 Task: Find a guest house in Ducheng, China for 3 guests from July 10 to July 18, with a price range of ₹10,000 to ₹15,000, 4 bedrooms, 6 beds, 4 bathrooms, and amenities like WiFi, free parking, TV, gym, and breakfast.
Action: Mouse moved to (515, 114)
Screenshot: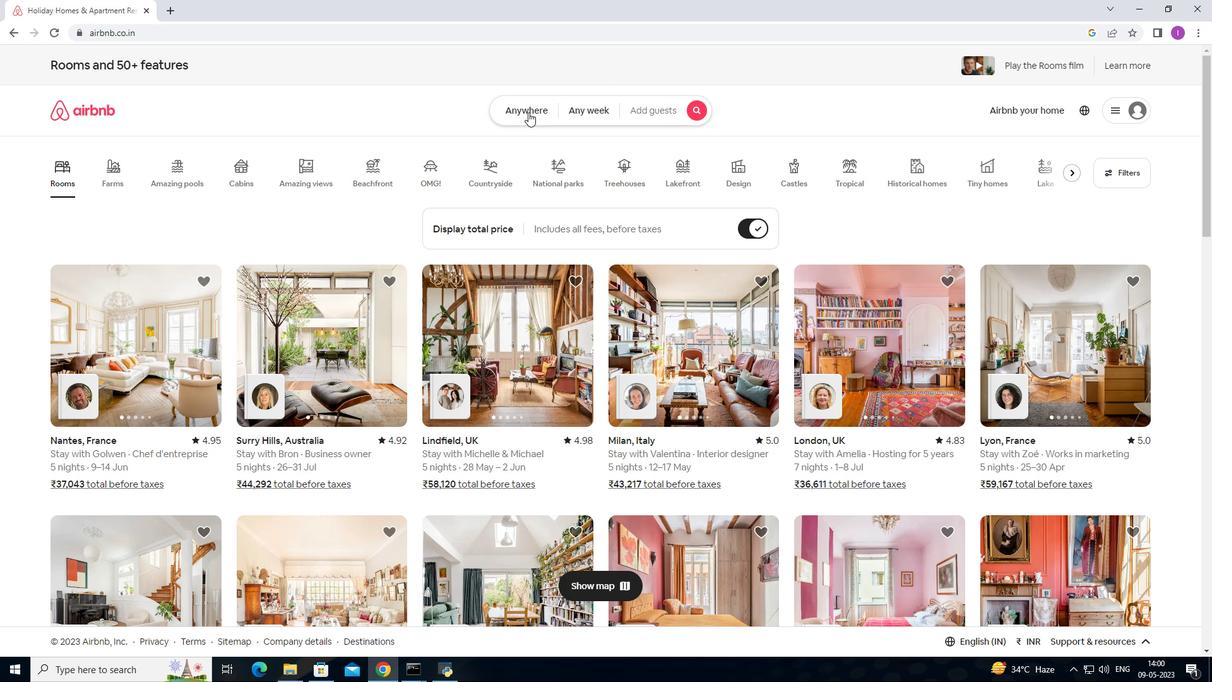 
Action: Mouse pressed left at (515, 114)
Screenshot: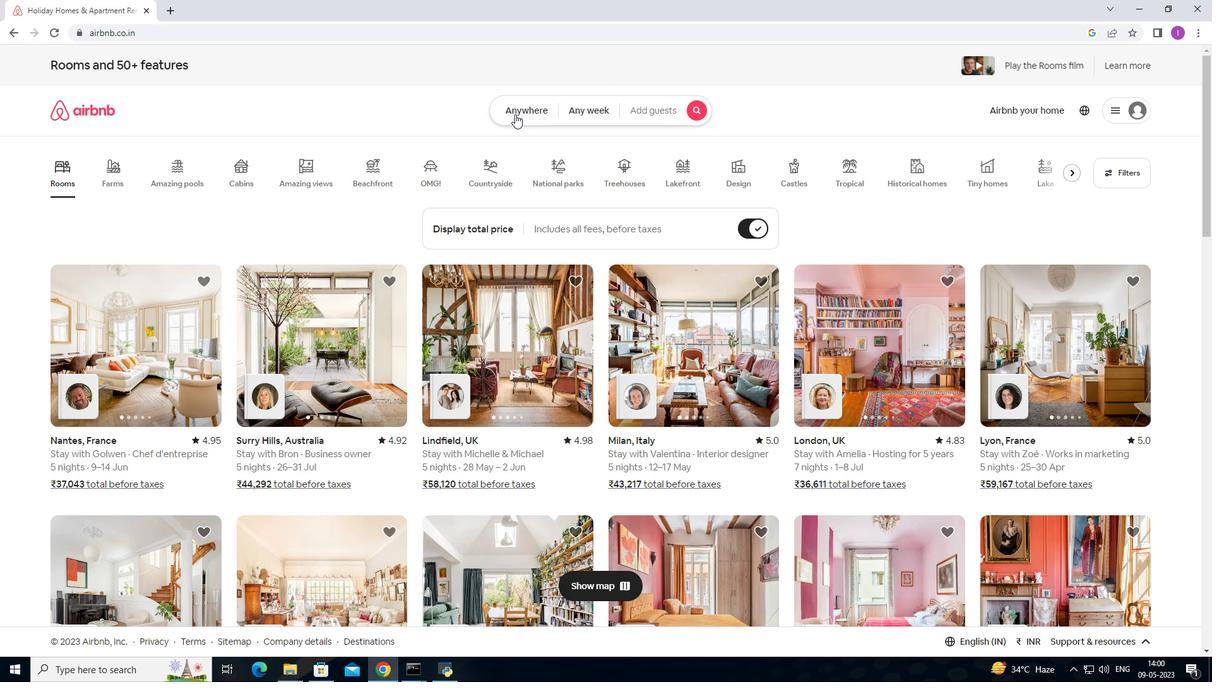
Action: Mouse moved to (420, 157)
Screenshot: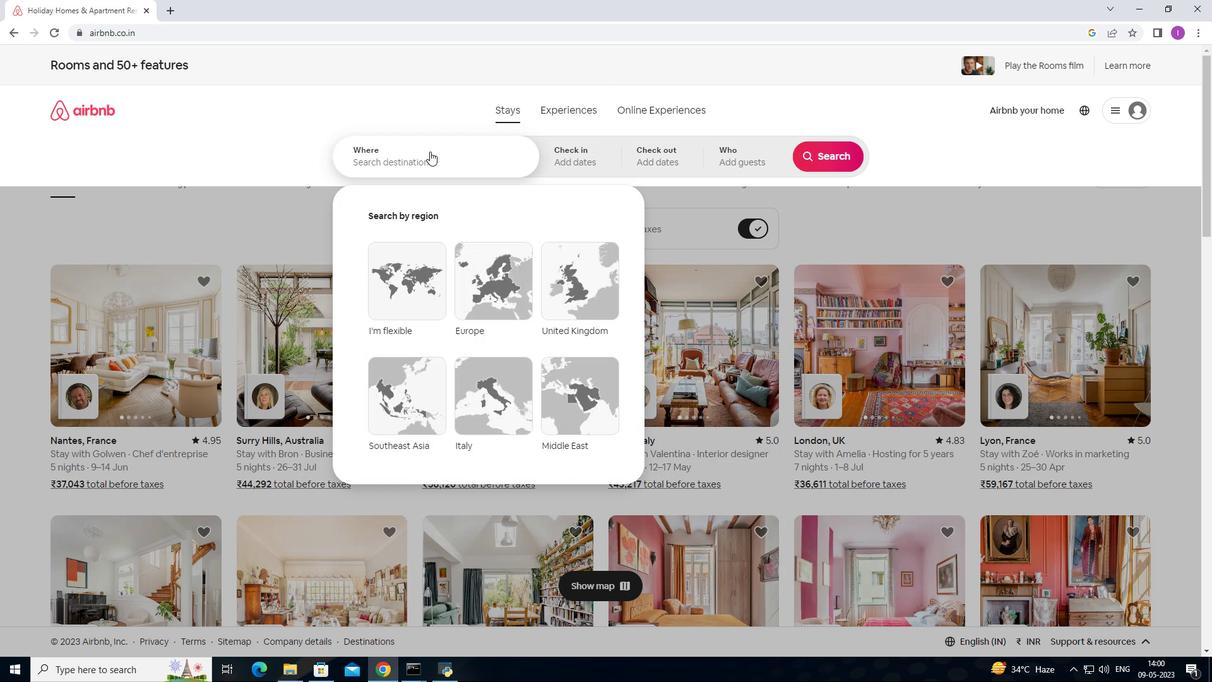 
Action: Mouse pressed left at (420, 157)
Screenshot: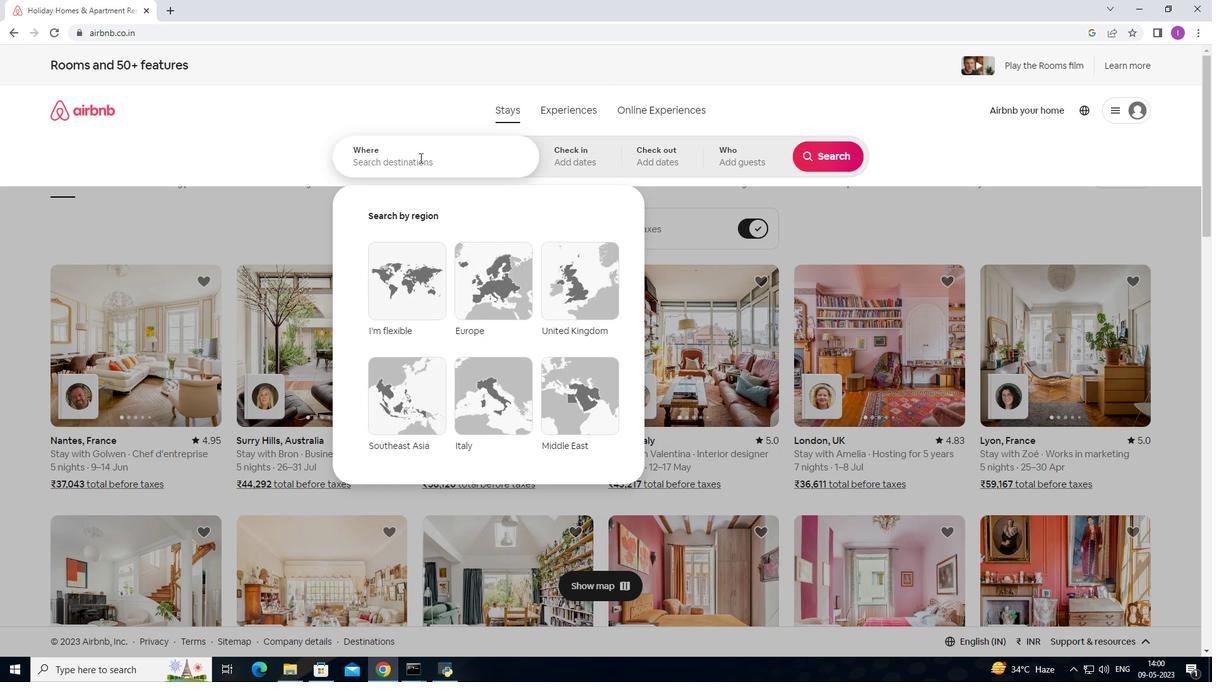 
Action: Mouse moved to (480, 181)
Screenshot: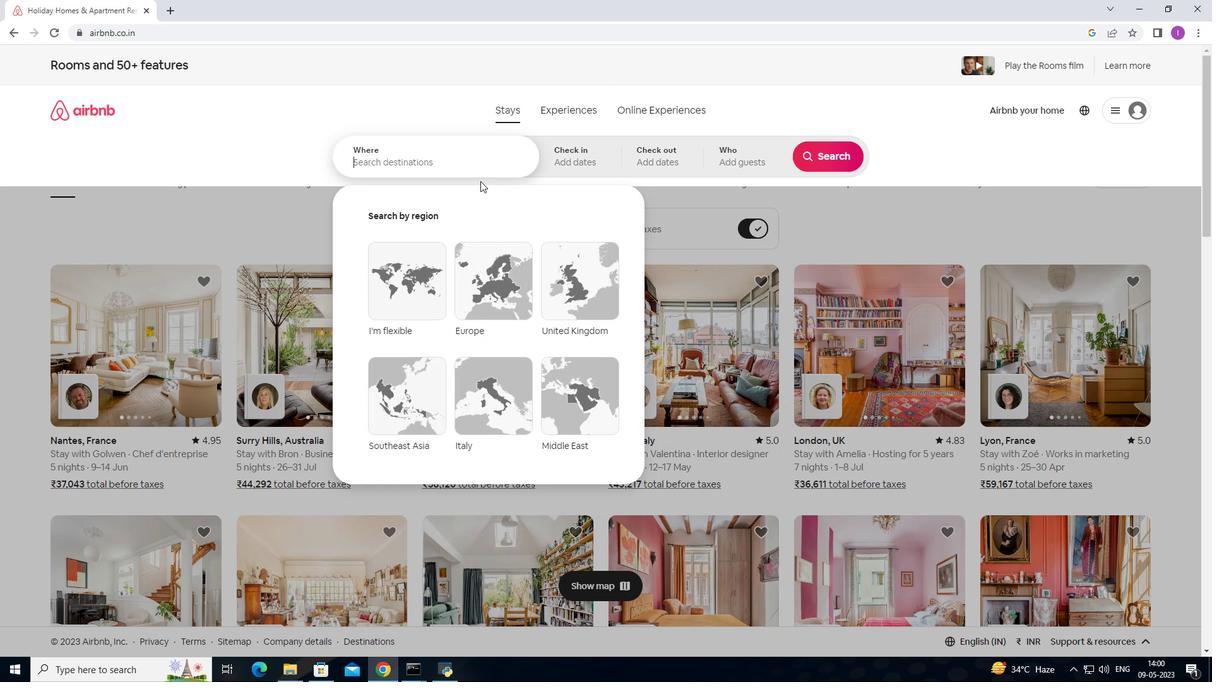 
Action: Key pressed <Key.shift><Key.shift><Key.shift><Key.shift><Key.shift><Key.shift><Key.shift><Key.shift><Key.shift><Key.shift><Key.shift><Key.shift><Key.shift><Key.shift><Key.shift><Key.shift><Key.shift><Key.shift><Key.shift><Key.shift><Key.shift><Key.shift><Key.shift><Key.shift><Key.shift><Key.shift><Key.shift><Key.shift><Key.shift><Key.shift><Key.shift><Key.shift><Key.shift><Key.shift>Ducheng,cccccccccchina<Key.backspace><Key.backspace><Key.backspace><Key.backspace><Key.backspace><Key.backspace><Key.backspace><Key.backspace><Key.backspace><Key.backspace><Key.backspace><Key.backspace><Key.backspace>haina
Screenshot: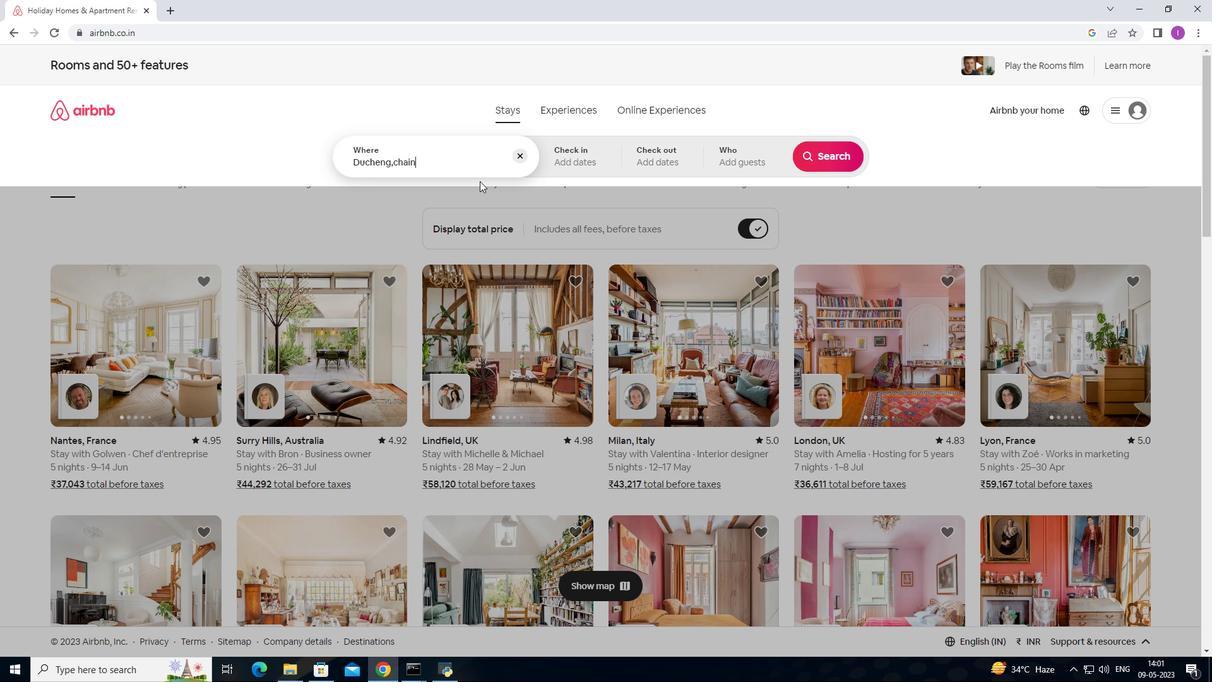 
Action: Mouse moved to (566, 166)
Screenshot: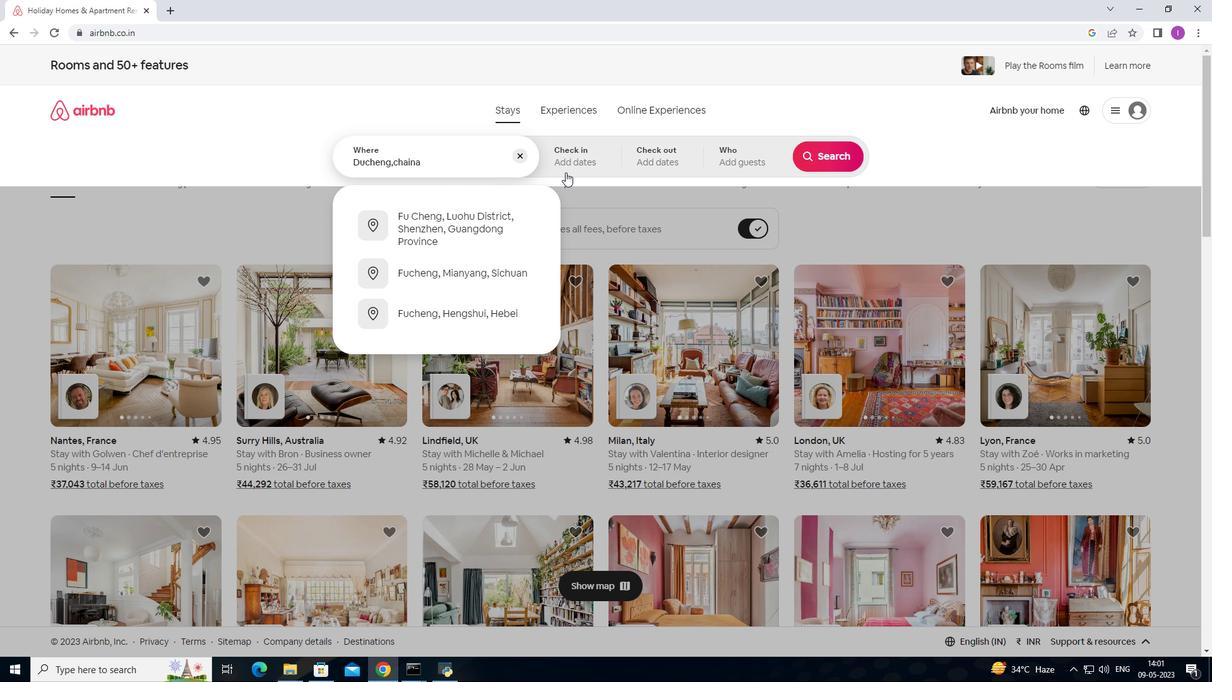 
Action: Mouse pressed left at (566, 166)
Screenshot: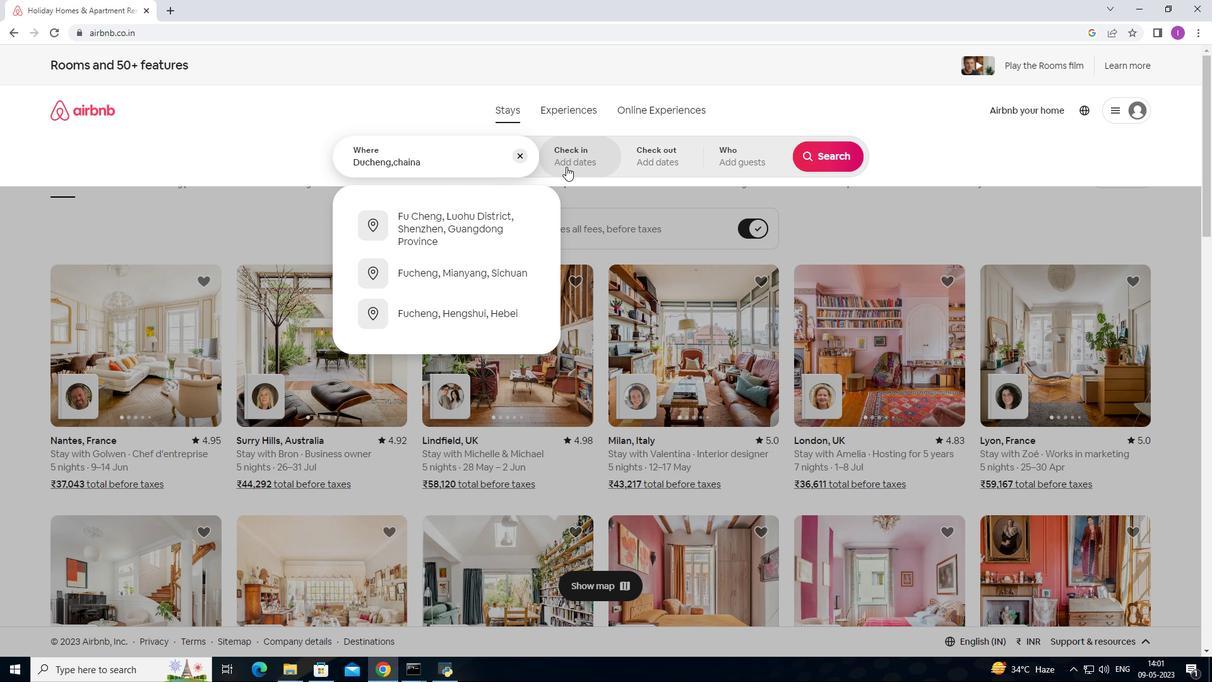 
Action: Mouse moved to (830, 257)
Screenshot: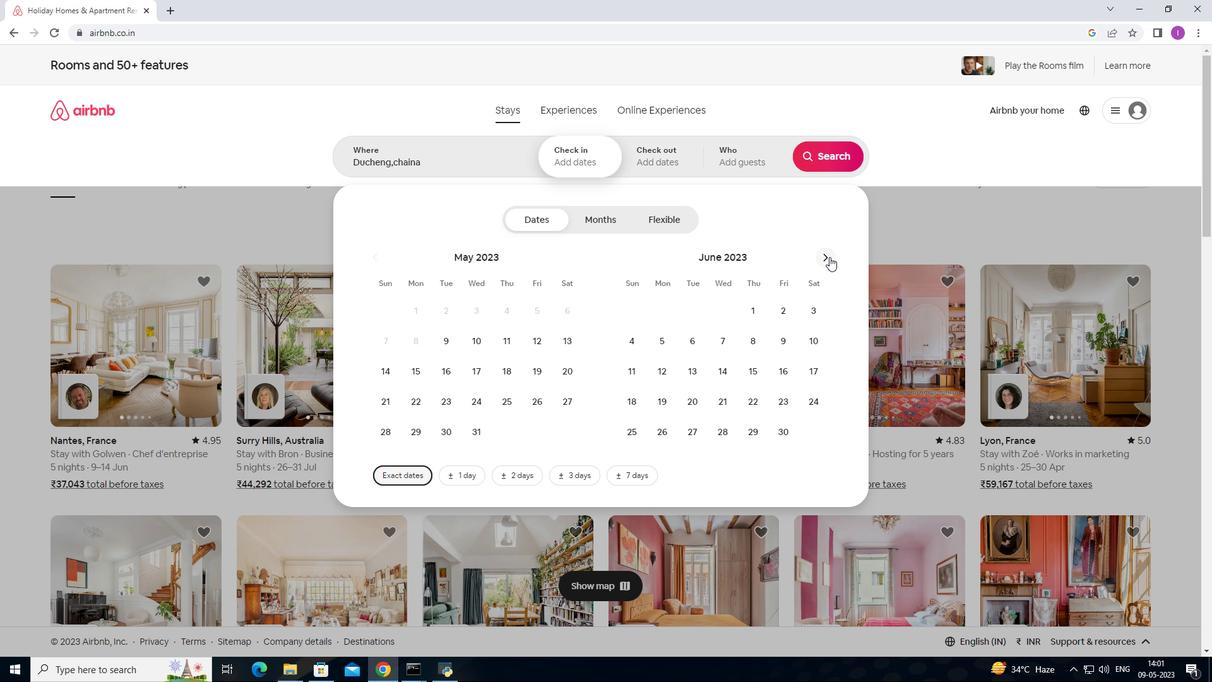
Action: Mouse pressed left at (830, 257)
Screenshot: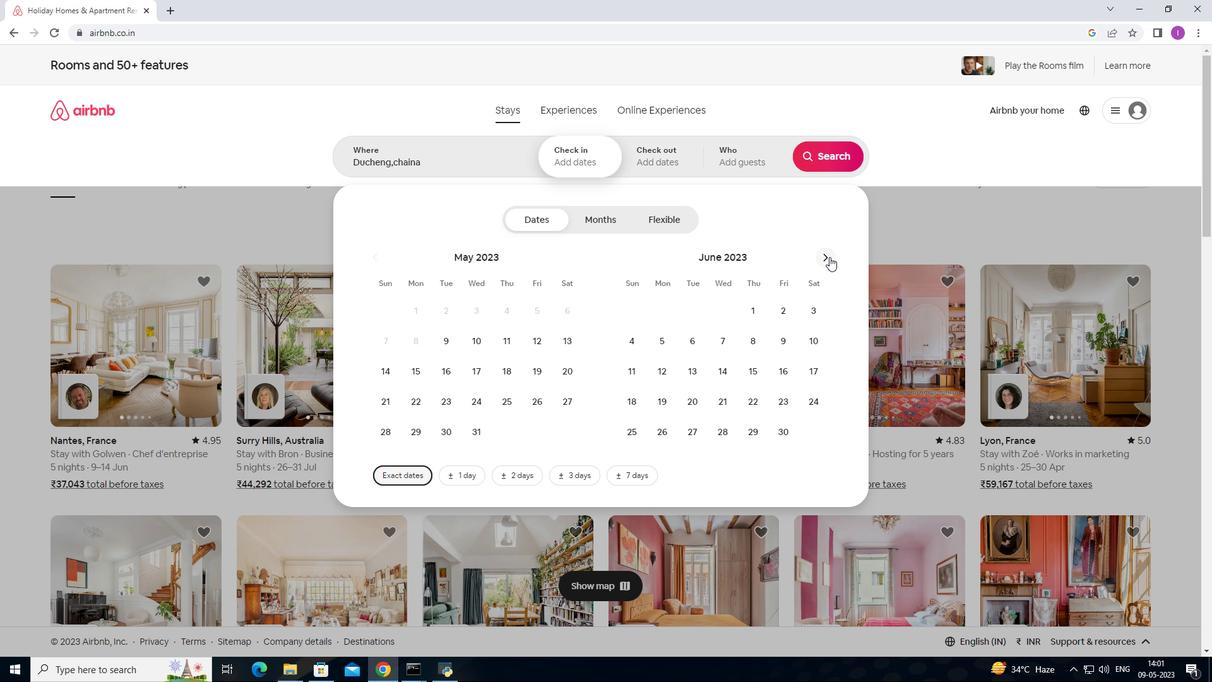 
Action: Mouse moved to (668, 377)
Screenshot: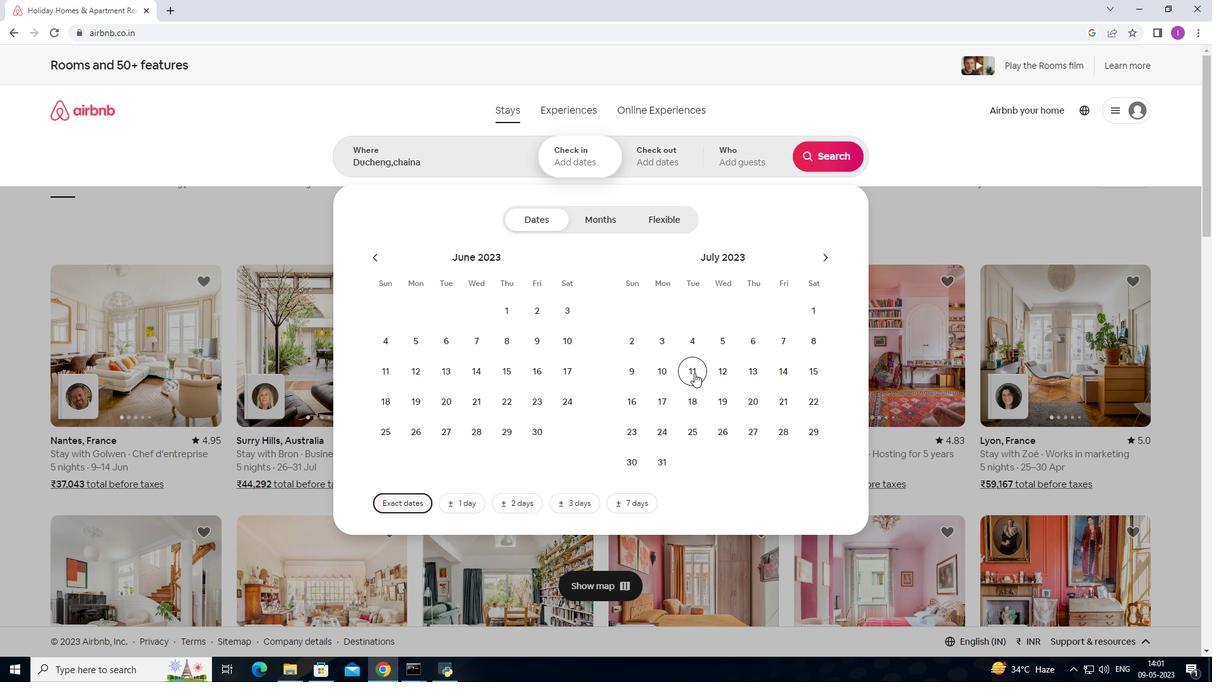 
Action: Mouse pressed left at (668, 377)
Screenshot: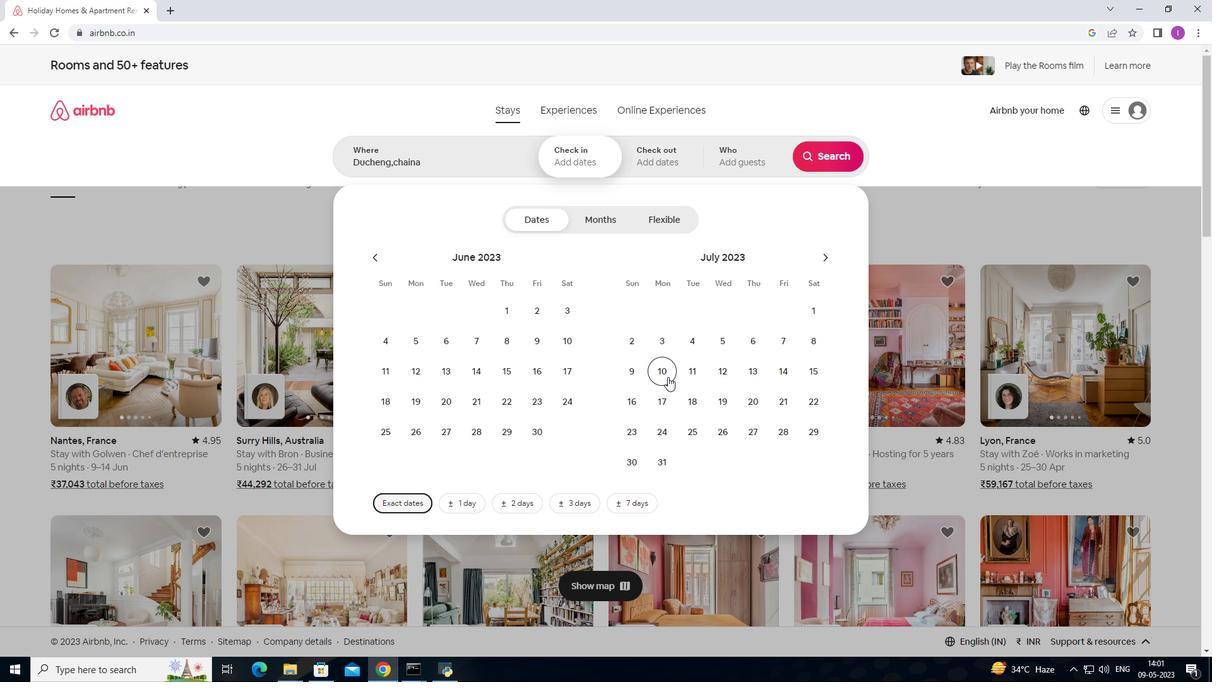 
Action: Mouse moved to (819, 374)
Screenshot: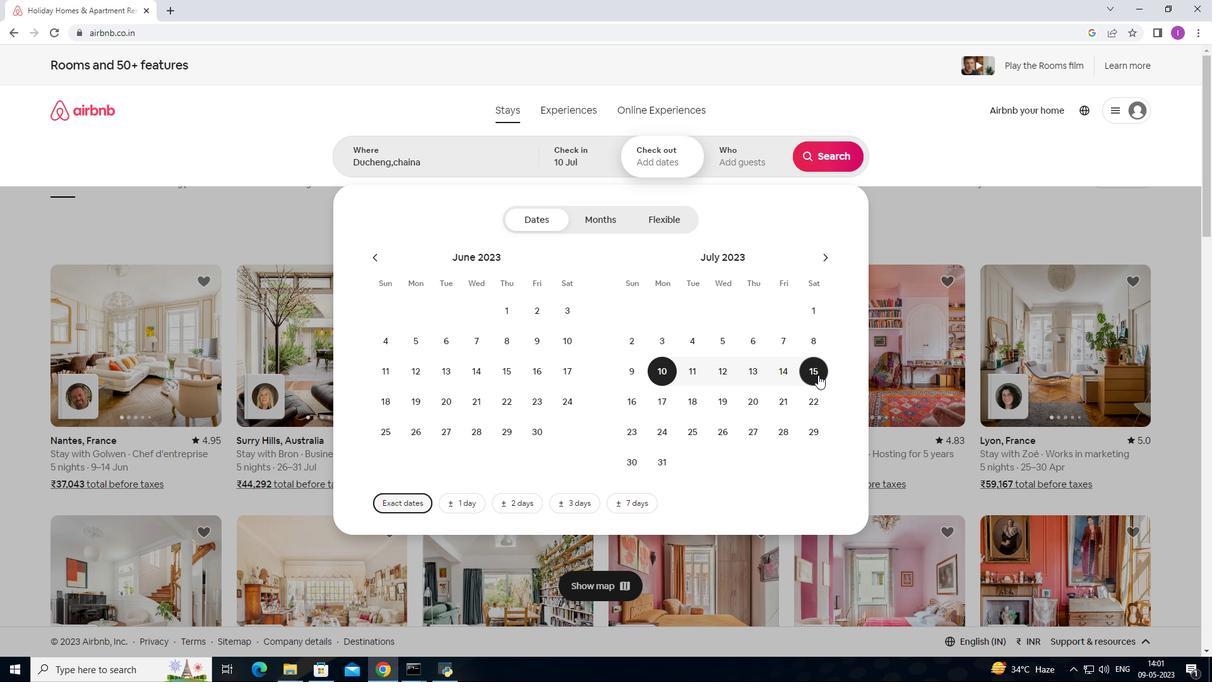 
Action: Mouse pressed left at (819, 374)
Screenshot: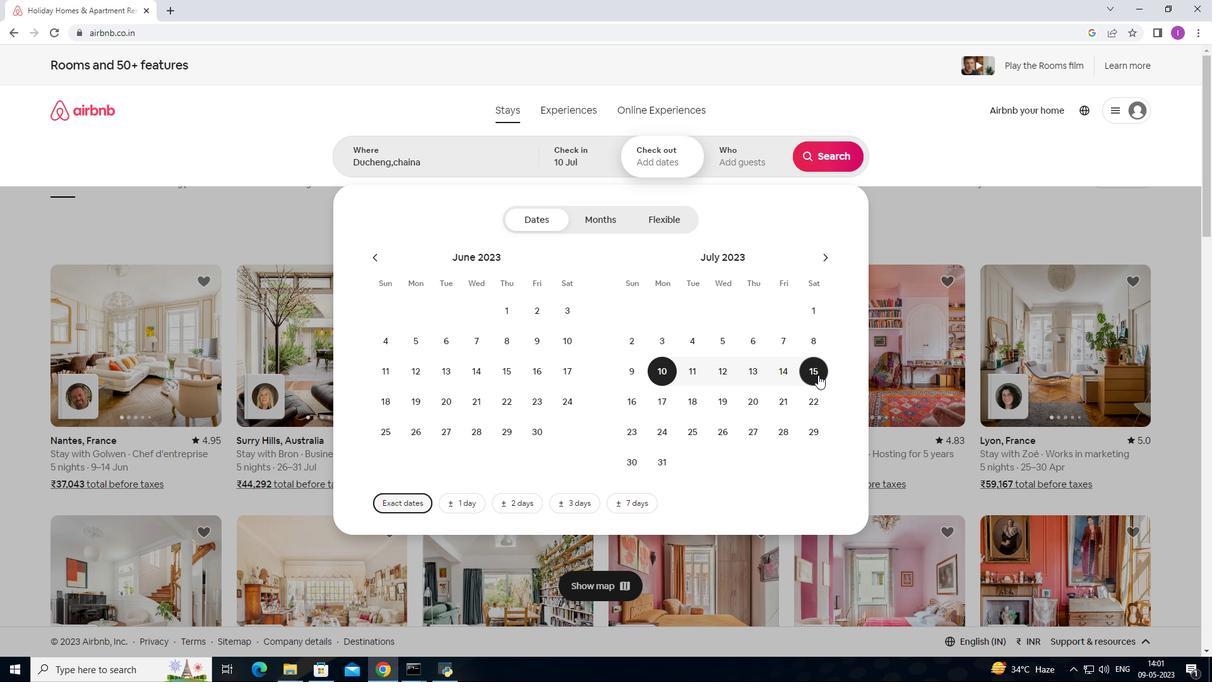 
Action: Mouse moved to (764, 161)
Screenshot: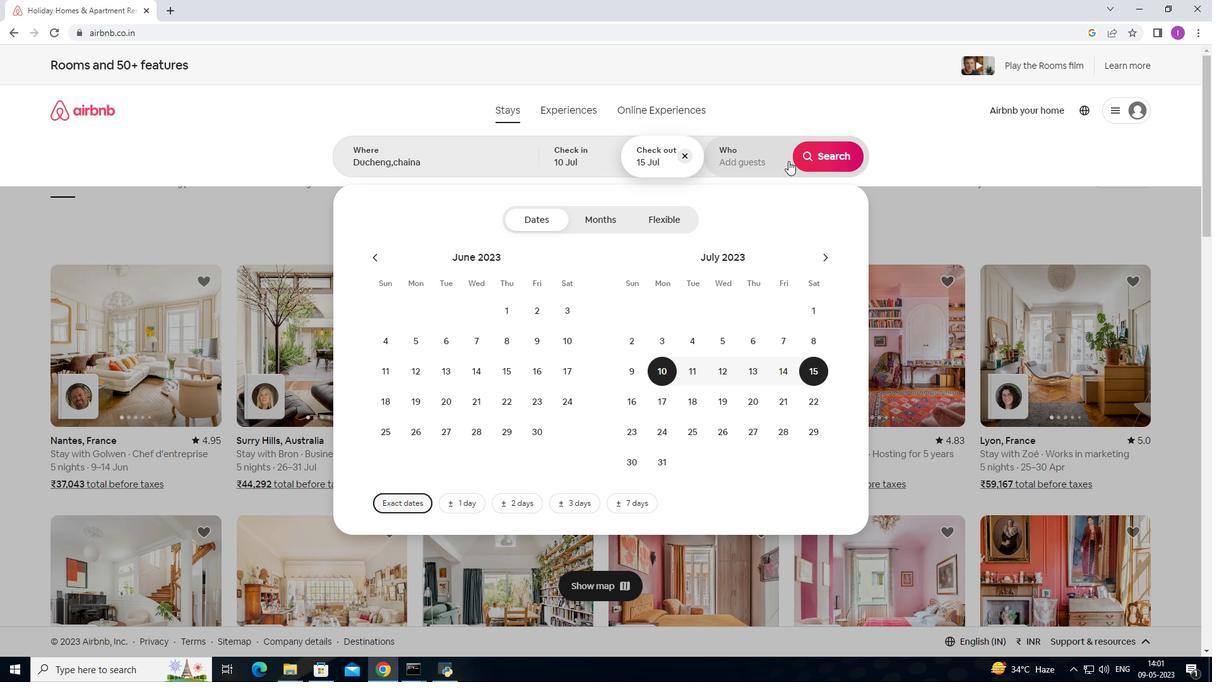 
Action: Mouse pressed left at (764, 161)
Screenshot: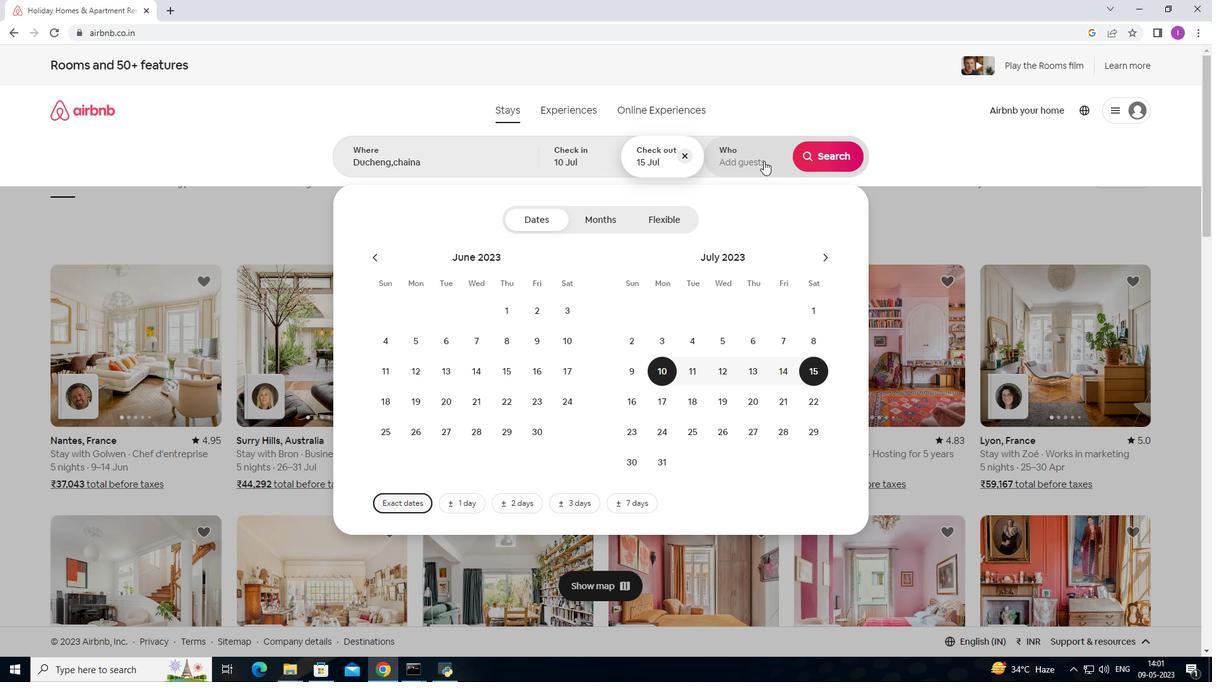 
Action: Mouse moved to (829, 219)
Screenshot: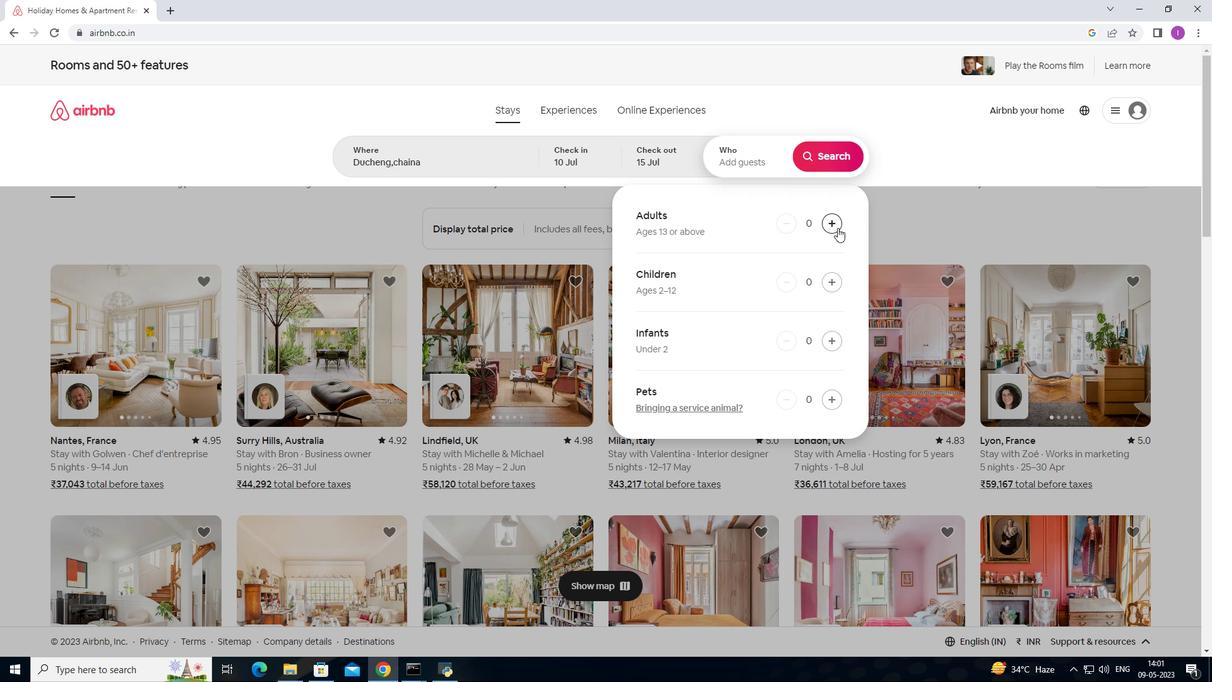 
Action: Mouse pressed left at (829, 219)
Screenshot: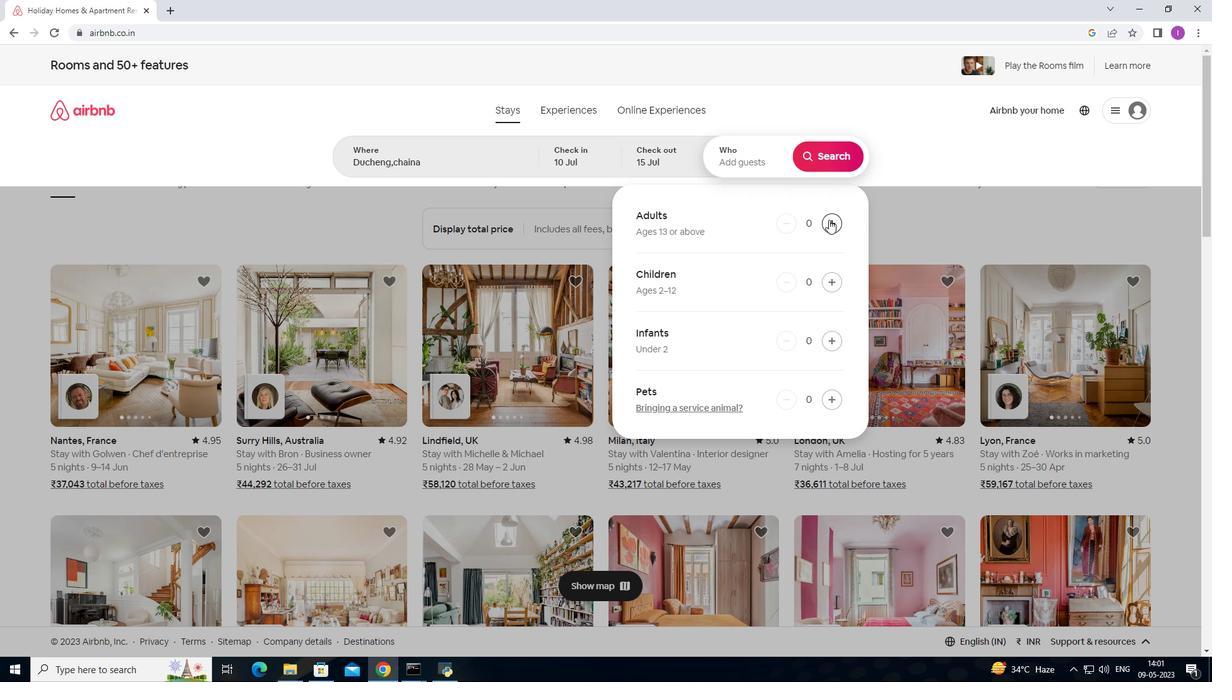 
Action: Mouse pressed left at (829, 219)
Screenshot: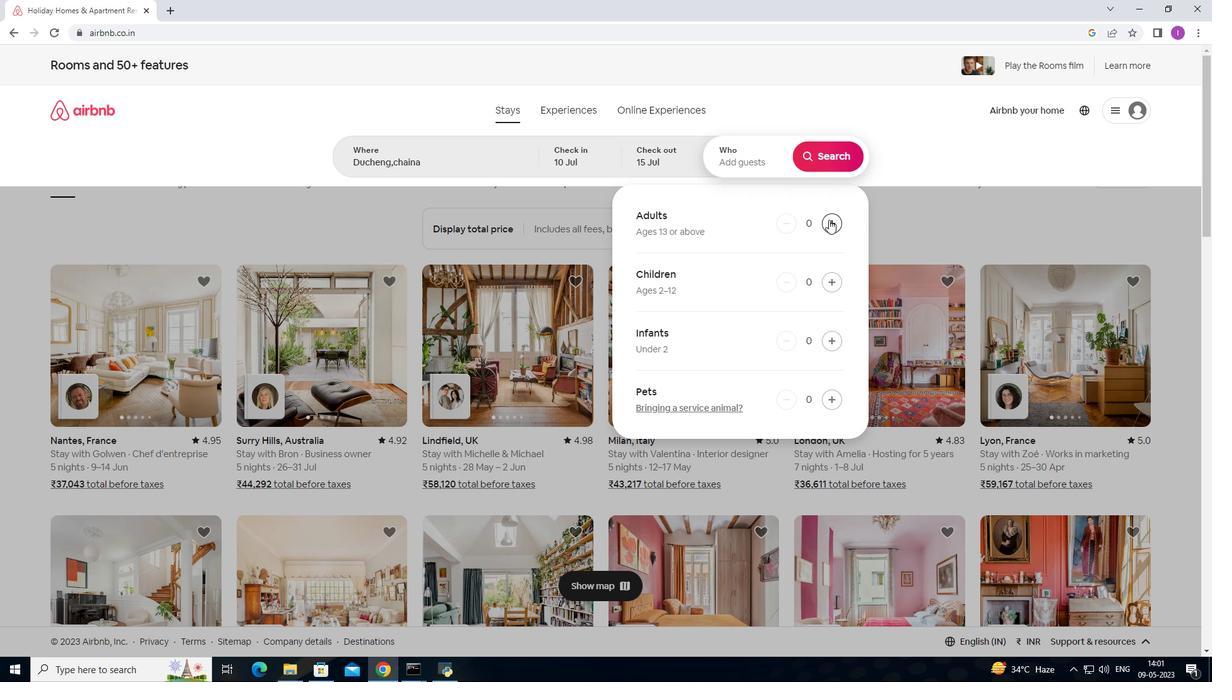 
Action: Mouse pressed left at (829, 219)
Screenshot: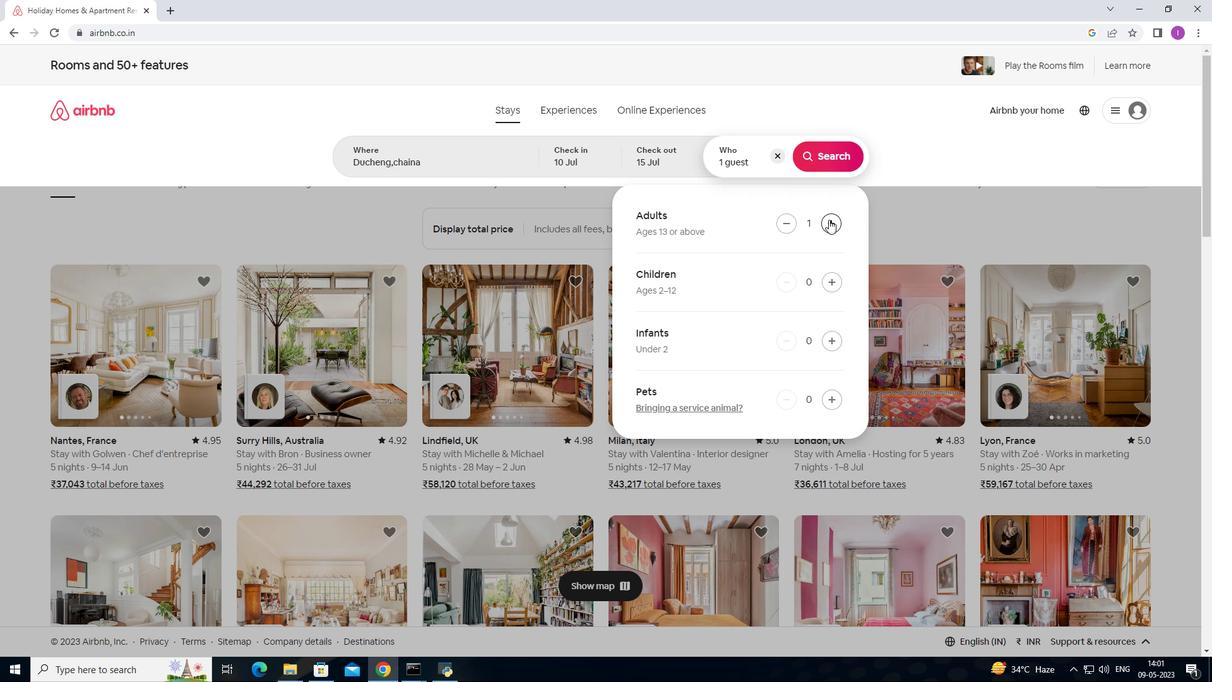 
Action: Mouse pressed left at (829, 219)
Screenshot: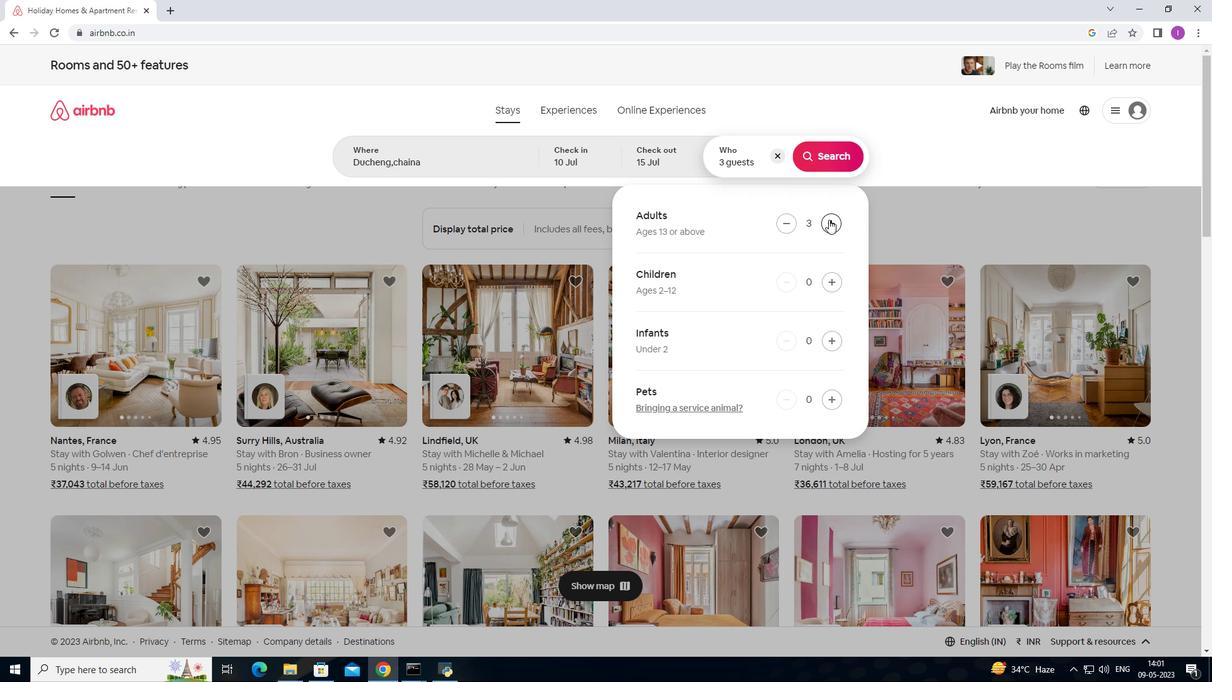 
Action: Mouse pressed left at (829, 219)
Screenshot: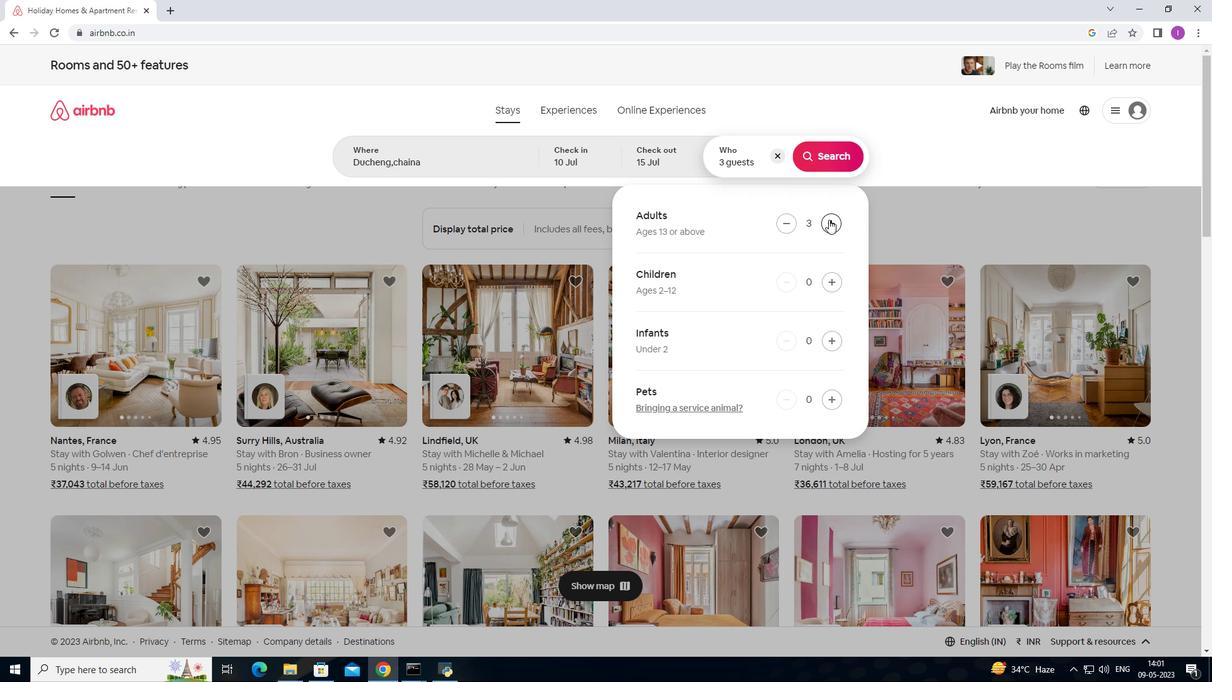 
Action: Mouse pressed left at (829, 219)
Screenshot: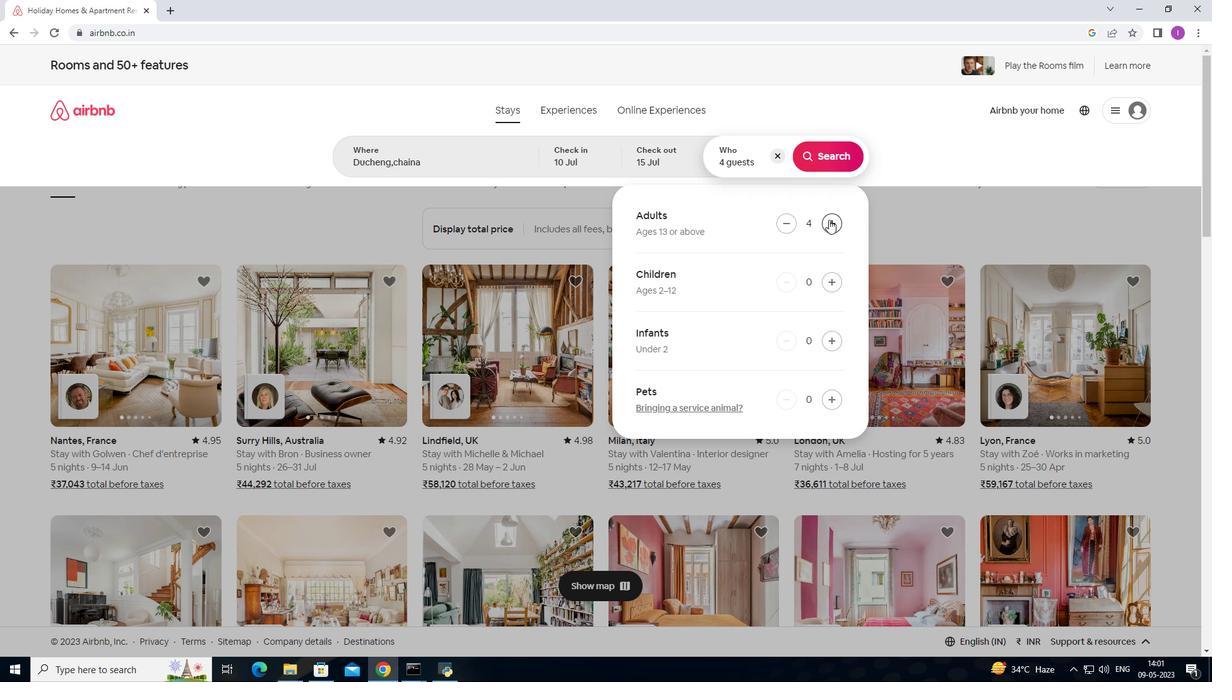
Action: Mouse pressed left at (829, 219)
Screenshot: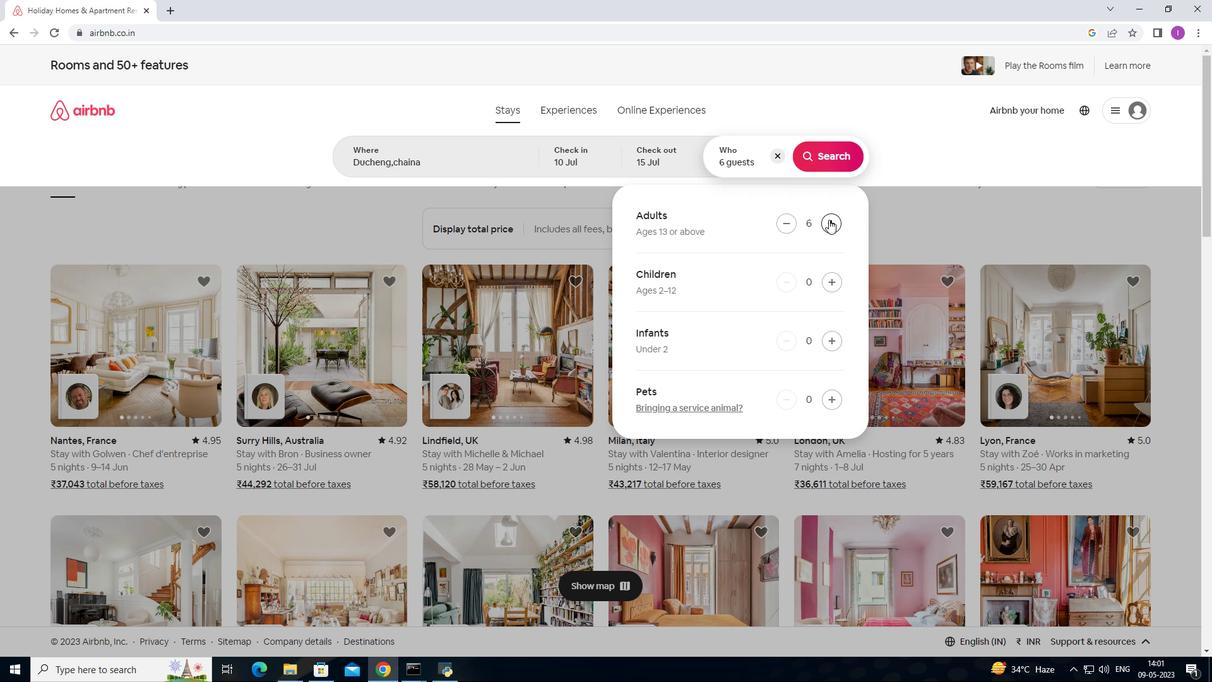 
Action: Mouse moved to (823, 158)
Screenshot: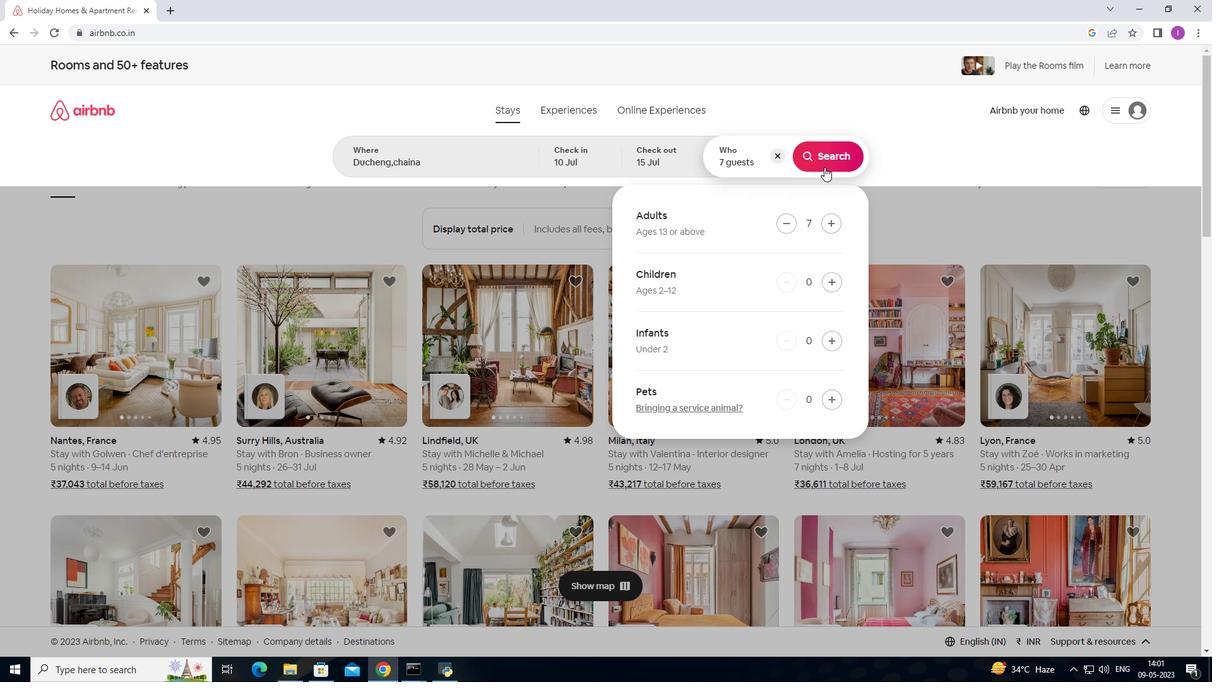 
Action: Mouse pressed left at (823, 158)
Screenshot: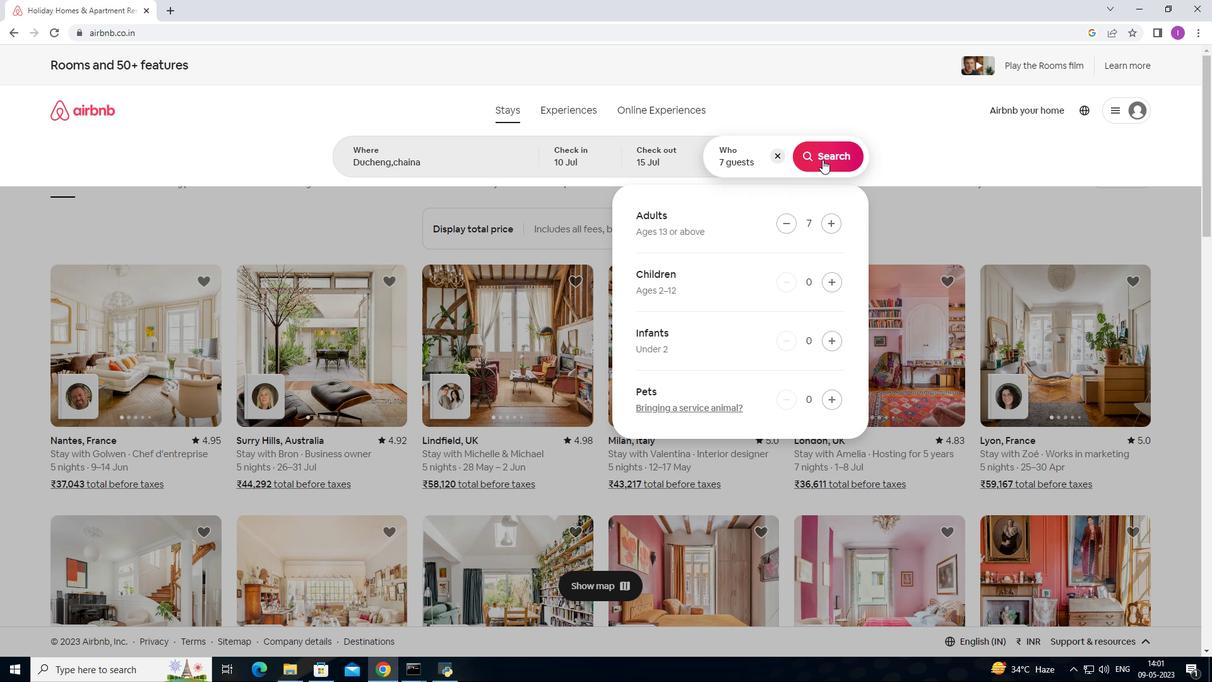 
Action: Mouse moved to (1160, 123)
Screenshot: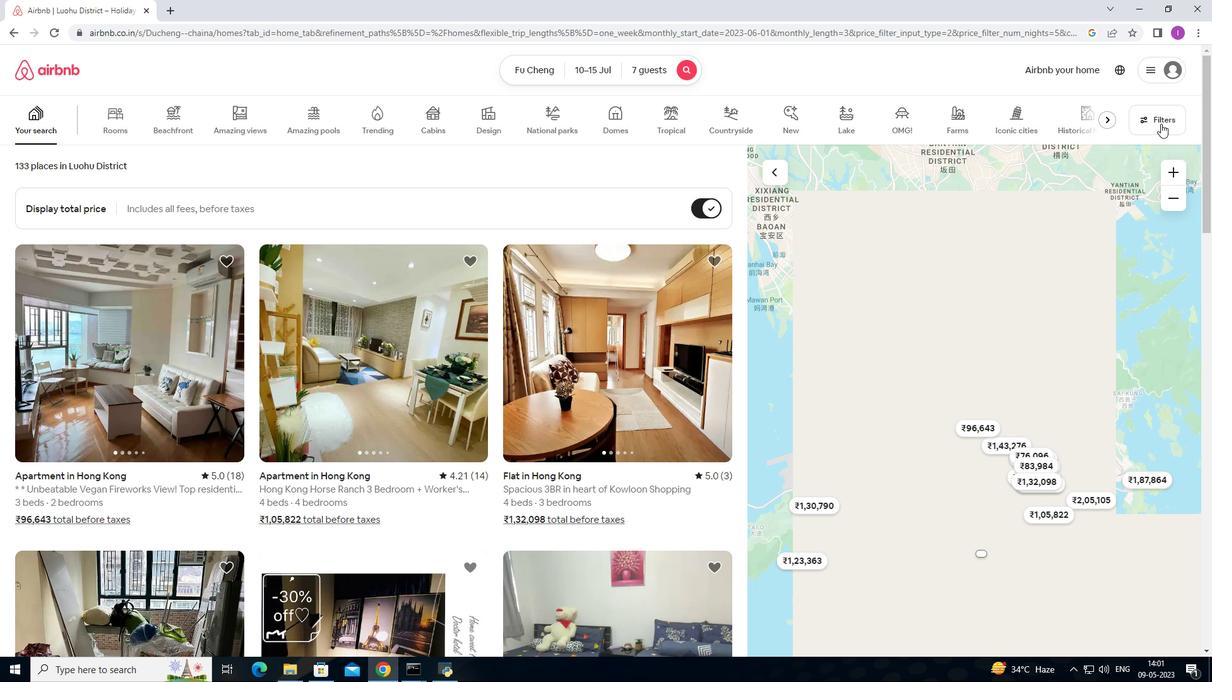 
Action: Mouse pressed left at (1160, 123)
Screenshot: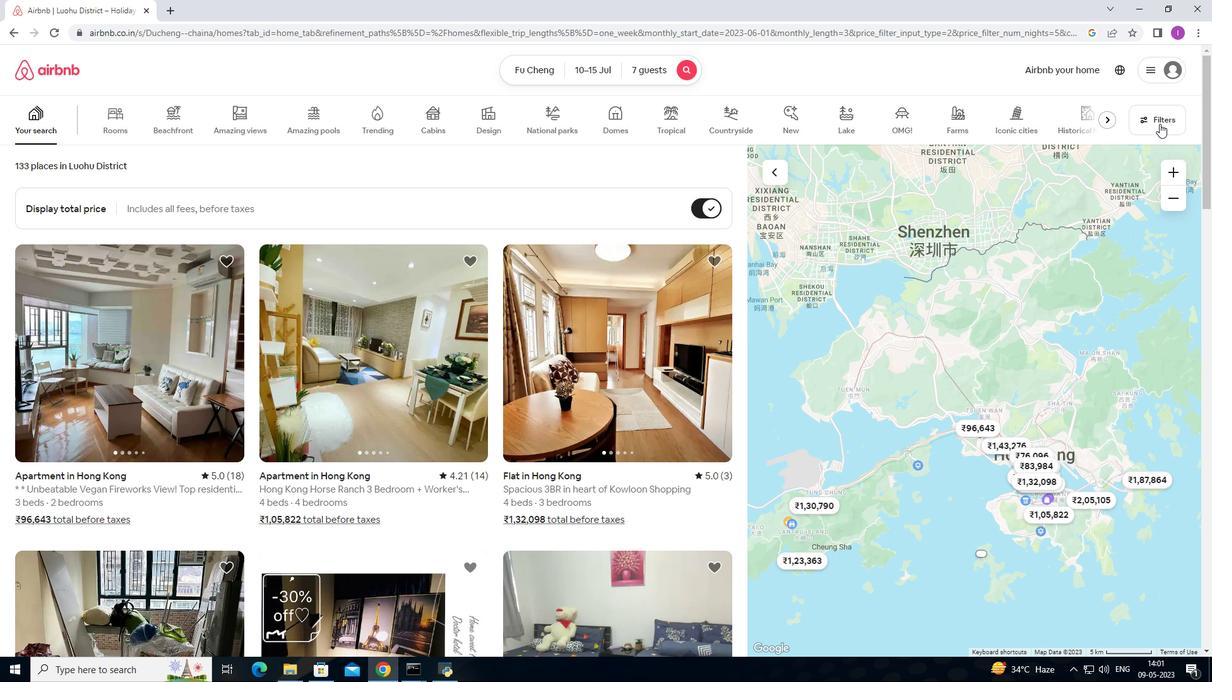 
Action: Mouse moved to (442, 429)
Screenshot: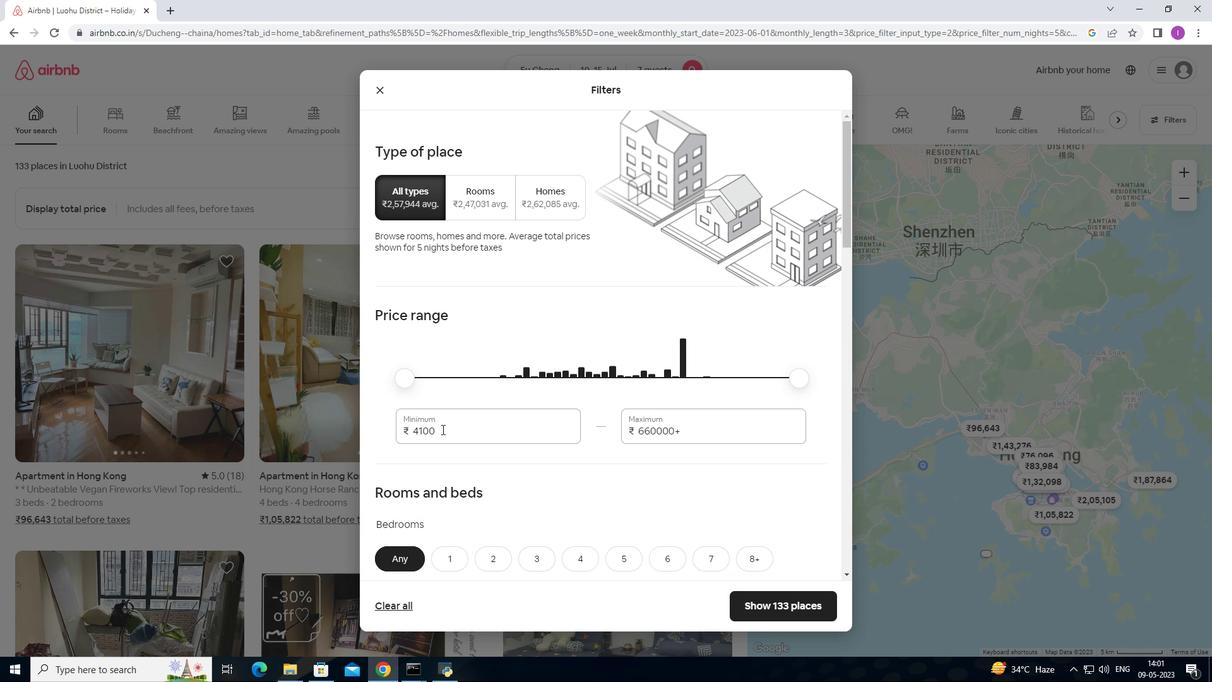 
Action: Mouse pressed left at (442, 429)
Screenshot: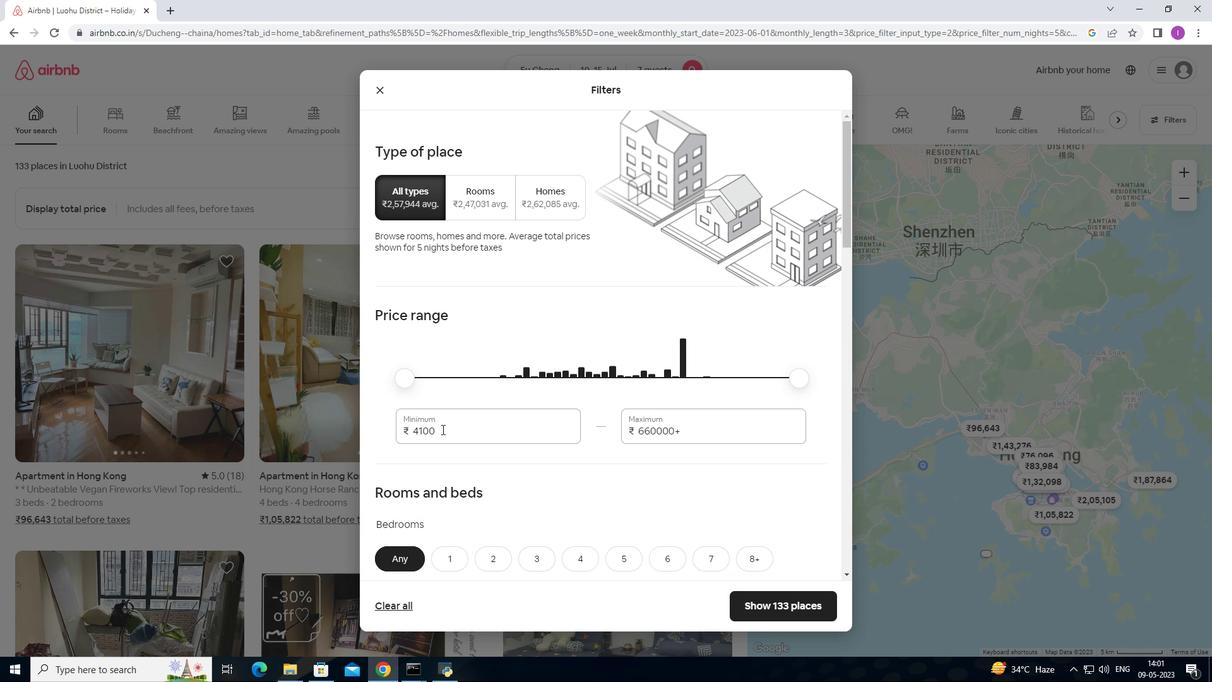 
Action: Mouse moved to (434, 427)
Screenshot: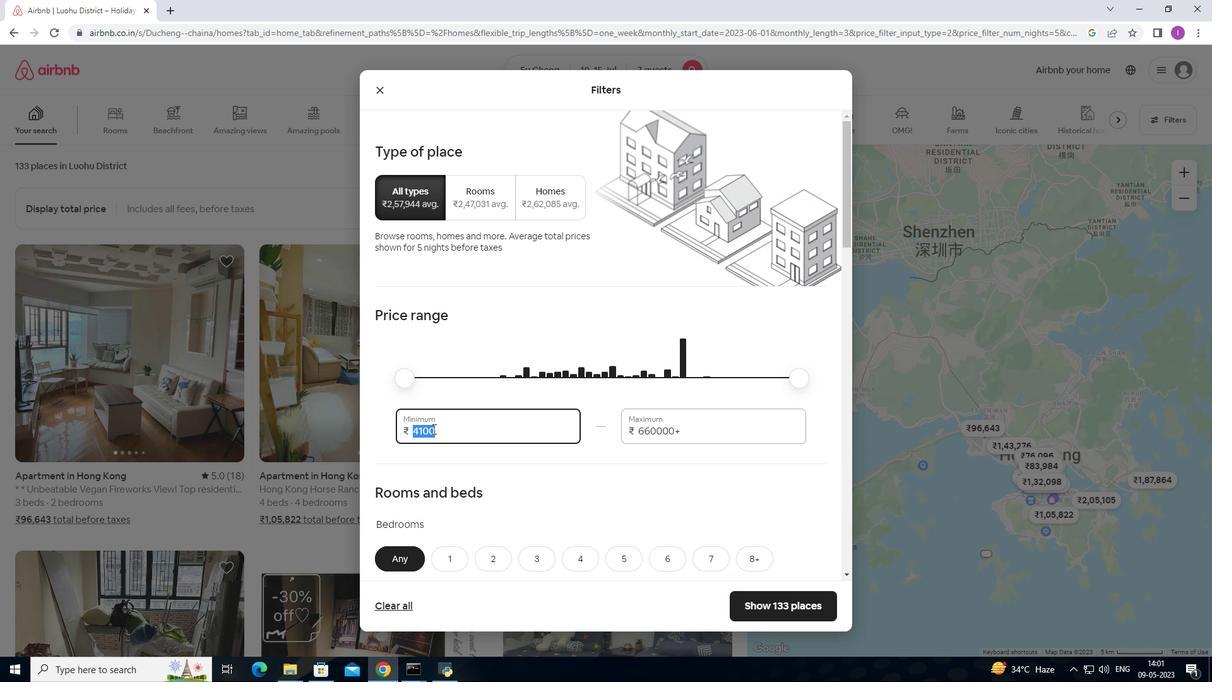 
Action: Key pressed 1
Screenshot: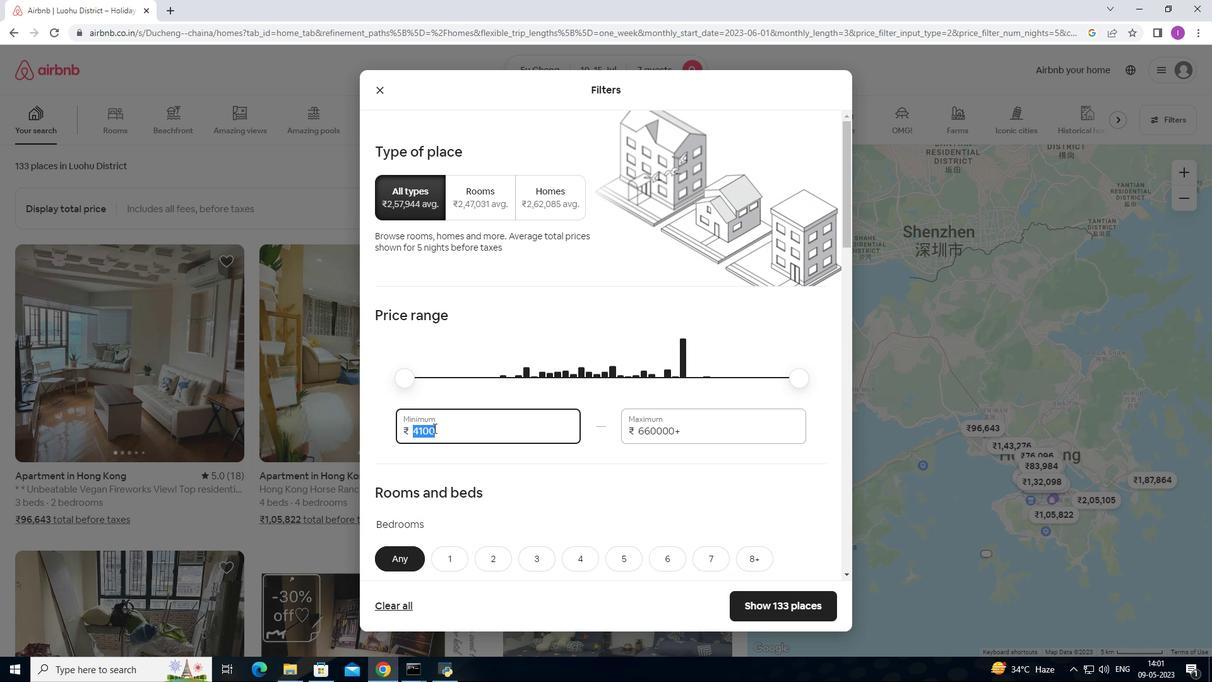 
Action: Mouse moved to (436, 425)
Screenshot: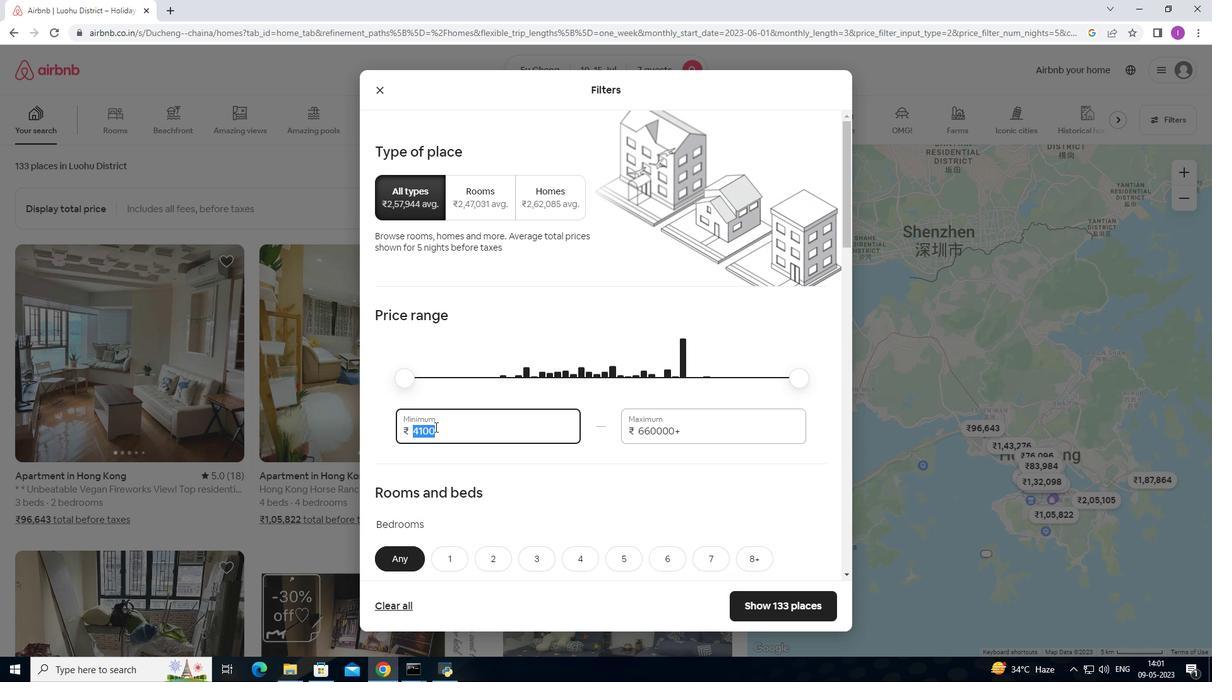 
Action: Key pressed 0000
Screenshot: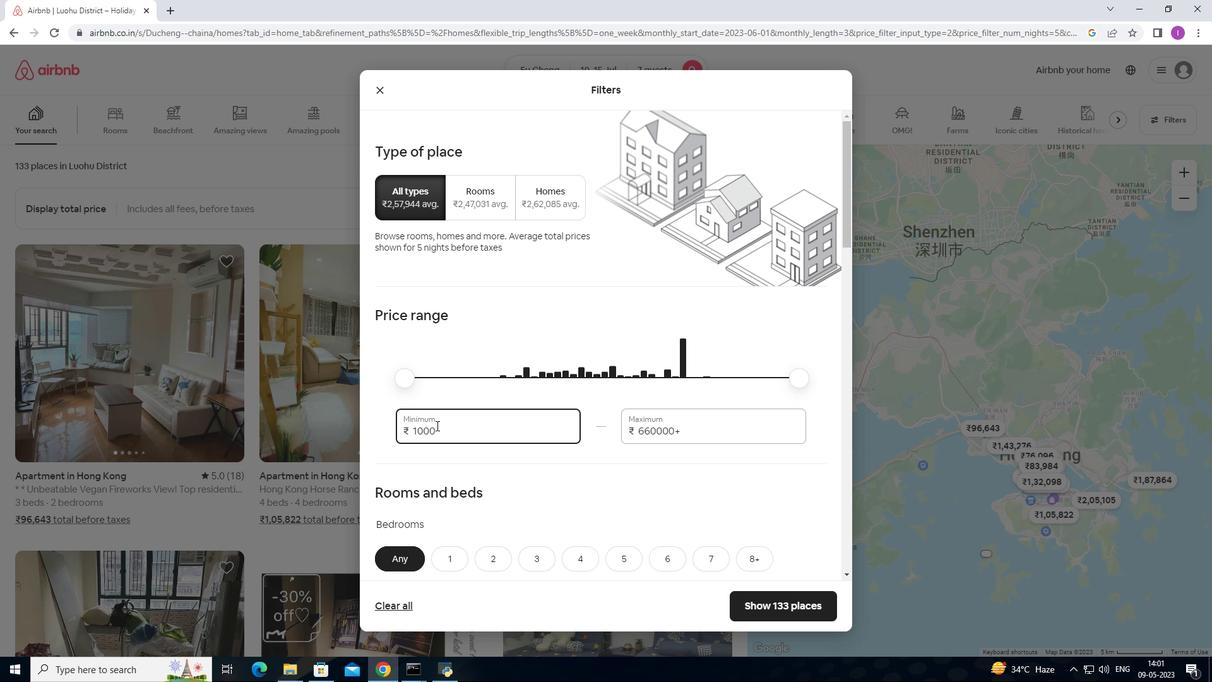 
Action: Mouse moved to (689, 423)
Screenshot: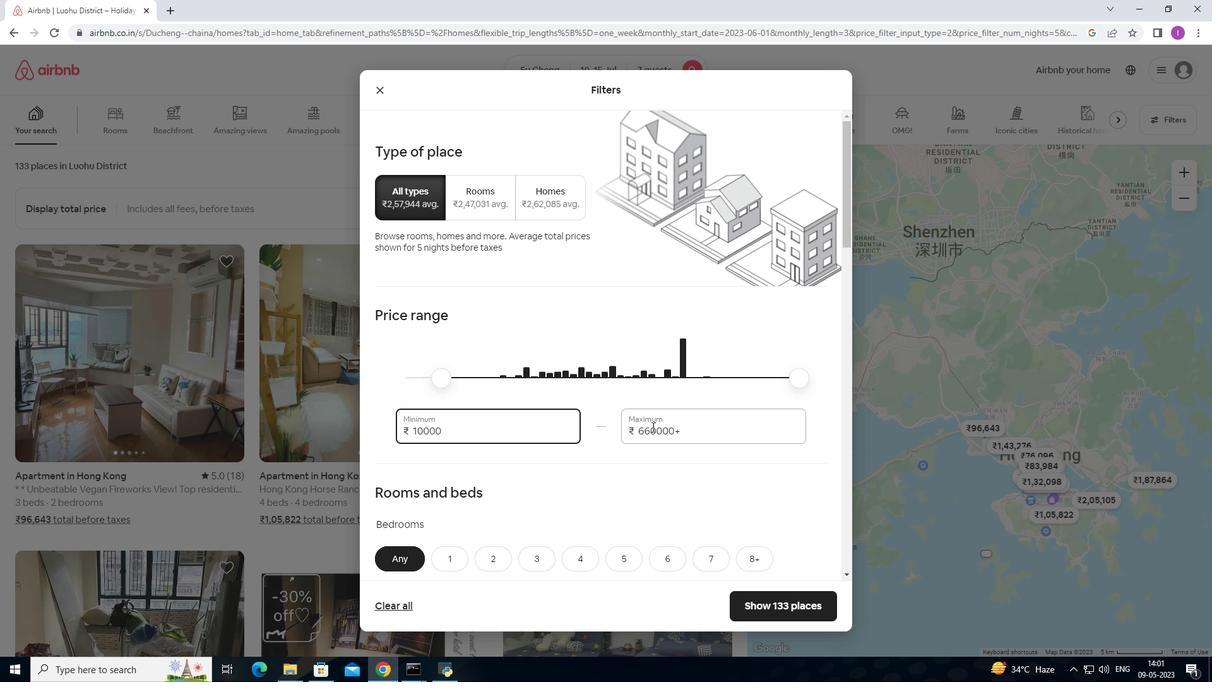 
Action: Mouse pressed left at (689, 423)
Screenshot: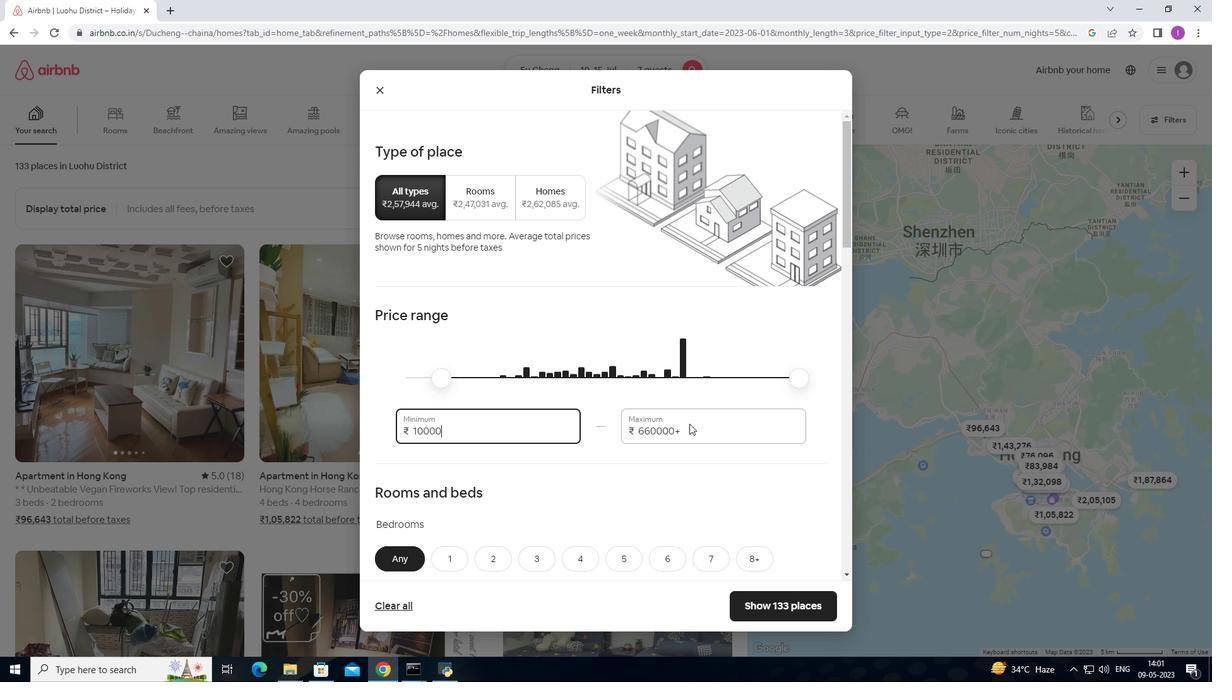 
Action: Mouse moved to (683, 427)
Screenshot: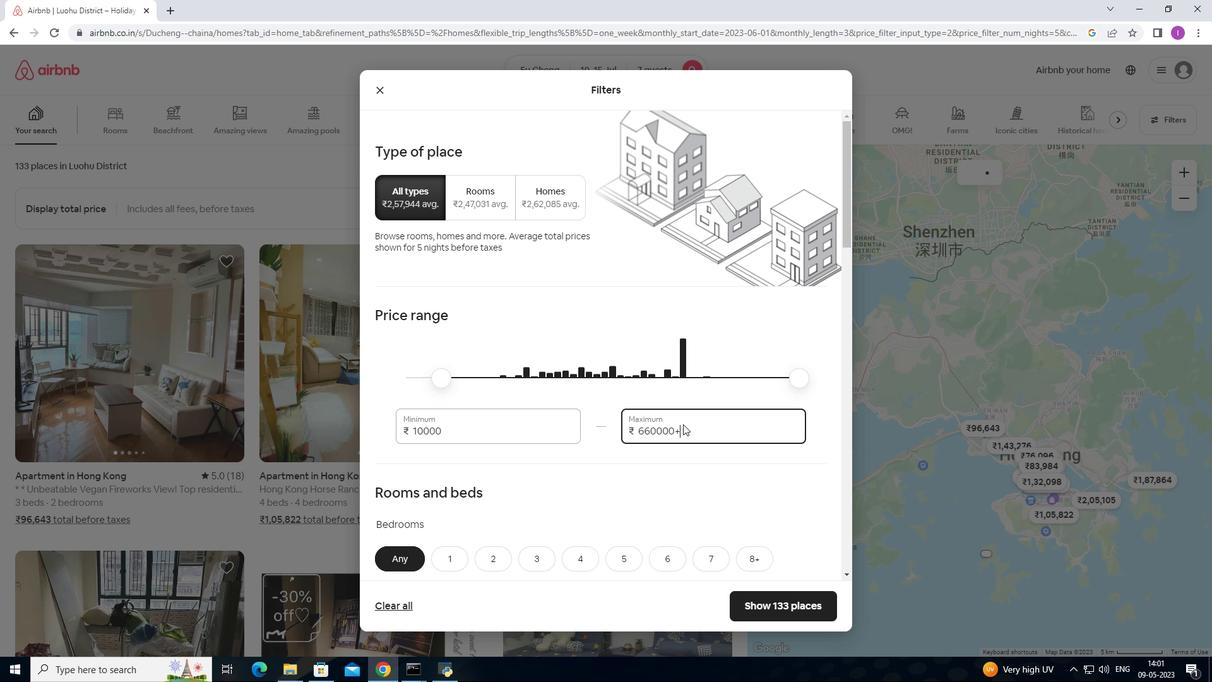 
Action: Mouse pressed left at (683, 427)
Screenshot: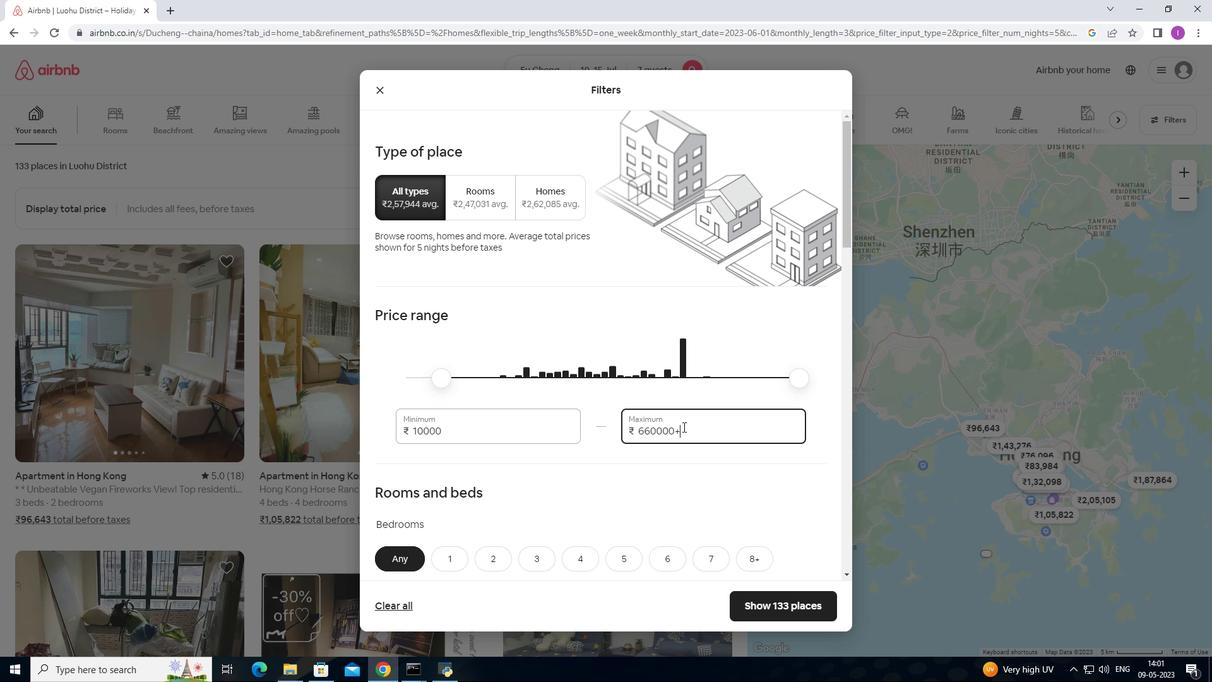 
Action: Mouse moved to (650, 425)
Screenshot: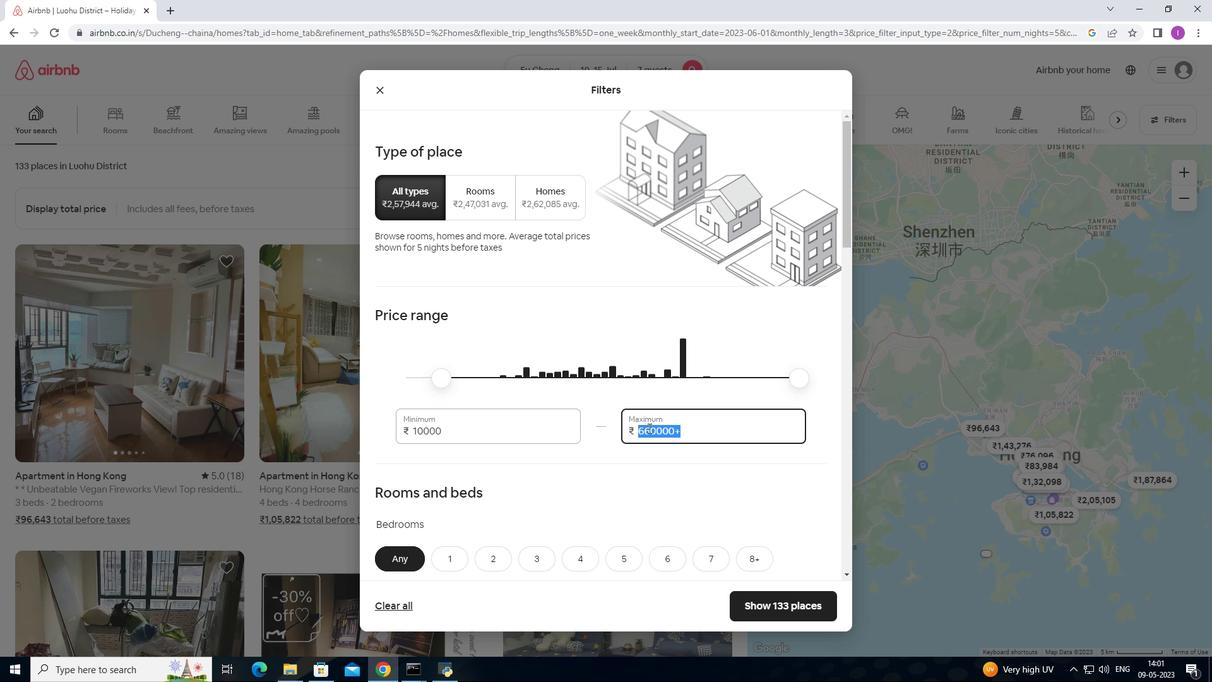 
Action: Key pressed 15
Screenshot: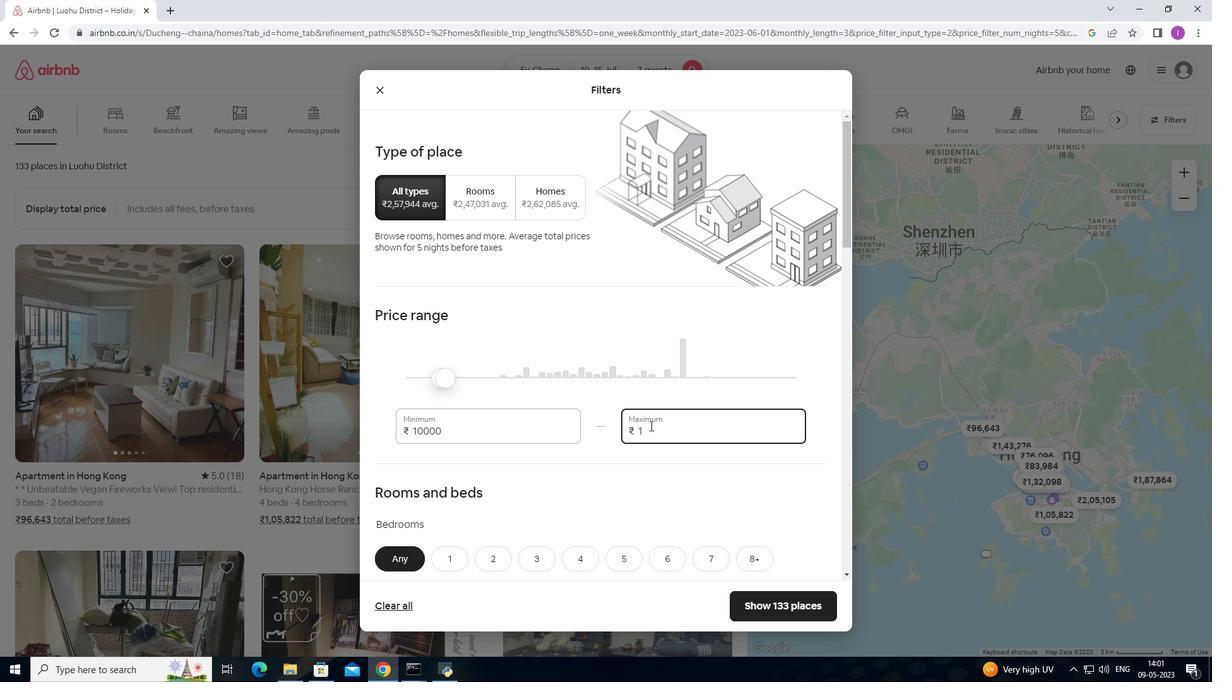 
Action: Mouse moved to (646, 427)
Screenshot: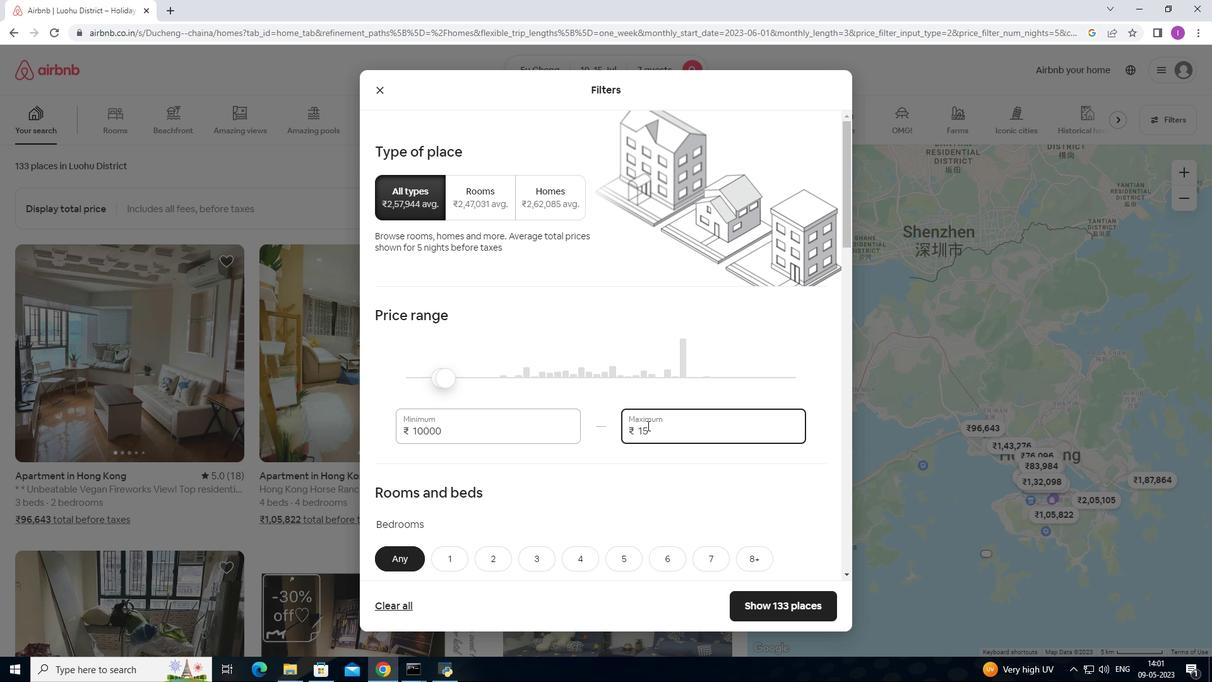 
Action: Key pressed 000
Screenshot: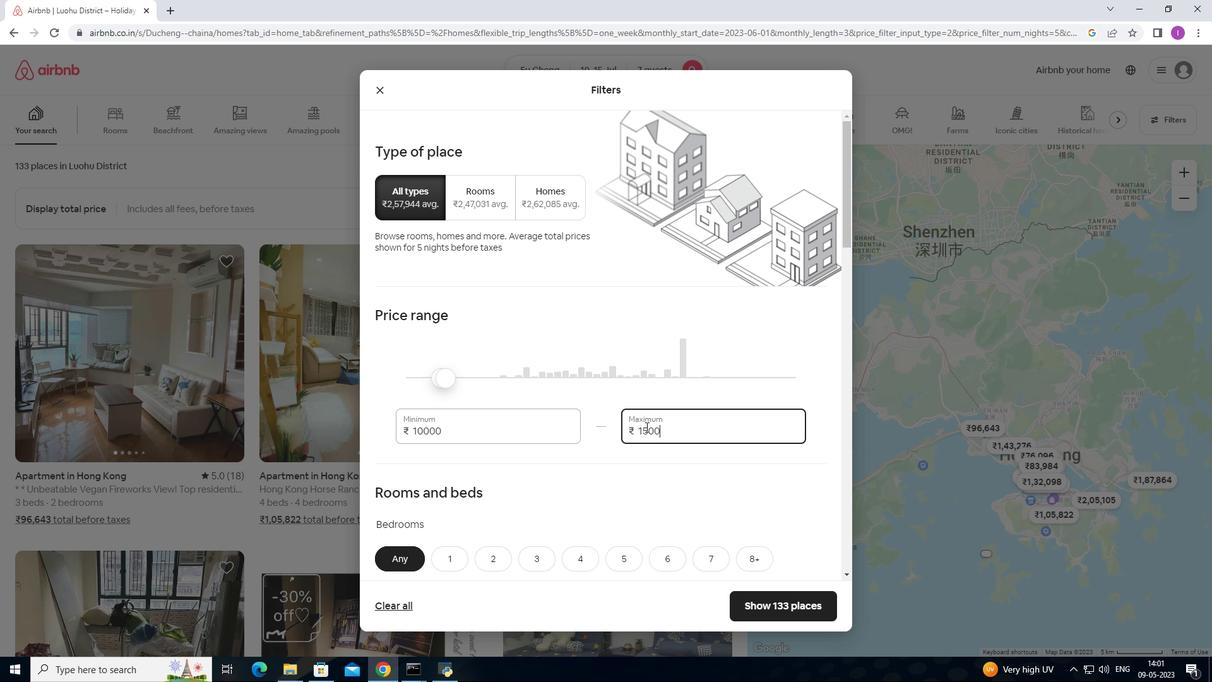 
Action: Mouse moved to (675, 419)
Screenshot: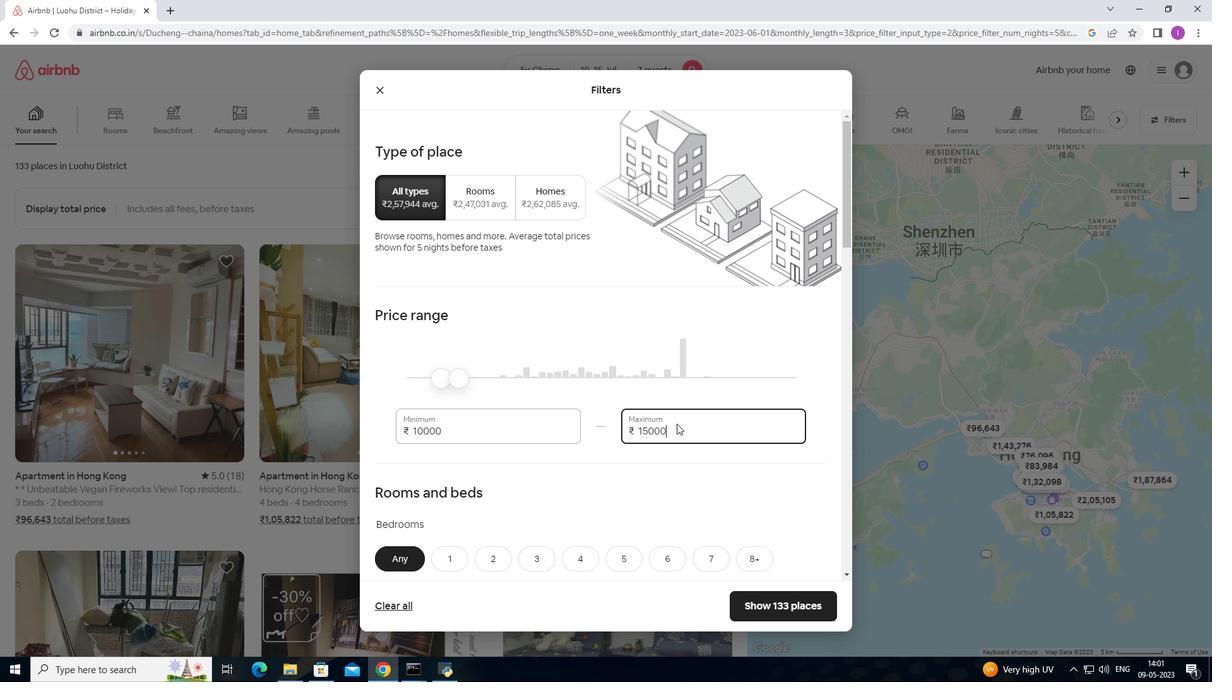 
Action: Mouse scrolled (675, 418) with delta (0, 0)
Screenshot: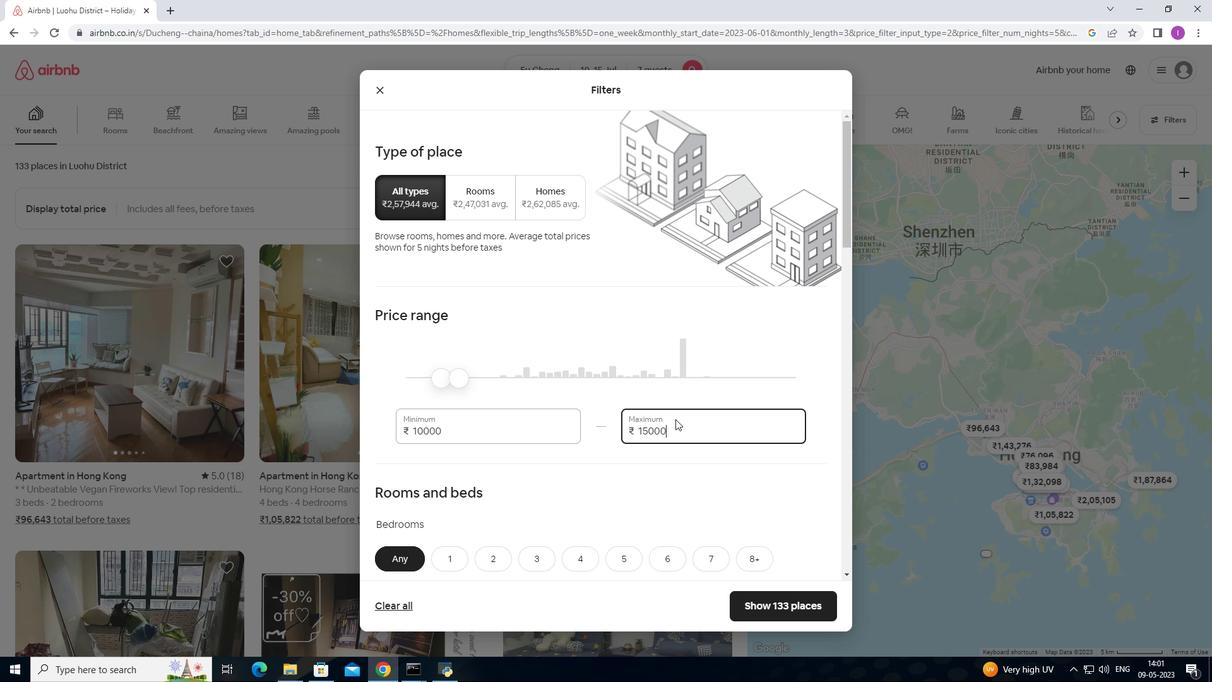 
Action: Mouse moved to (675, 418)
Screenshot: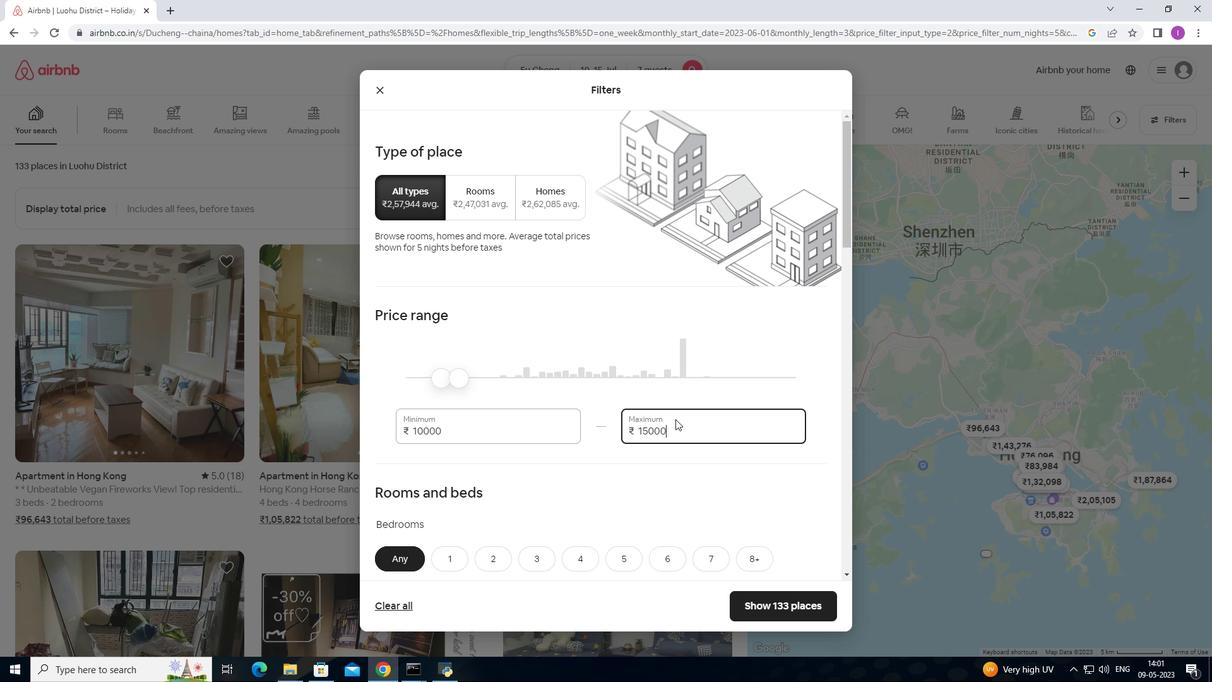 
Action: Mouse scrolled (675, 418) with delta (0, 0)
Screenshot: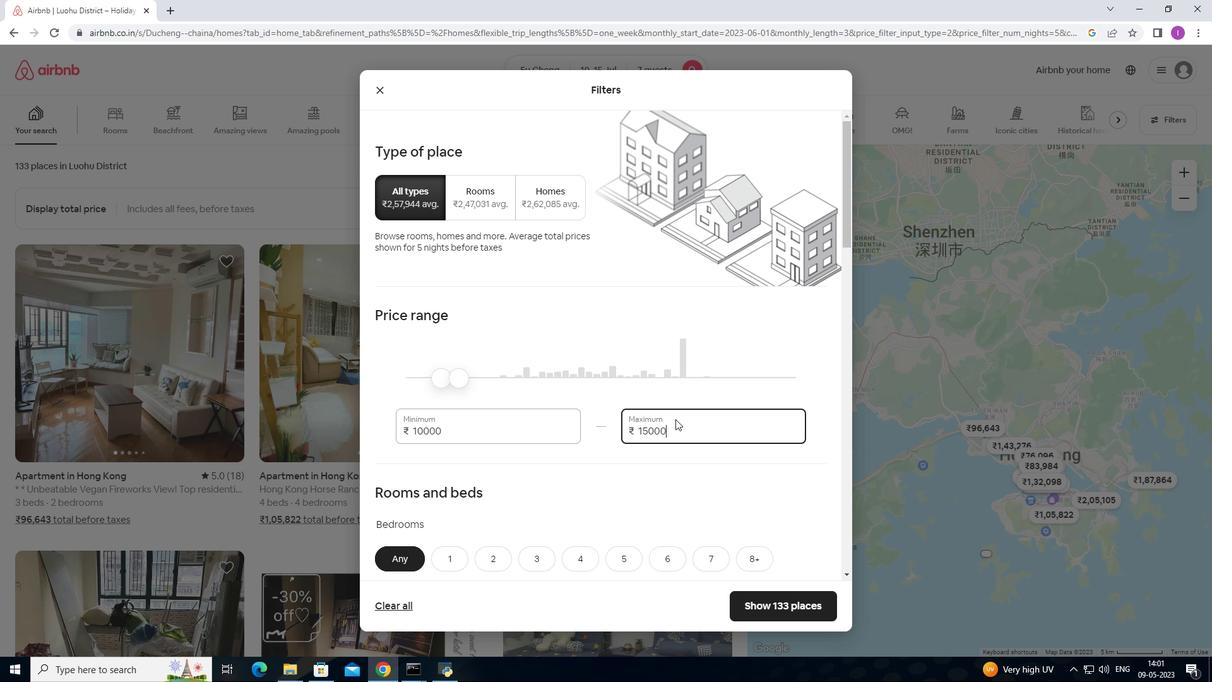 
Action: Mouse scrolled (675, 418) with delta (0, 0)
Screenshot: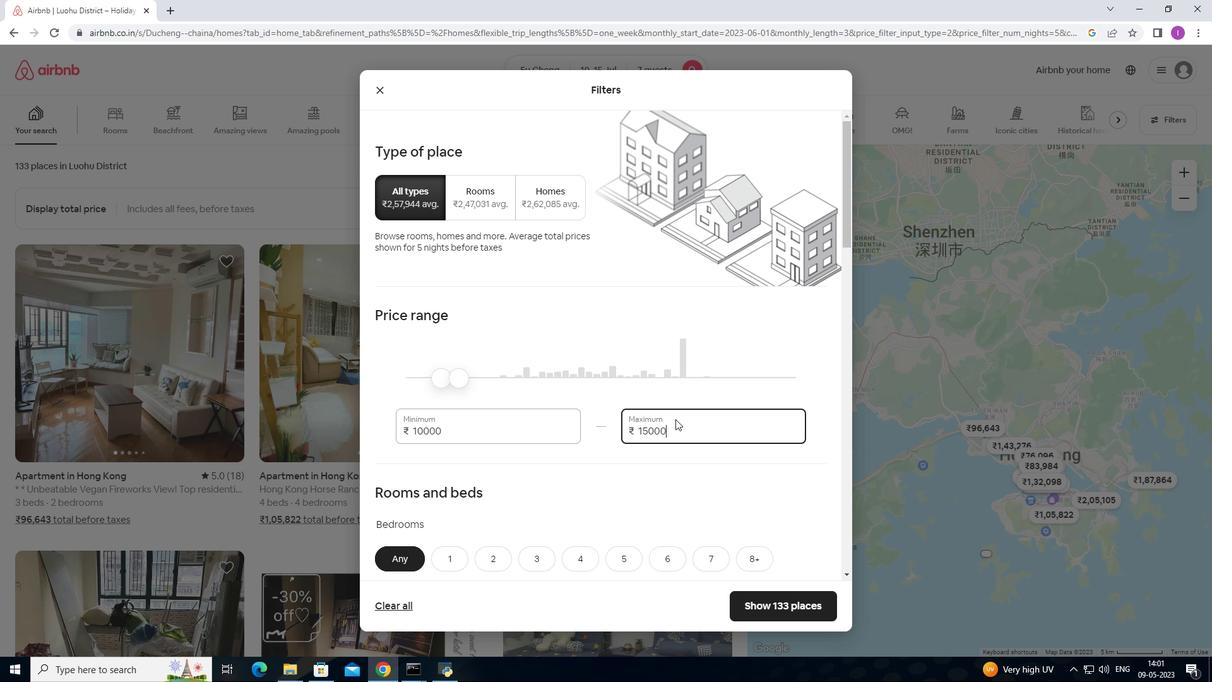 
Action: Mouse moved to (673, 416)
Screenshot: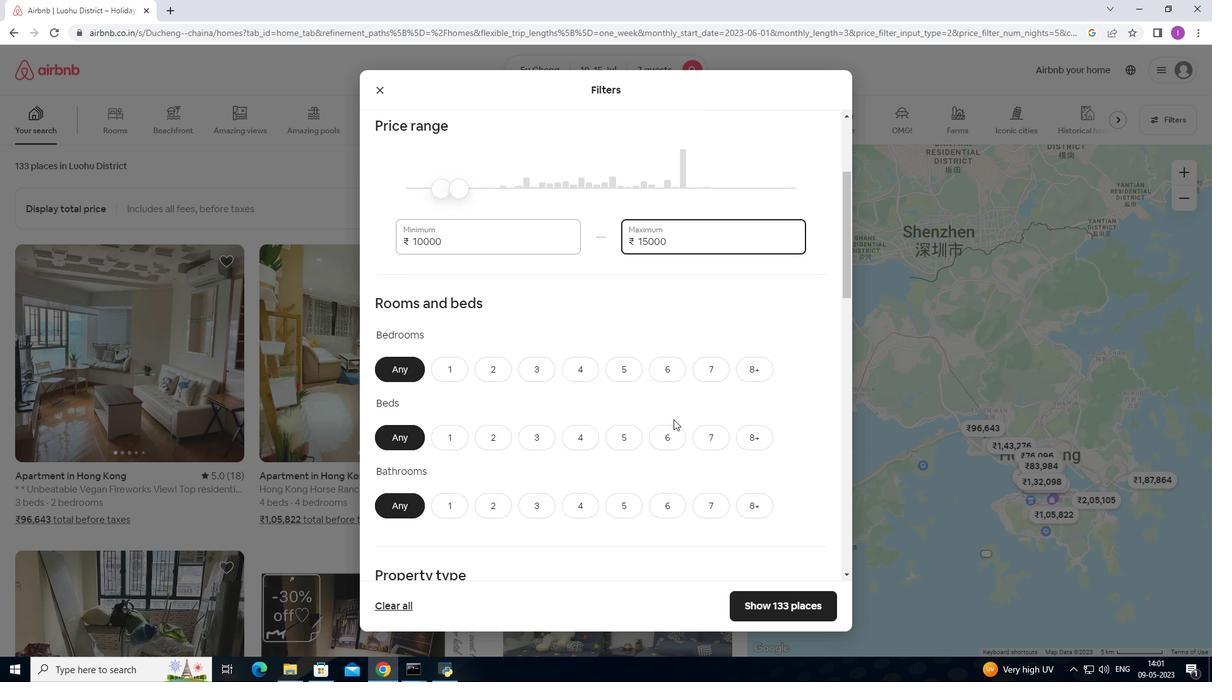 
Action: Mouse scrolled (673, 415) with delta (0, 0)
Screenshot: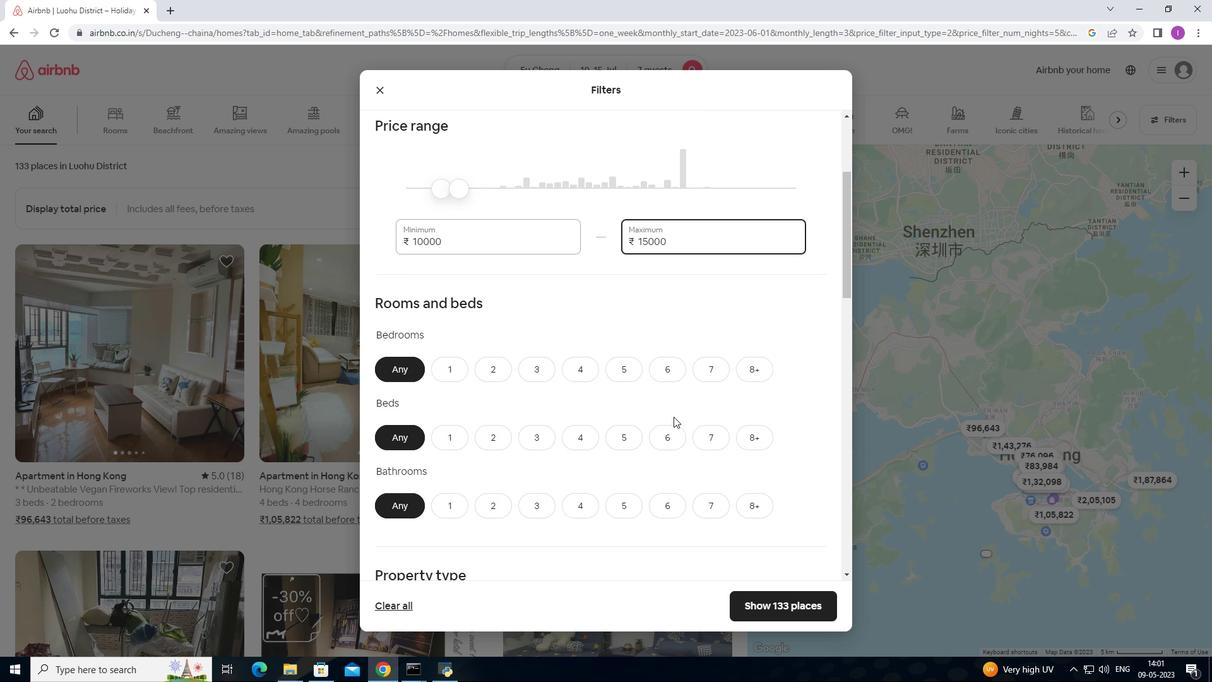 
Action: Mouse moved to (577, 313)
Screenshot: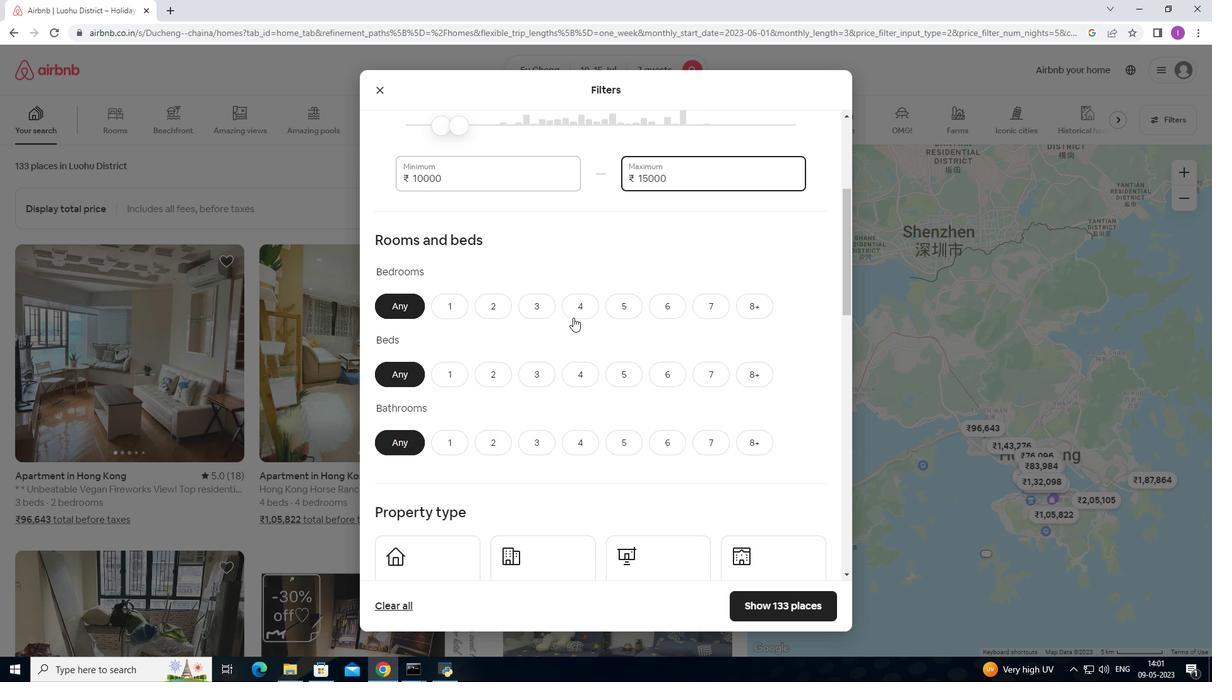 
Action: Mouse pressed left at (577, 313)
Screenshot: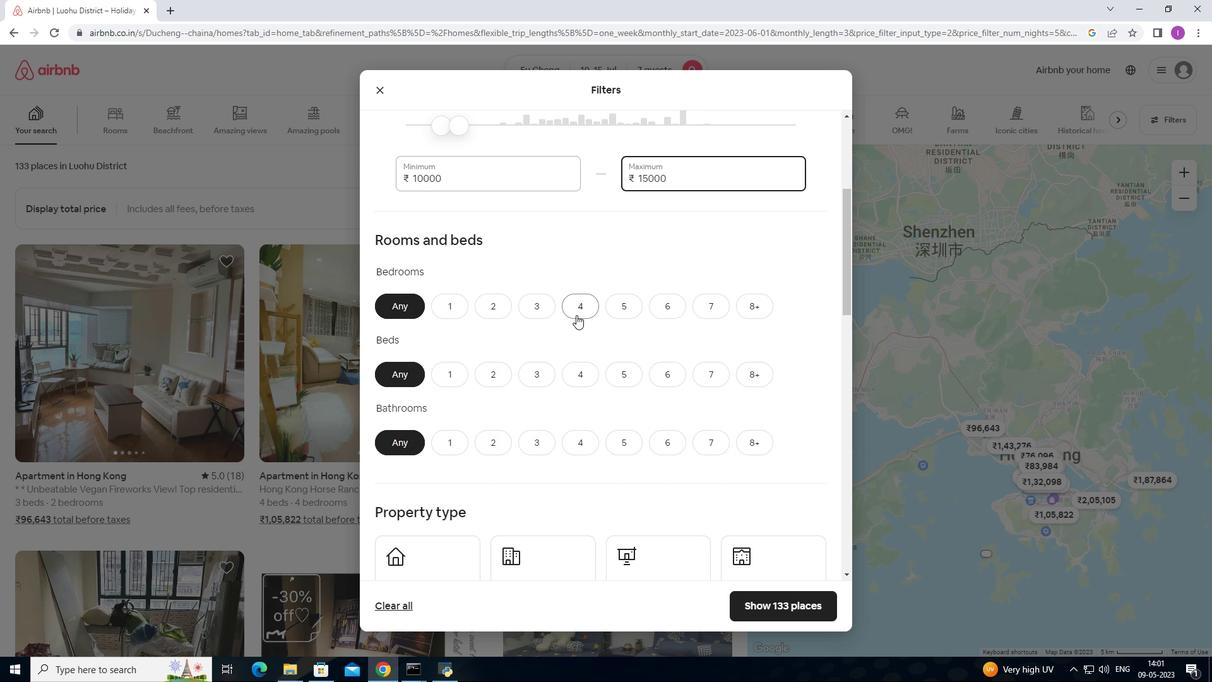 
Action: Mouse moved to (718, 377)
Screenshot: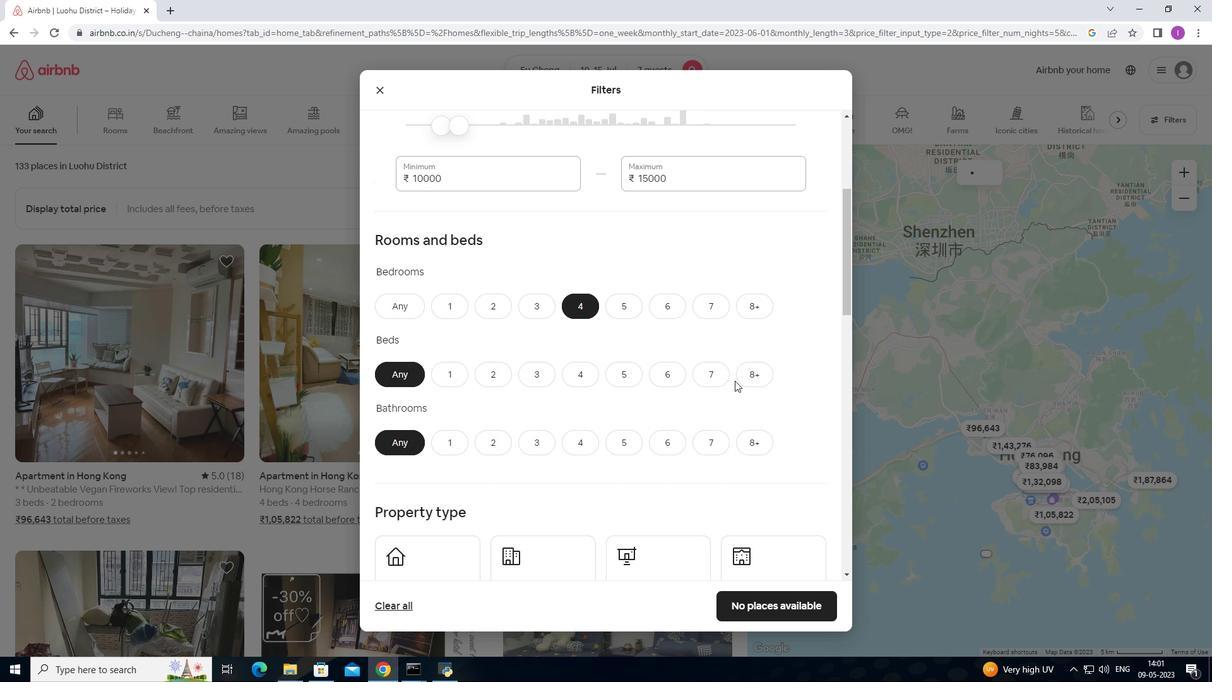 
Action: Mouse pressed left at (718, 377)
Screenshot: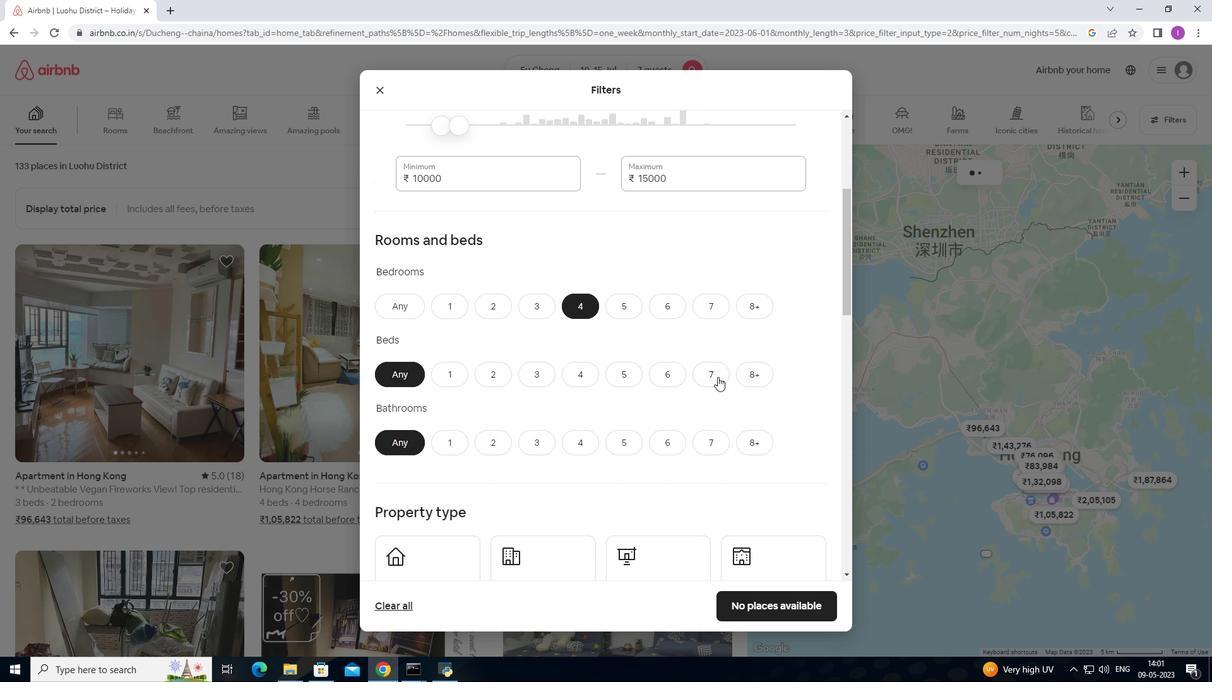 
Action: Mouse moved to (590, 444)
Screenshot: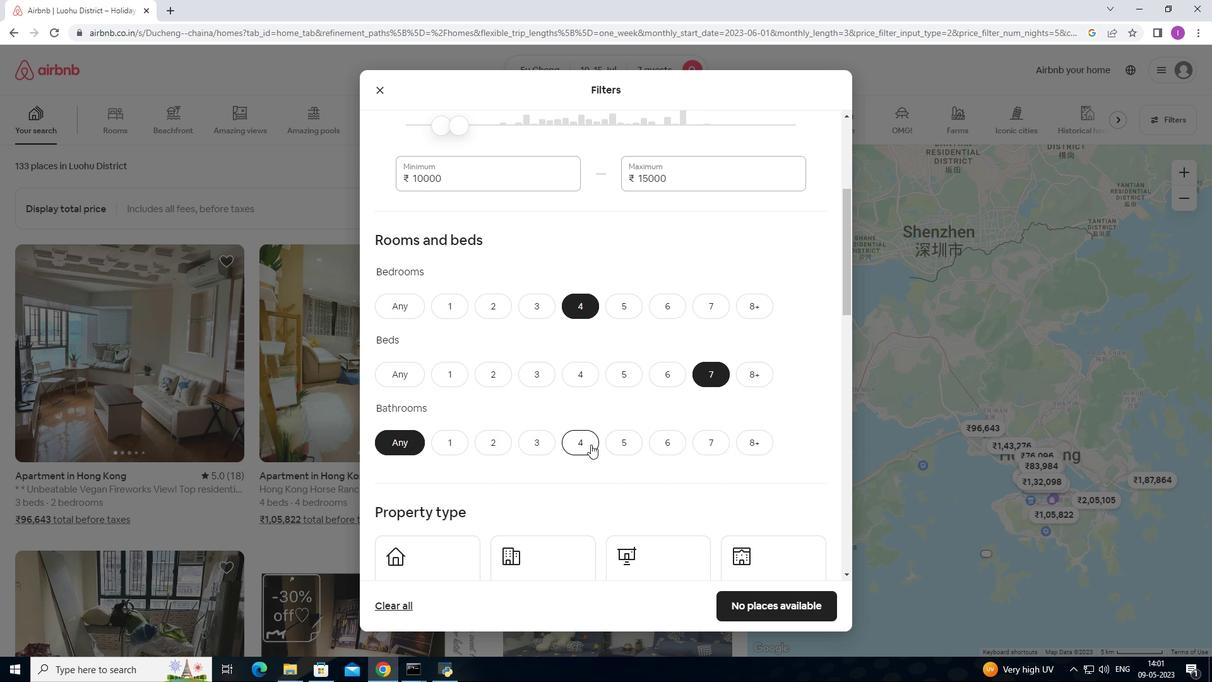 
Action: Mouse pressed left at (590, 444)
Screenshot: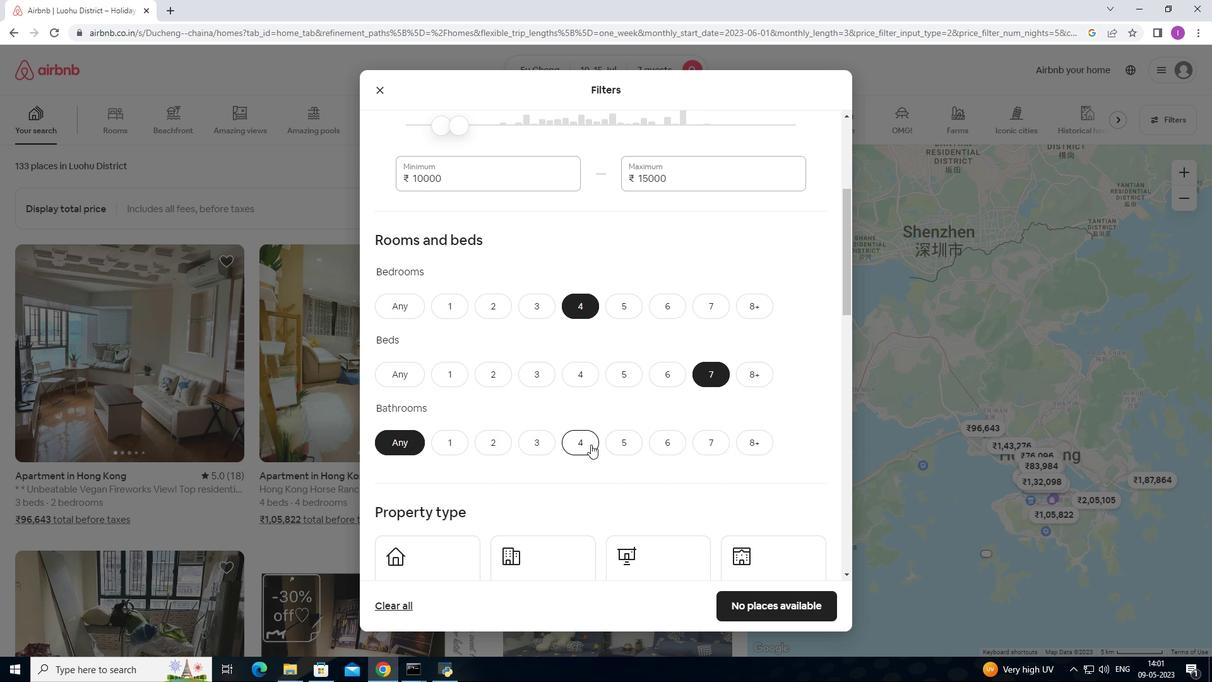 
Action: Mouse moved to (673, 418)
Screenshot: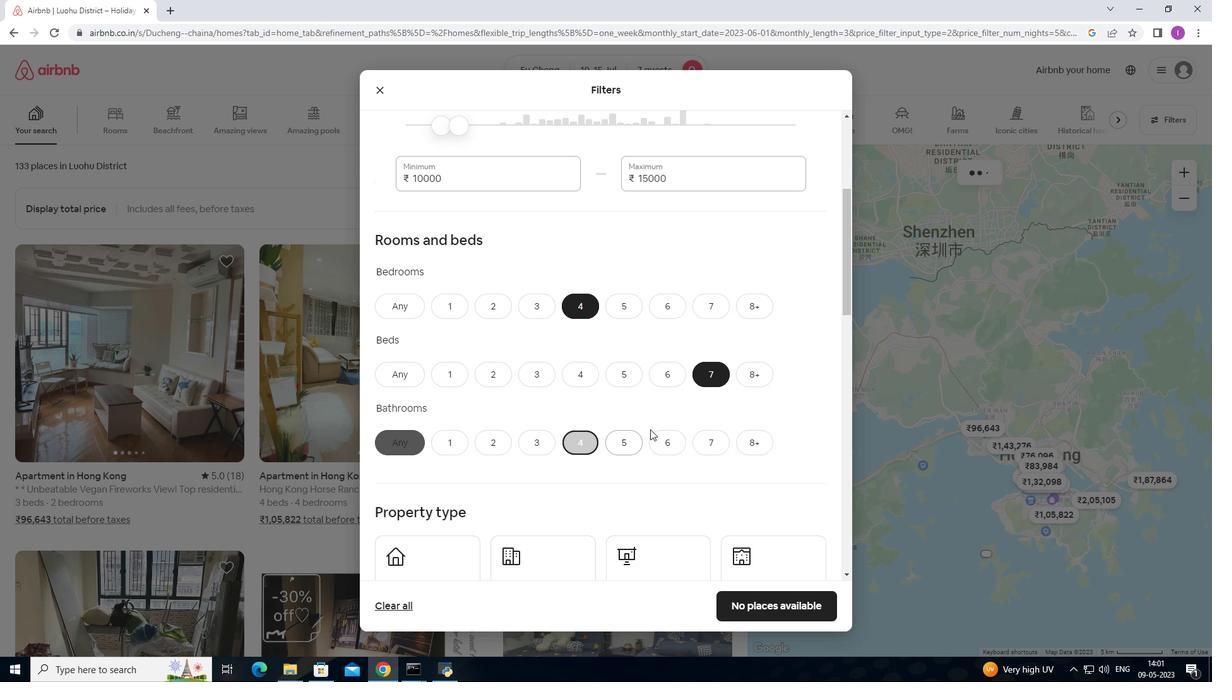 
Action: Mouse scrolled (673, 417) with delta (0, 0)
Screenshot: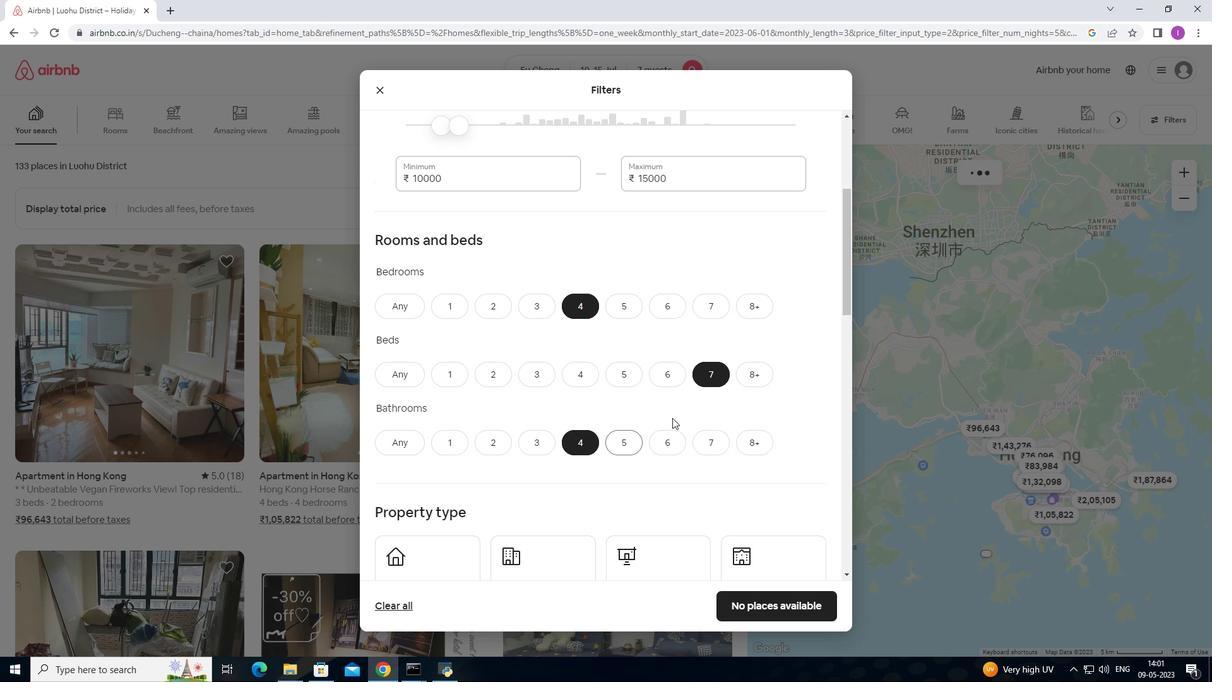 
Action: Mouse moved to (673, 418)
Screenshot: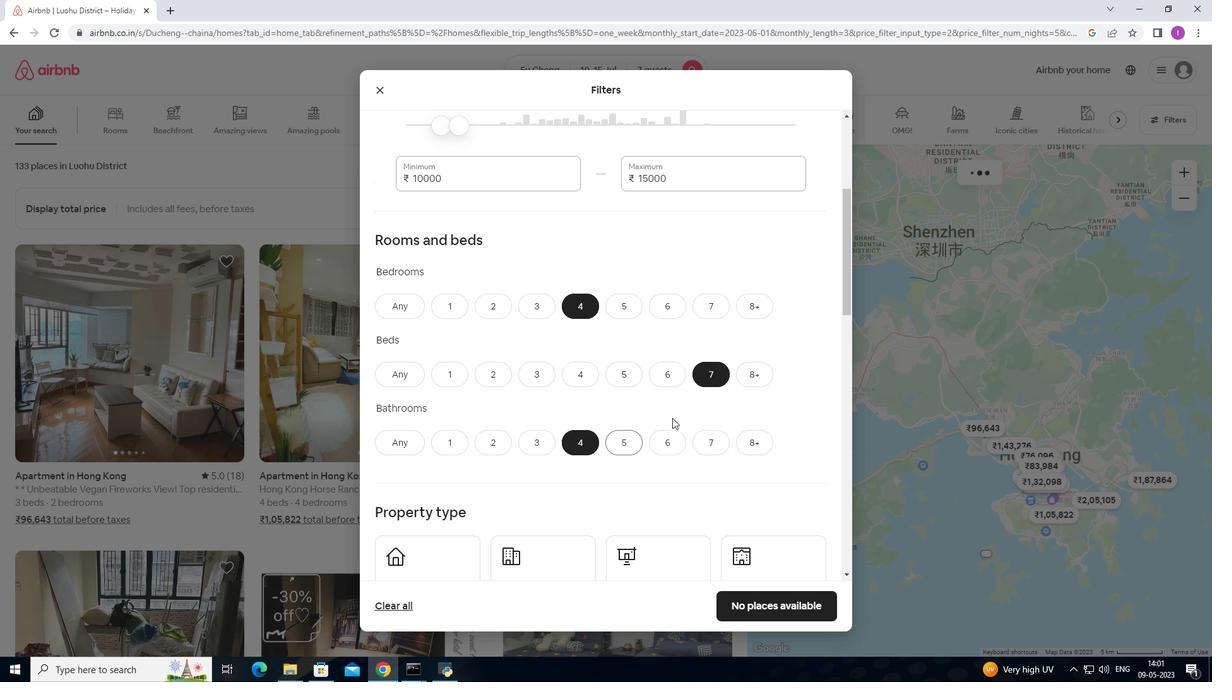 
Action: Mouse scrolled (673, 417) with delta (0, 0)
Screenshot: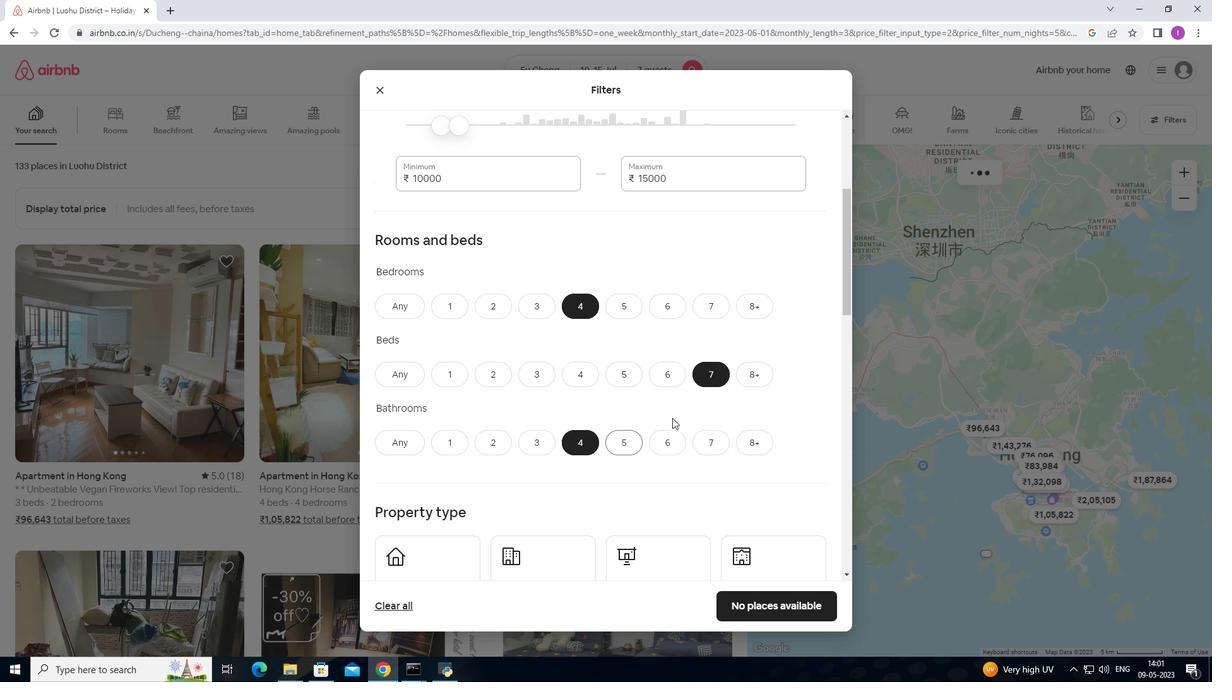 
Action: Mouse scrolled (673, 417) with delta (0, 0)
Screenshot: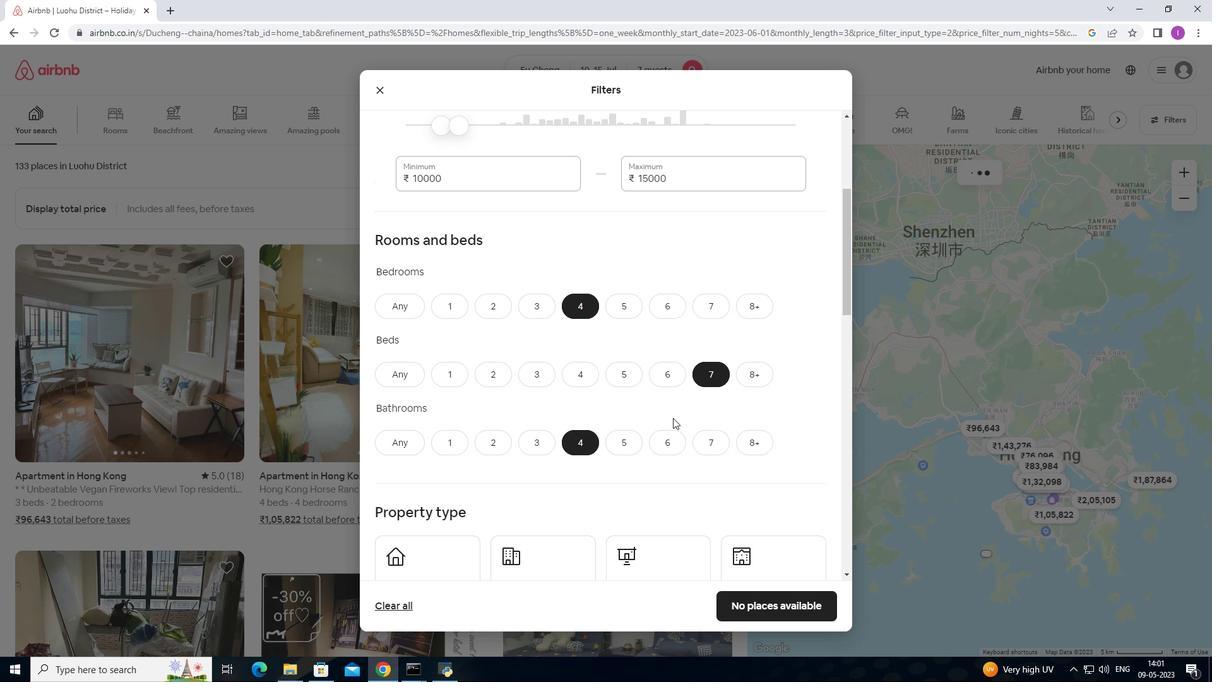 
Action: Mouse moved to (473, 389)
Screenshot: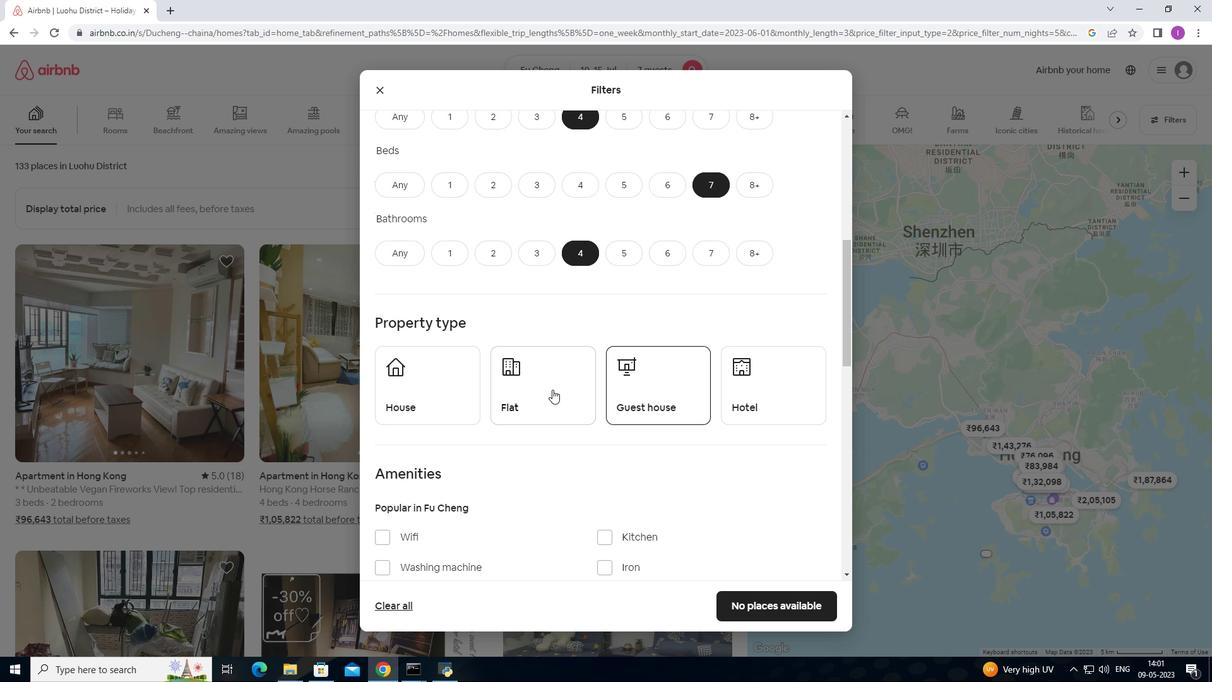 
Action: Mouse pressed left at (473, 389)
Screenshot: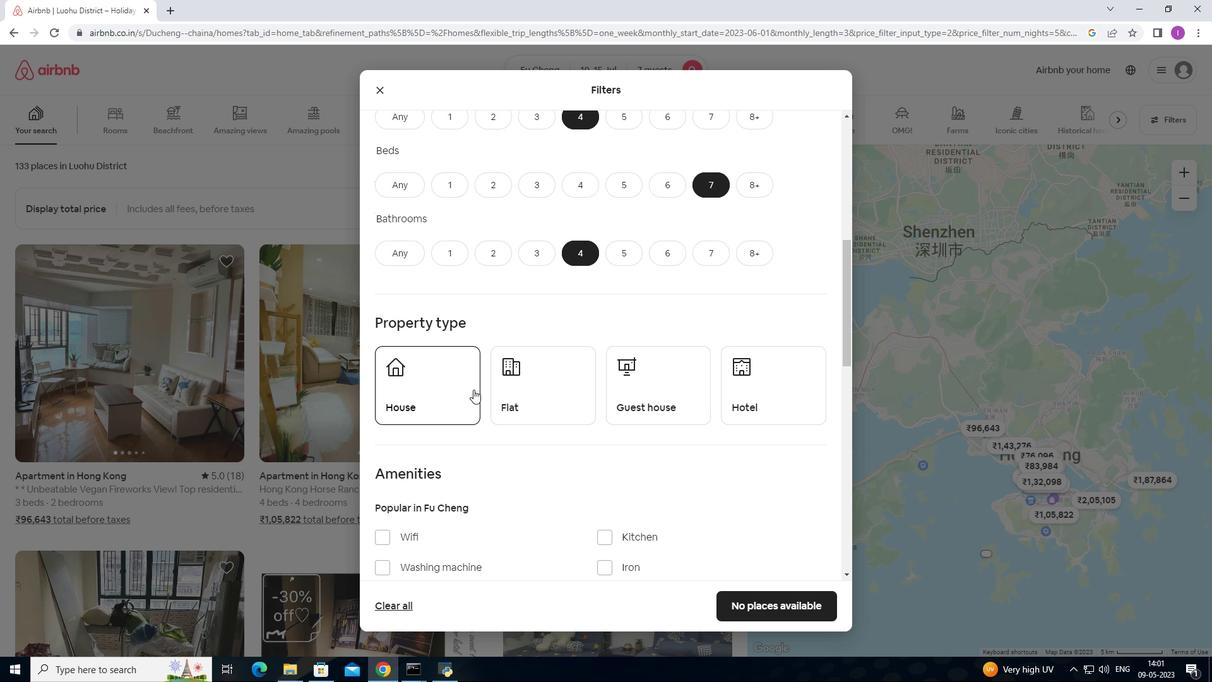 
Action: Mouse moved to (537, 398)
Screenshot: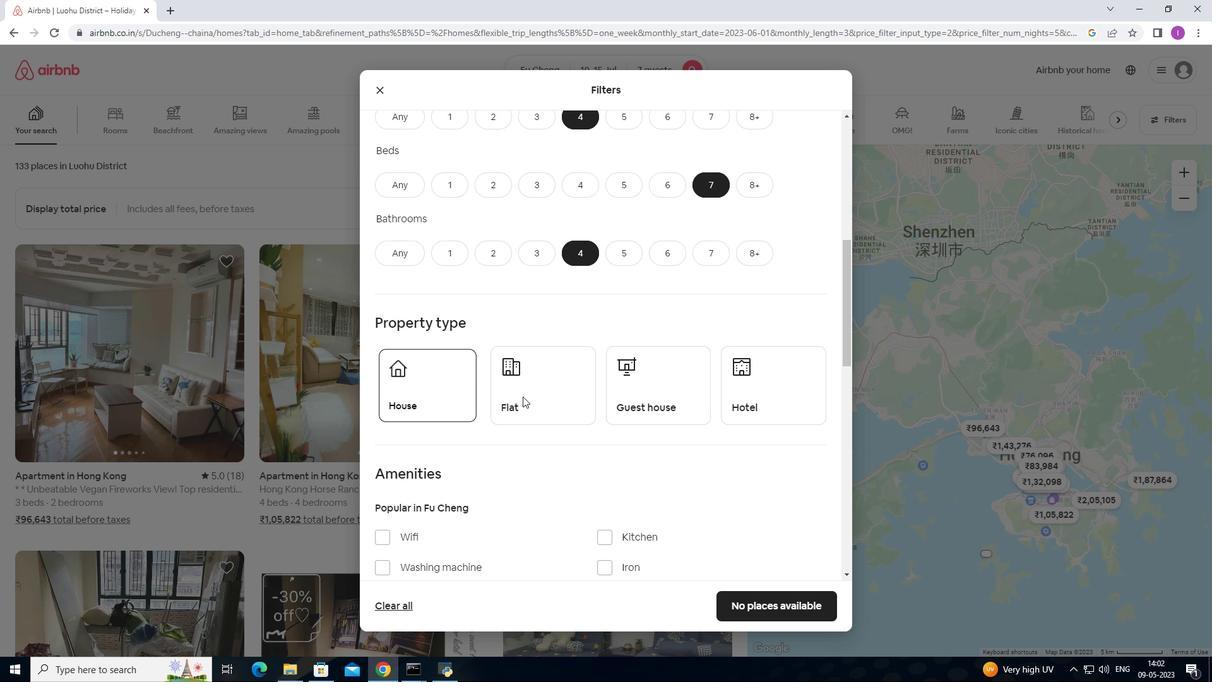 
Action: Mouse pressed left at (537, 398)
Screenshot: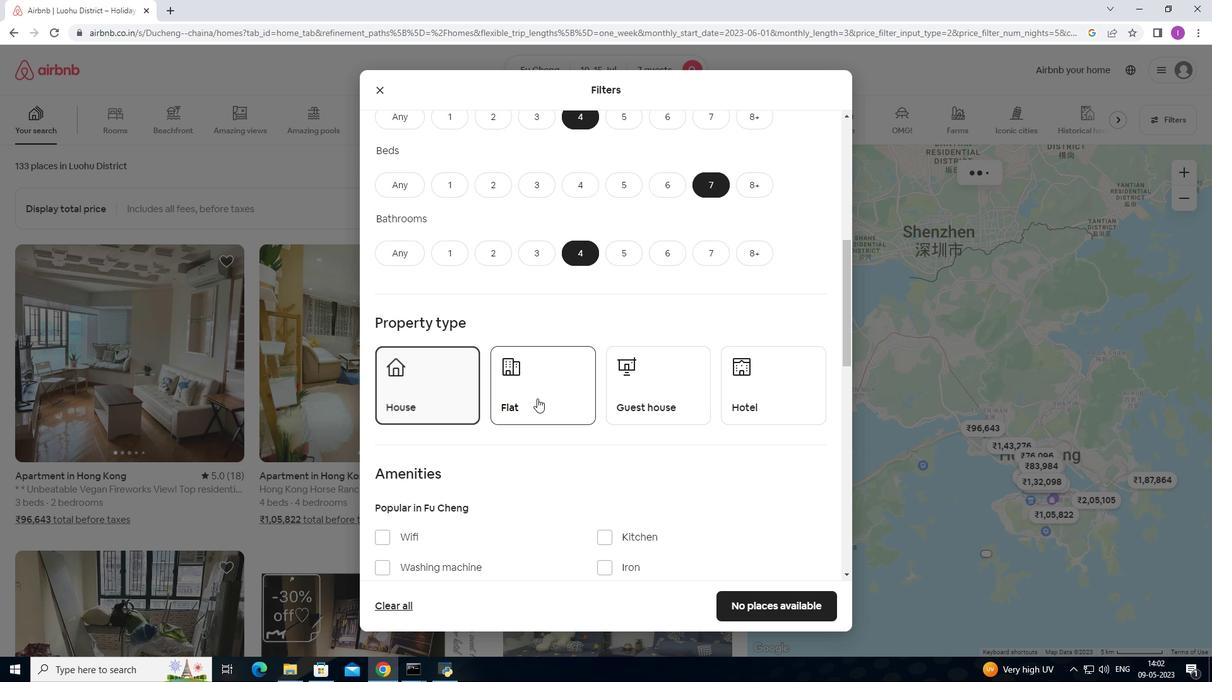 
Action: Mouse moved to (658, 402)
Screenshot: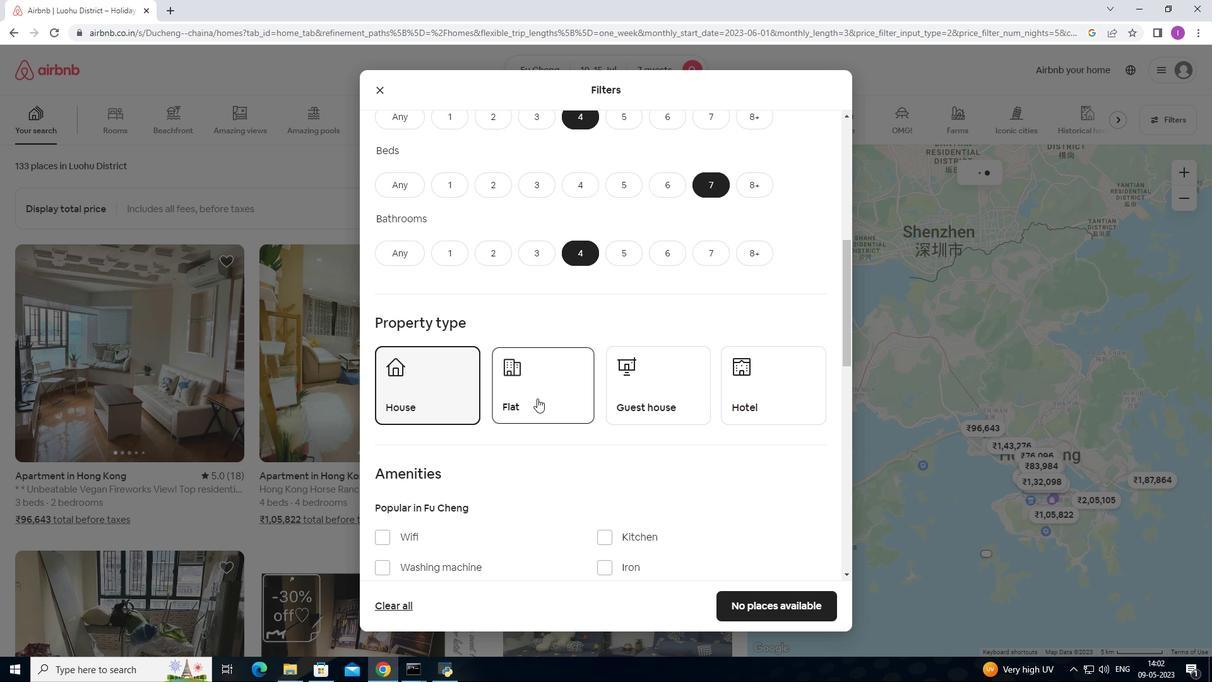 
Action: Mouse pressed left at (658, 402)
Screenshot: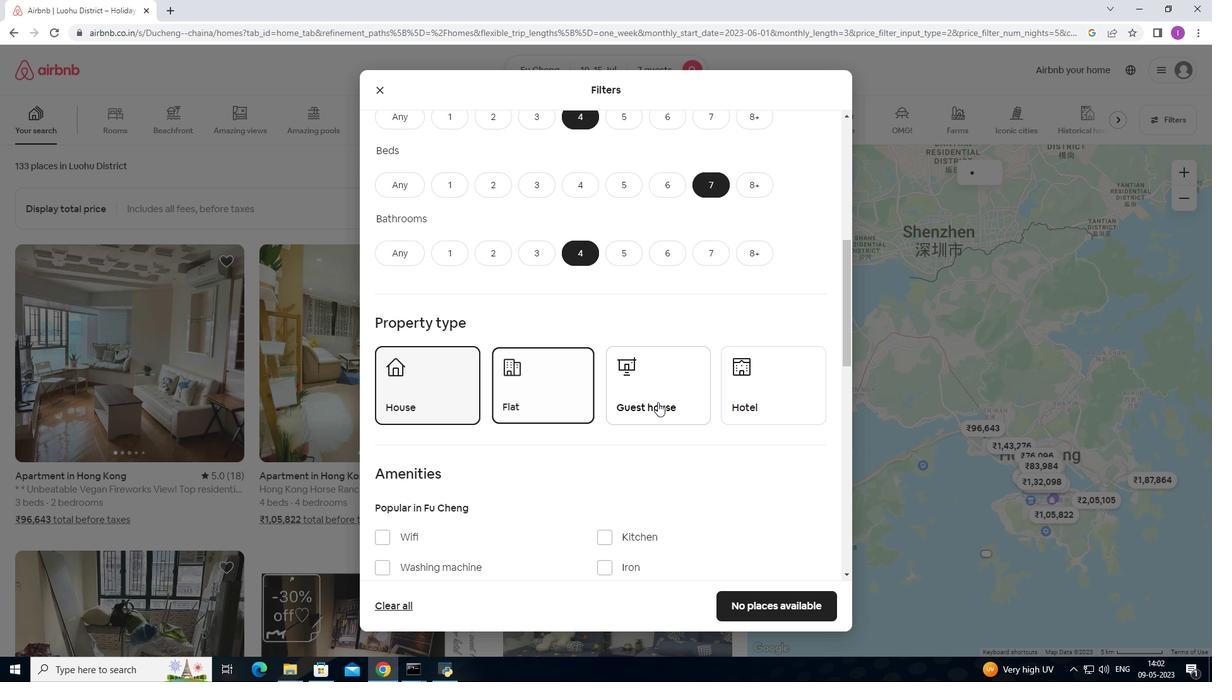 
Action: Mouse moved to (719, 392)
Screenshot: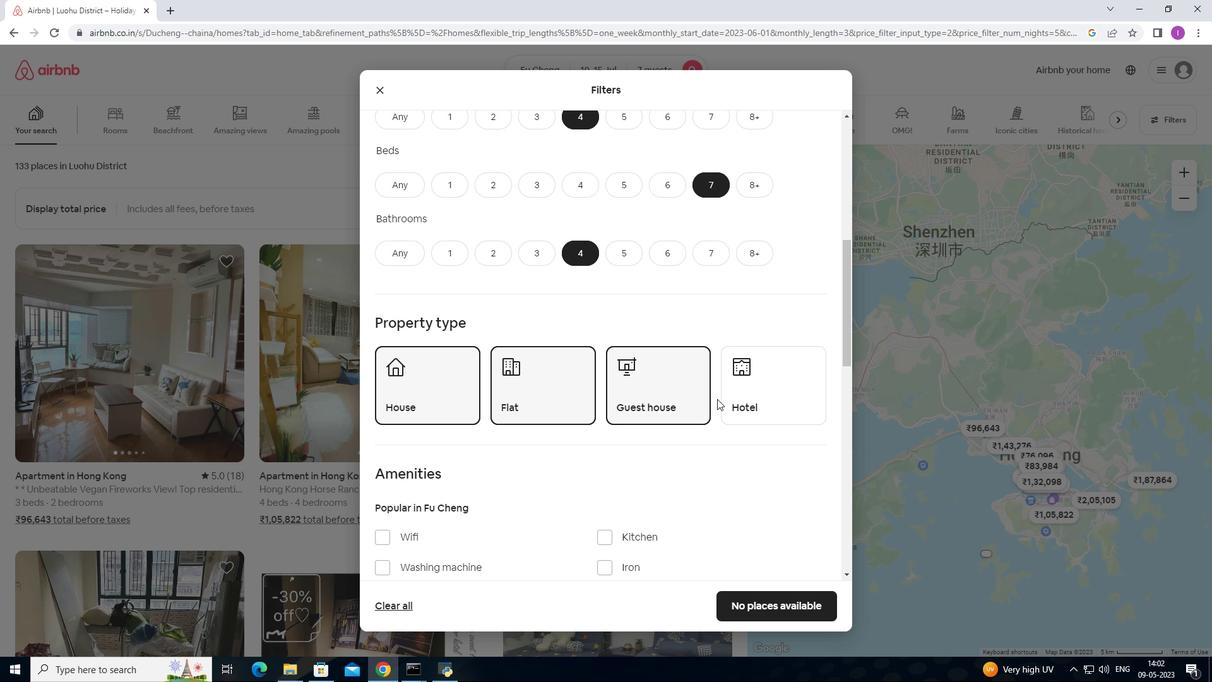 
Action: Mouse scrolled (719, 391) with delta (0, 0)
Screenshot: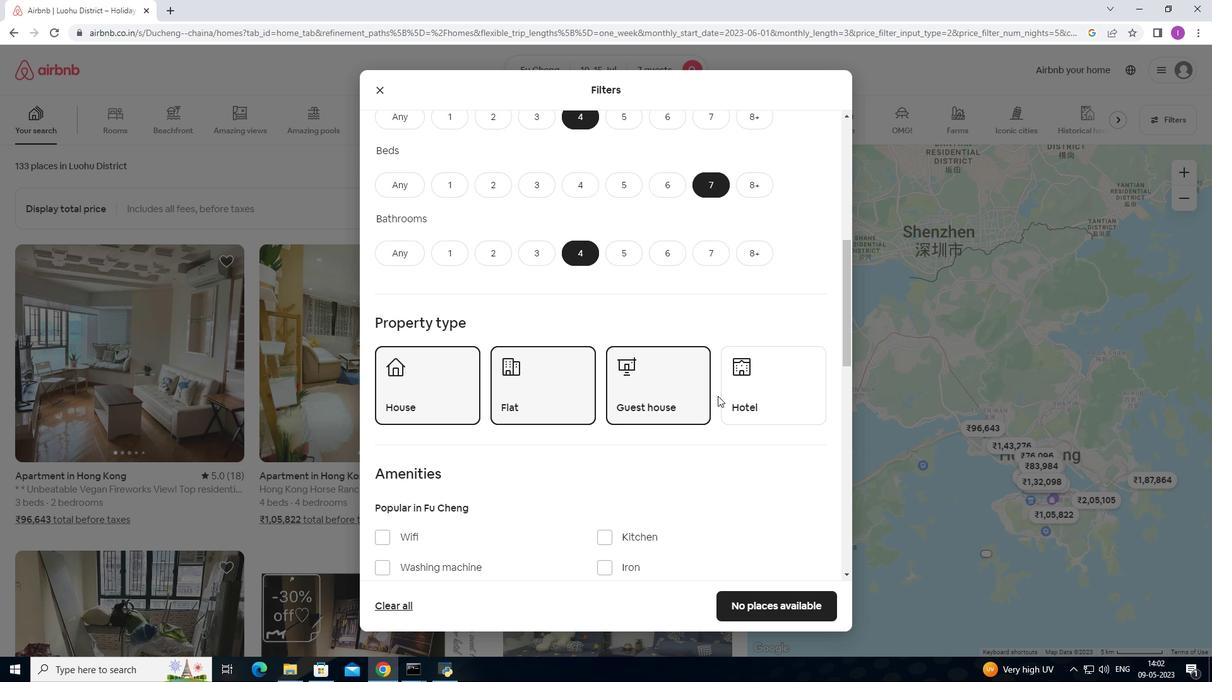 
Action: Mouse scrolled (719, 391) with delta (0, 0)
Screenshot: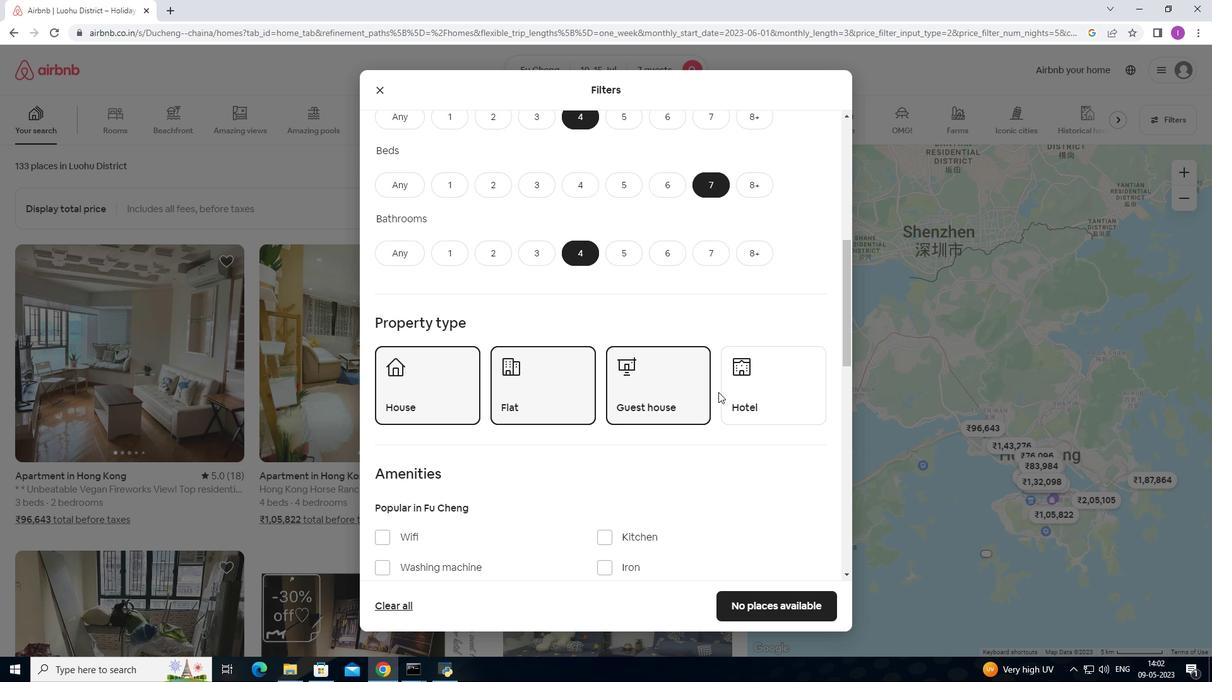
Action: Mouse moved to (719, 392)
Screenshot: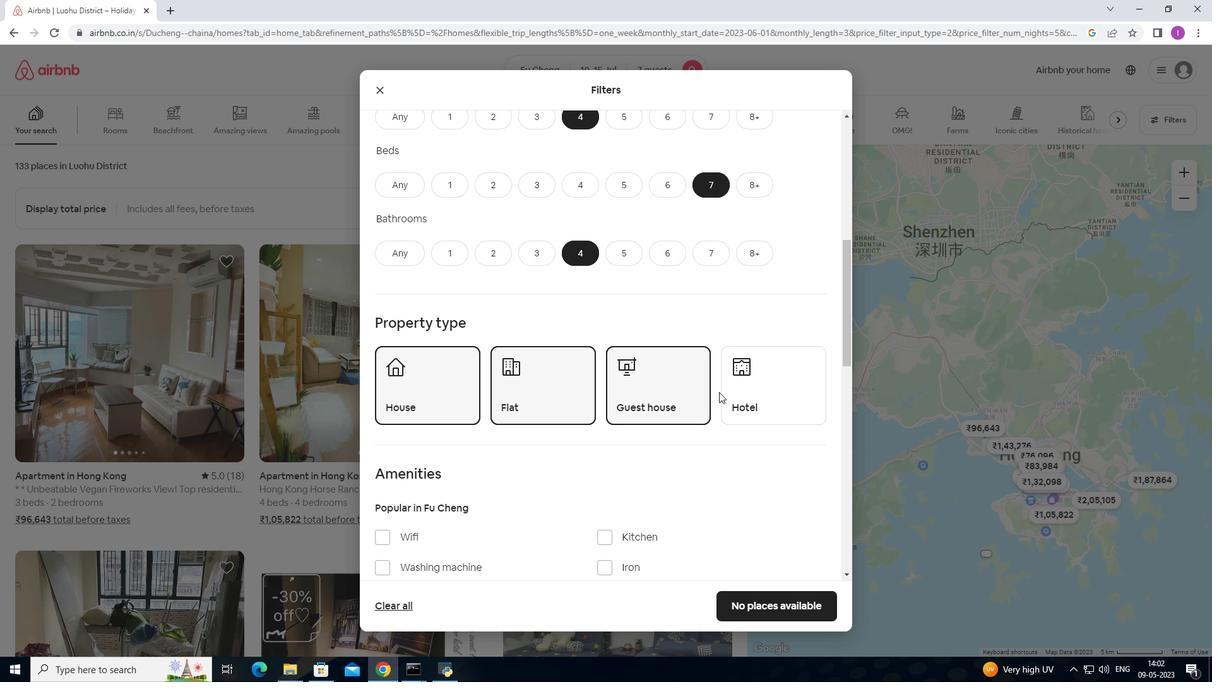 
Action: Mouse scrolled (719, 392) with delta (0, 0)
Screenshot: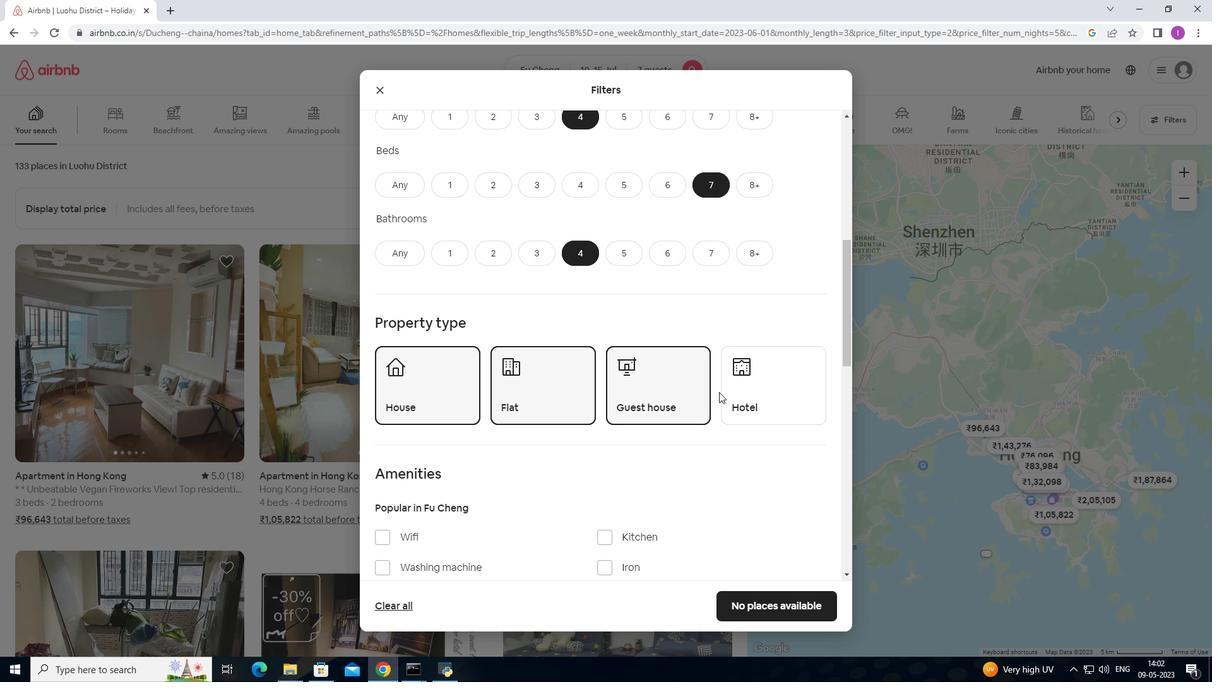 
Action: Mouse moved to (719, 394)
Screenshot: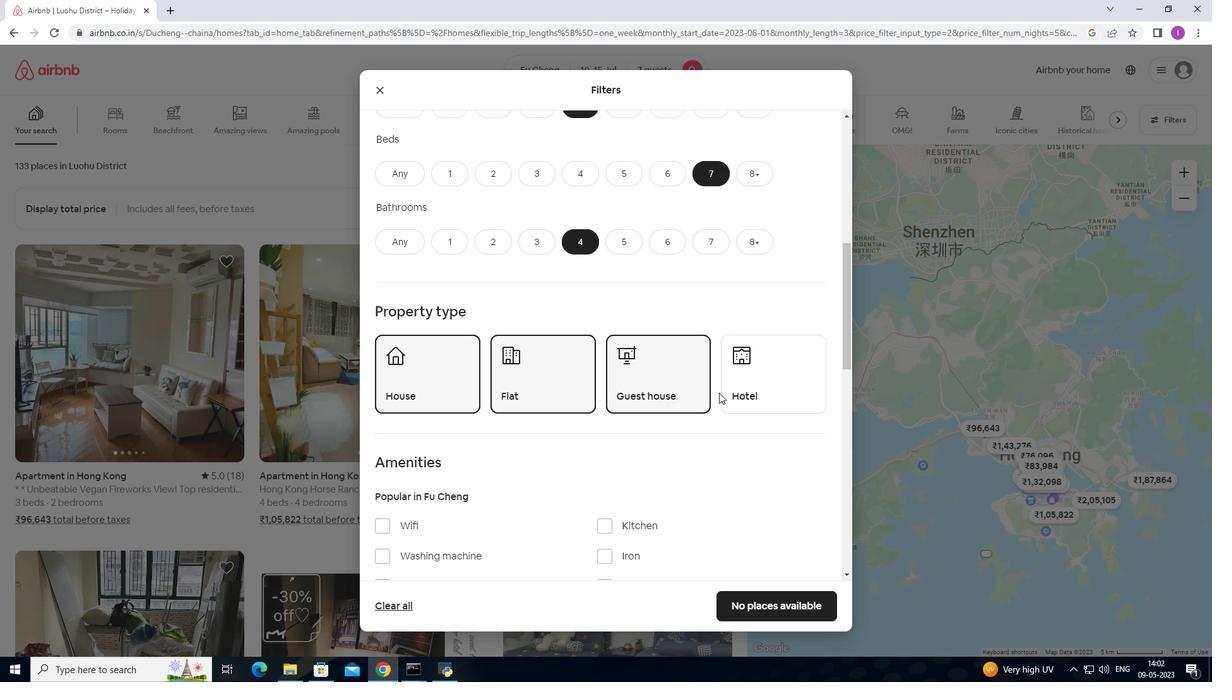 
Action: Mouse scrolled (719, 394) with delta (0, 0)
Screenshot: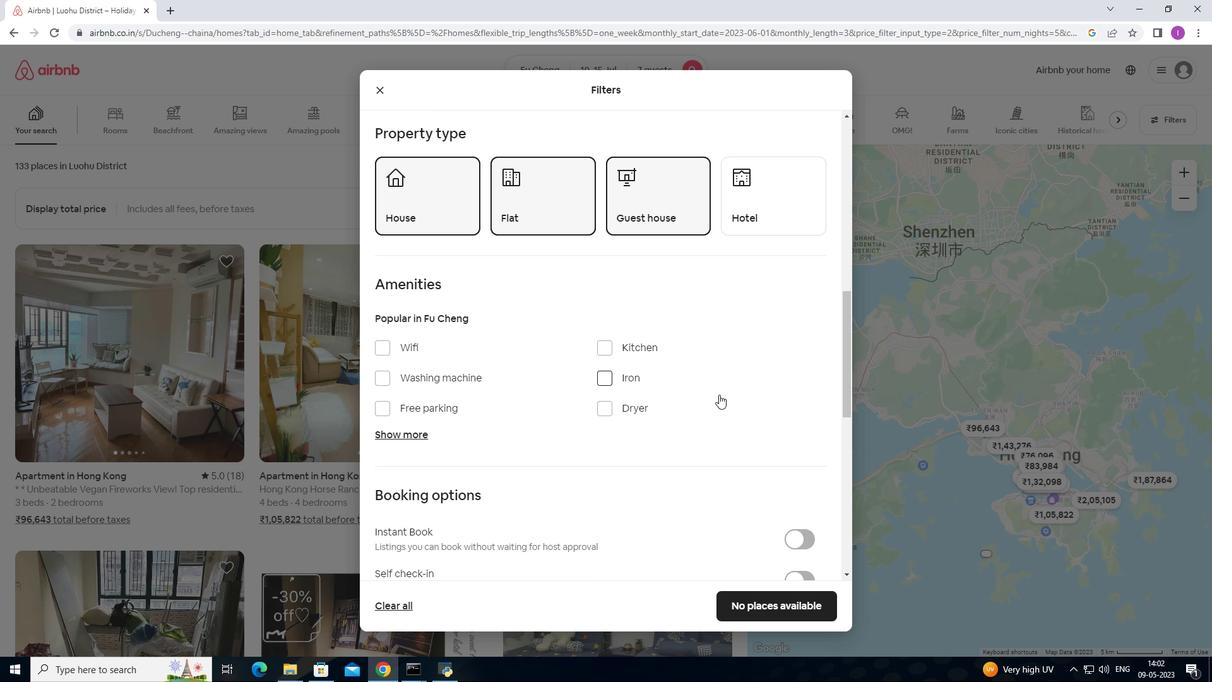 
Action: Mouse moved to (387, 281)
Screenshot: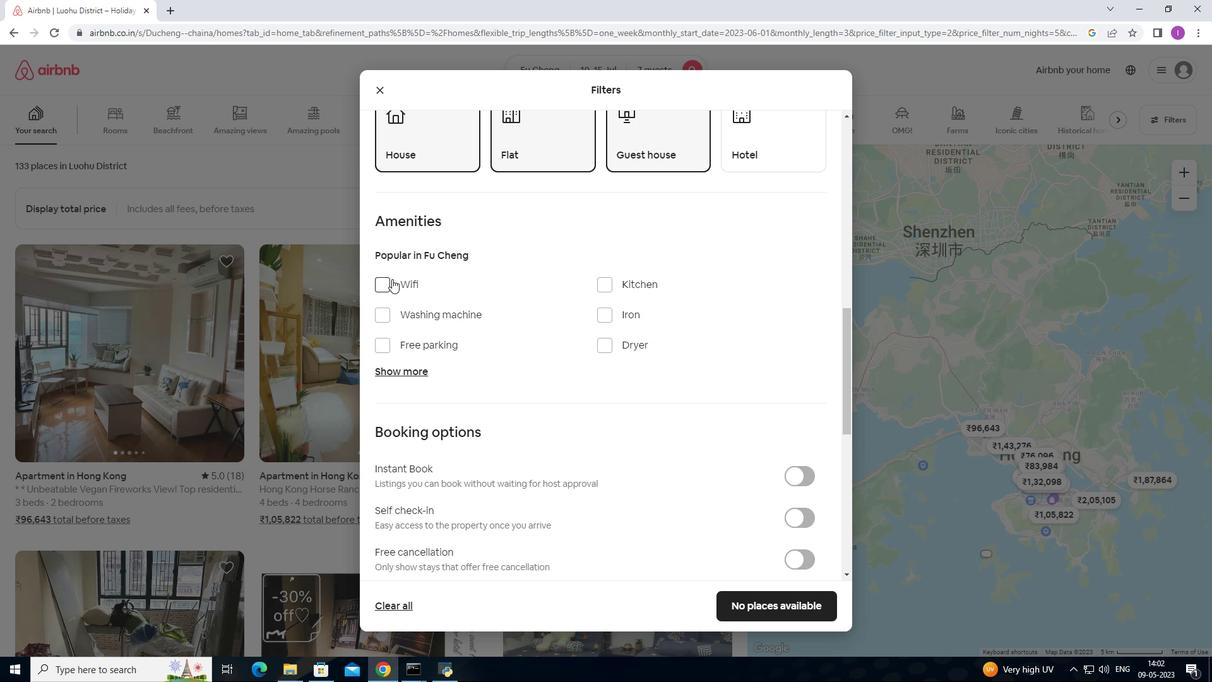 
Action: Mouse pressed left at (387, 281)
Screenshot: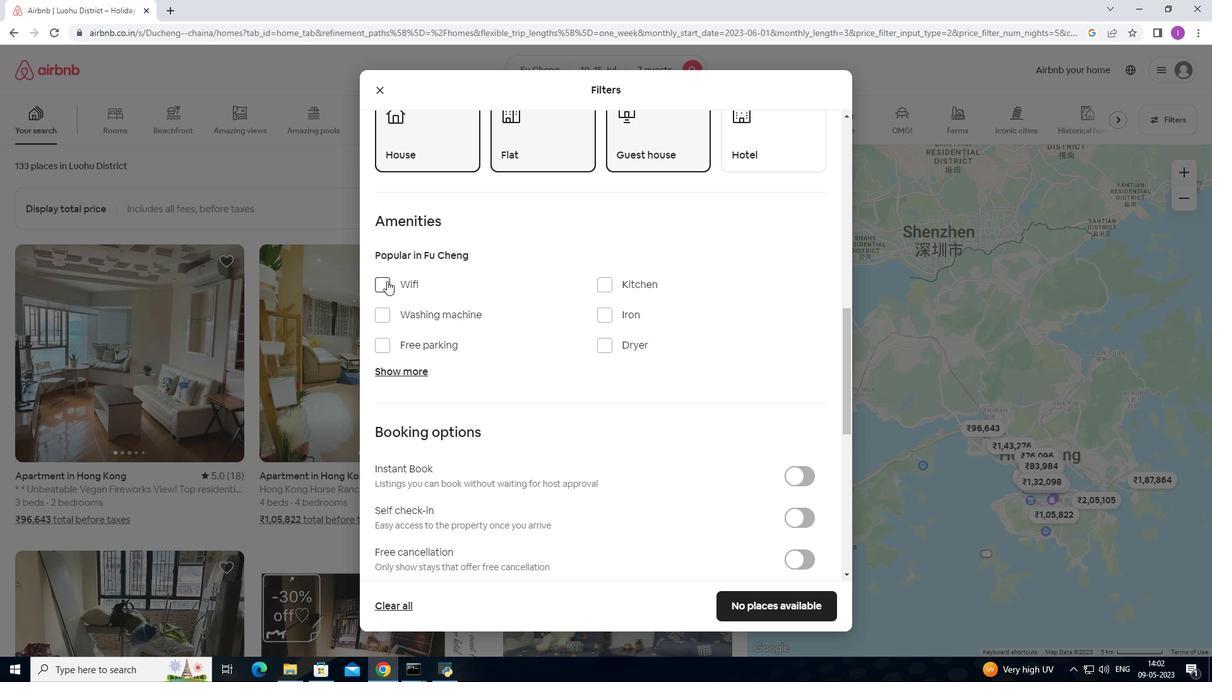 
Action: Mouse moved to (392, 346)
Screenshot: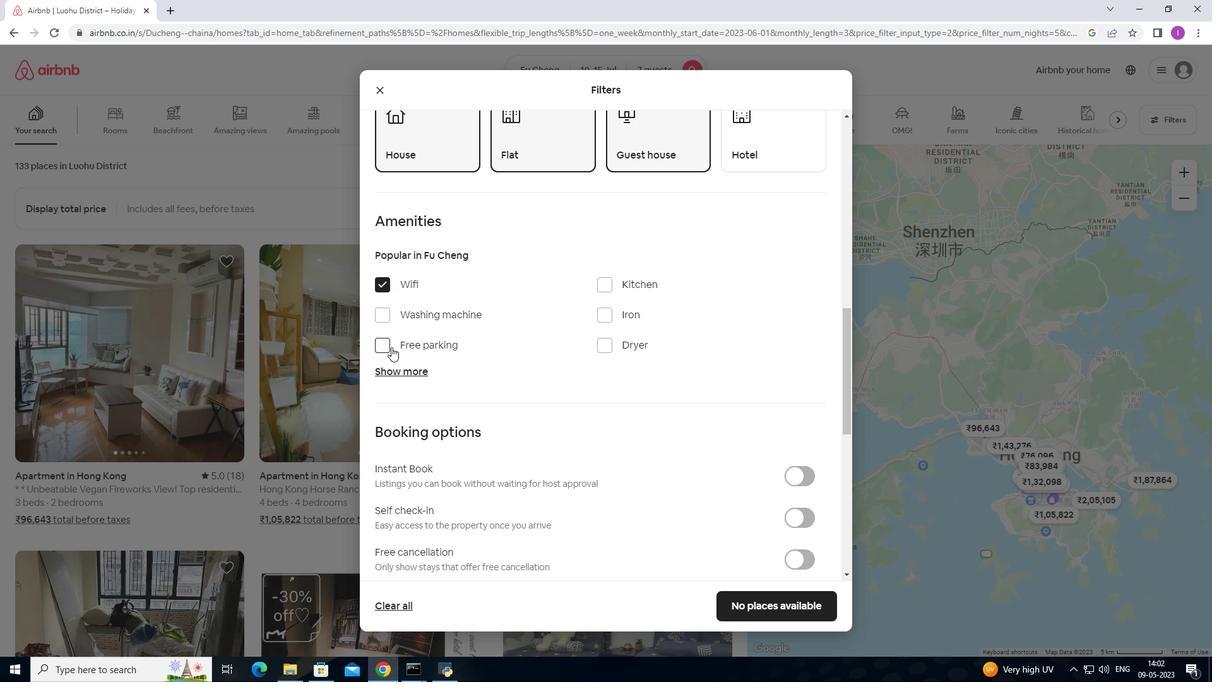 
Action: Mouse pressed left at (392, 346)
Screenshot: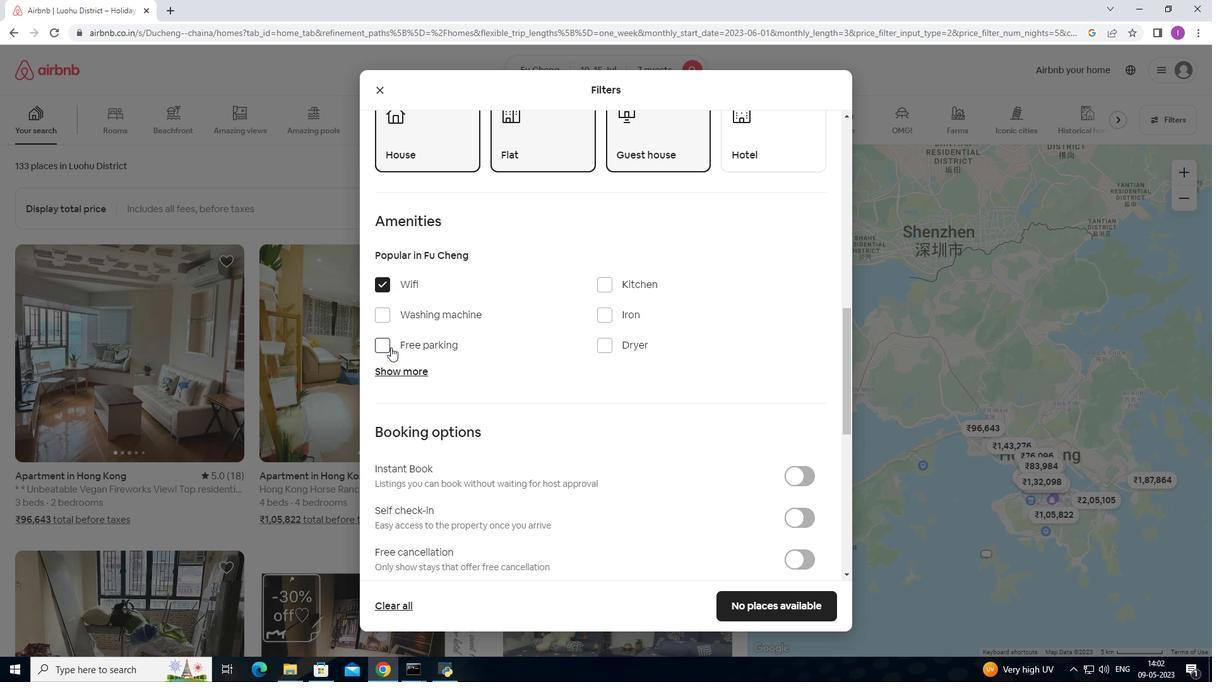 
Action: Mouse moved to (396, 369)
Screenshot: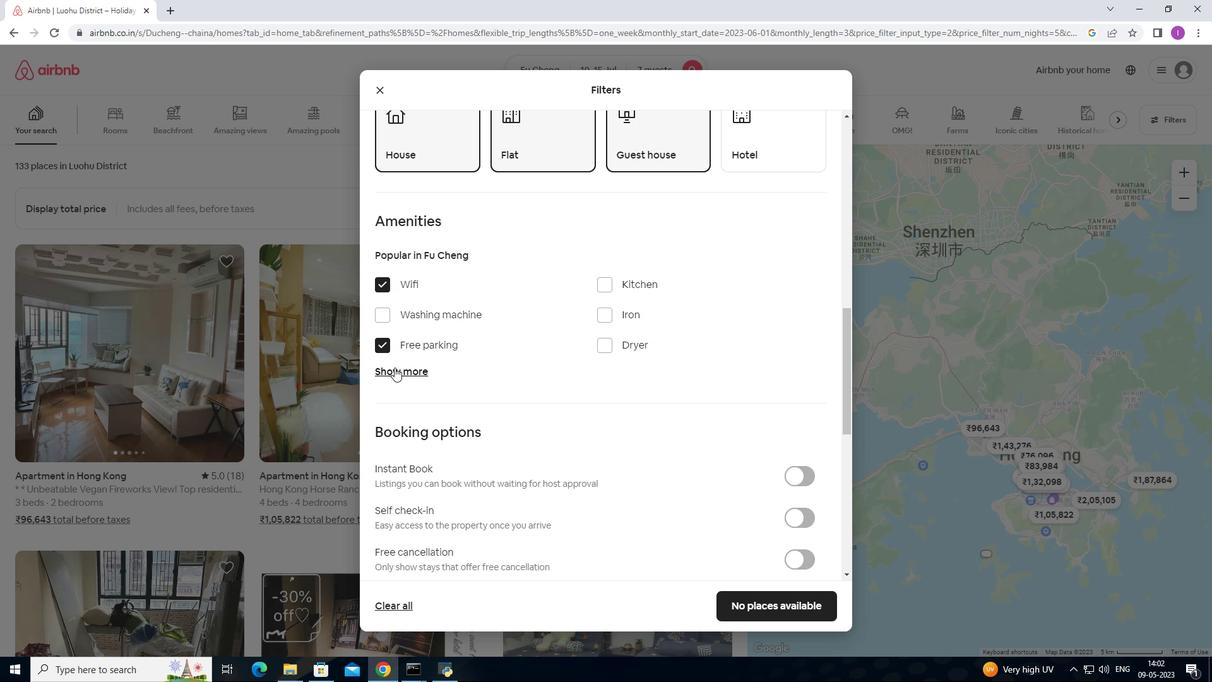 
Action: Mouse pressed left at (396, 369)
Screenshot: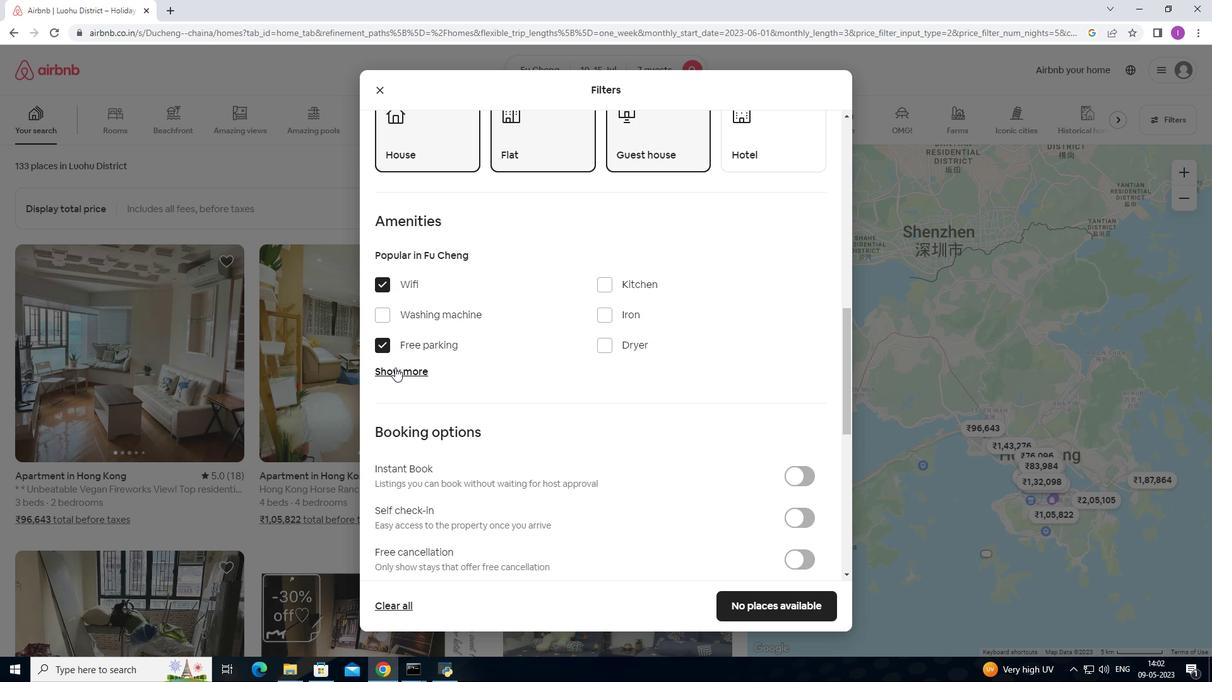 
Action: Mouse moved to (456, 364)
Screenshot: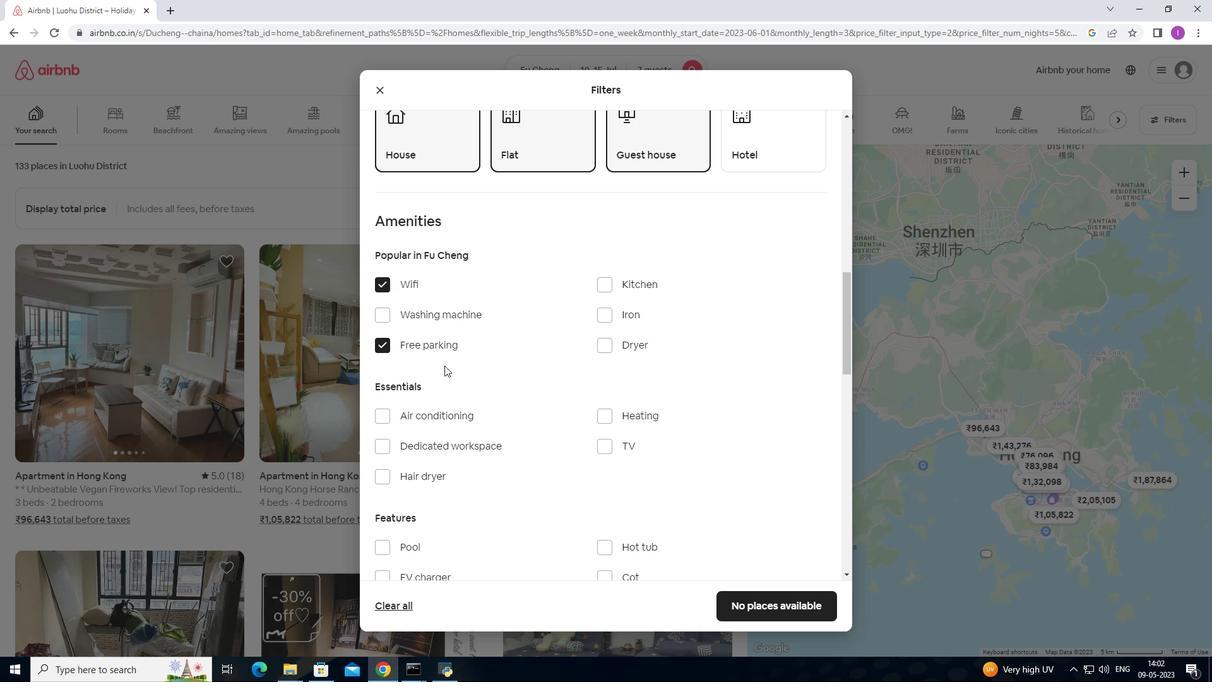 
Action: Mouse scrolled (456, 363) with delta (0, 0)
Screenshot: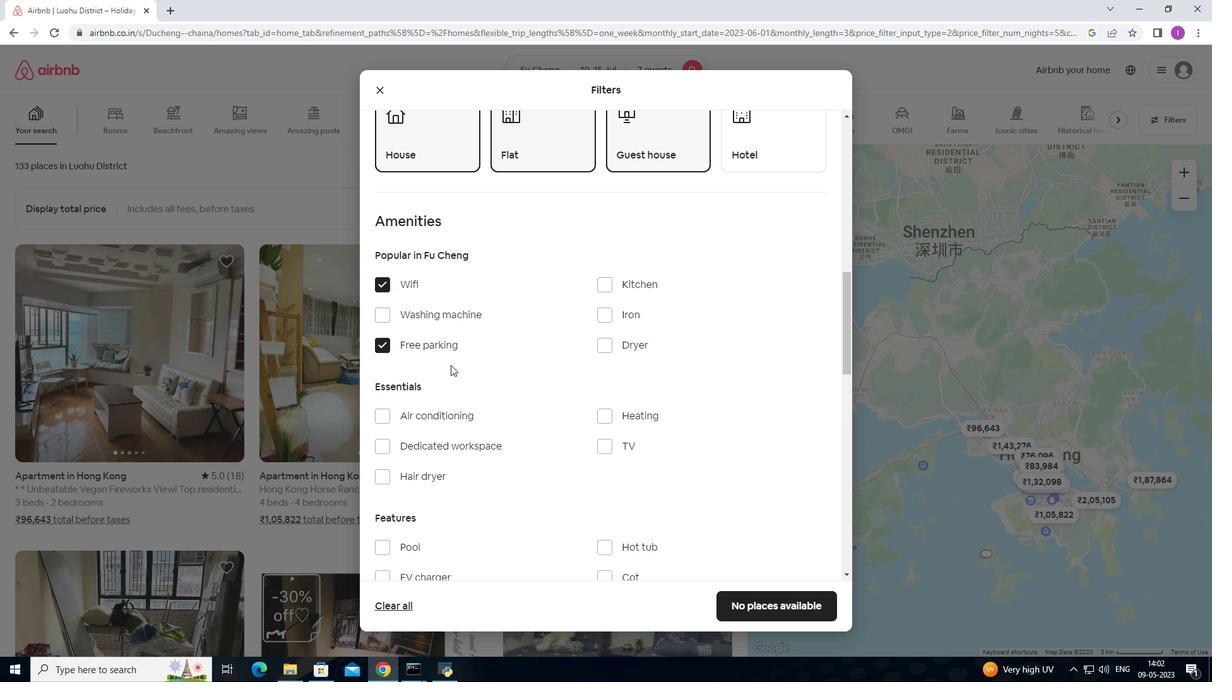 
Action: Mouse scrolled (456, 363) with delta (0, 0)
Screenshot: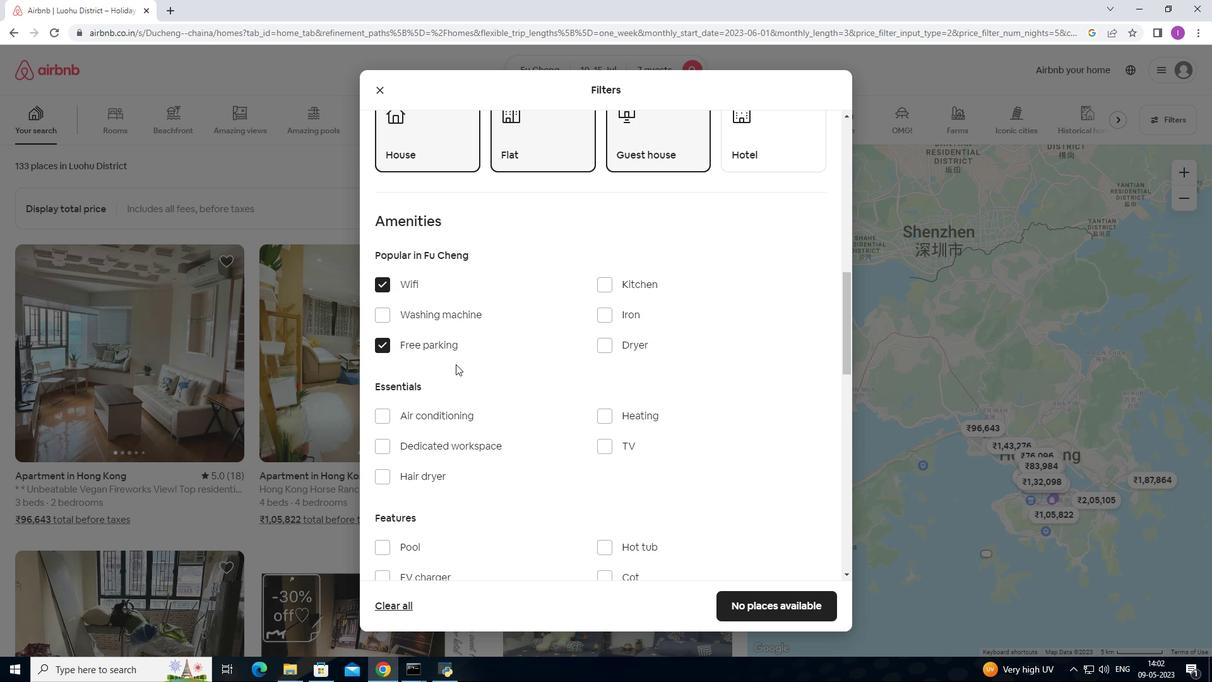 
Action: Mouse moved to (470, 341)
Screenshot: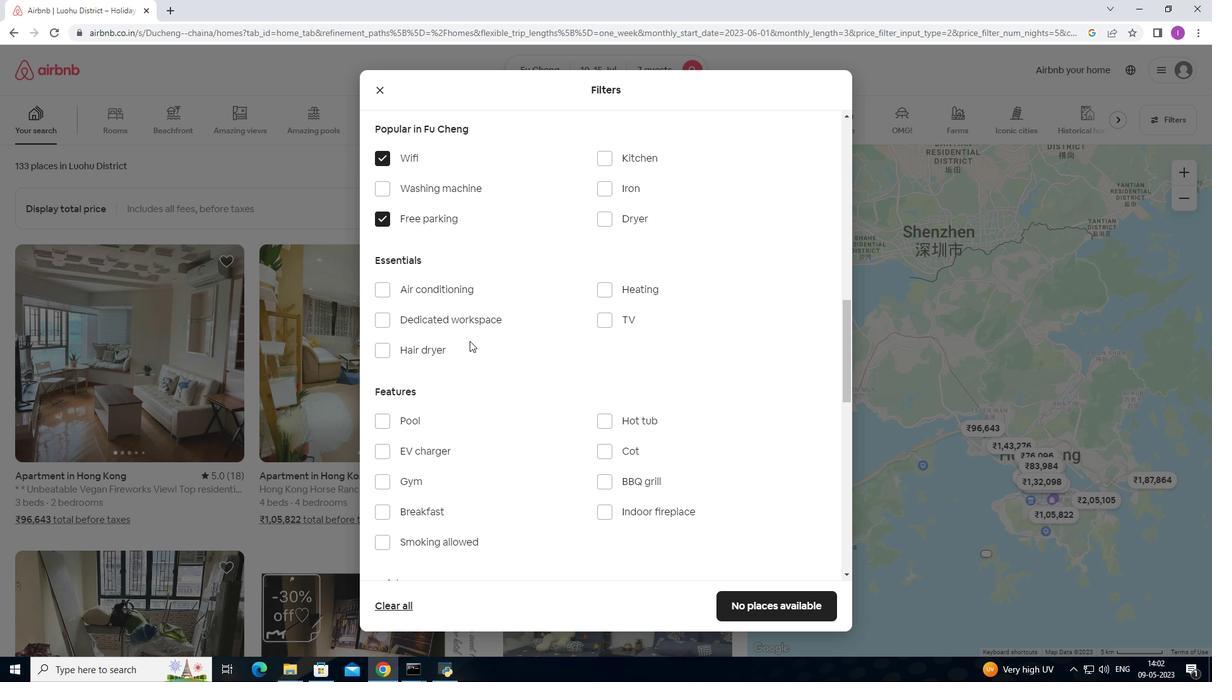 
Action: Mouse scrolled (470, 341) with delta (0, 0)
Screenshot: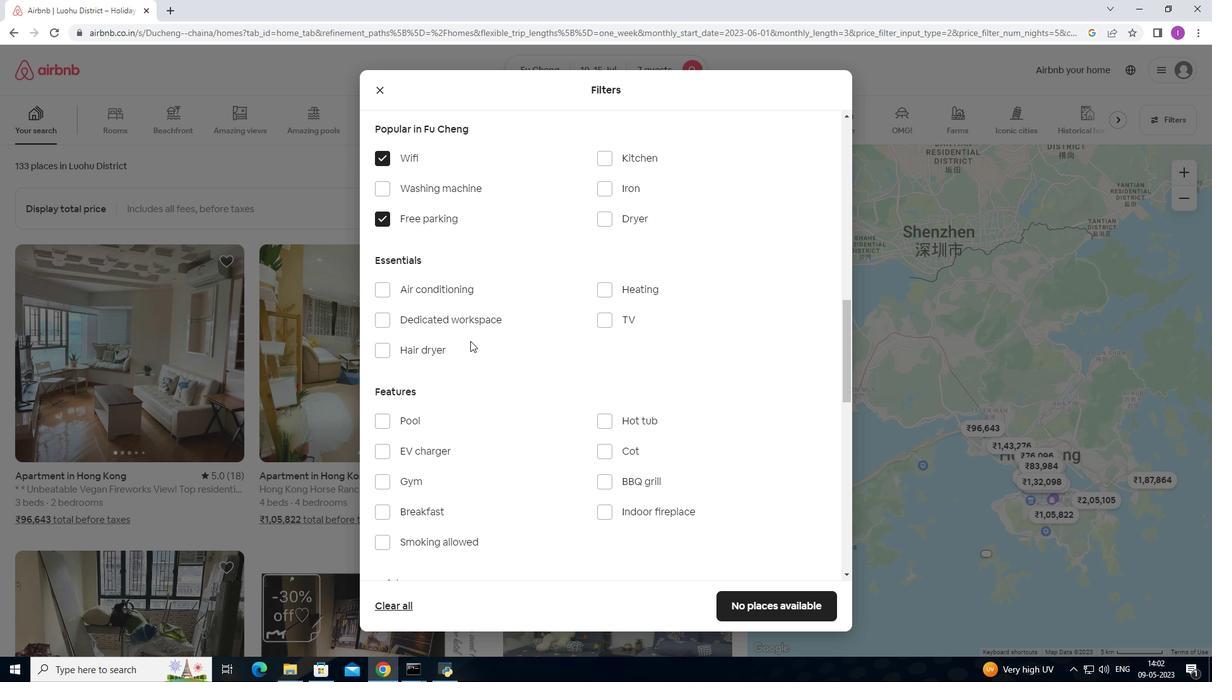
Action: Mouse moved to (419, 389)
Screenshot: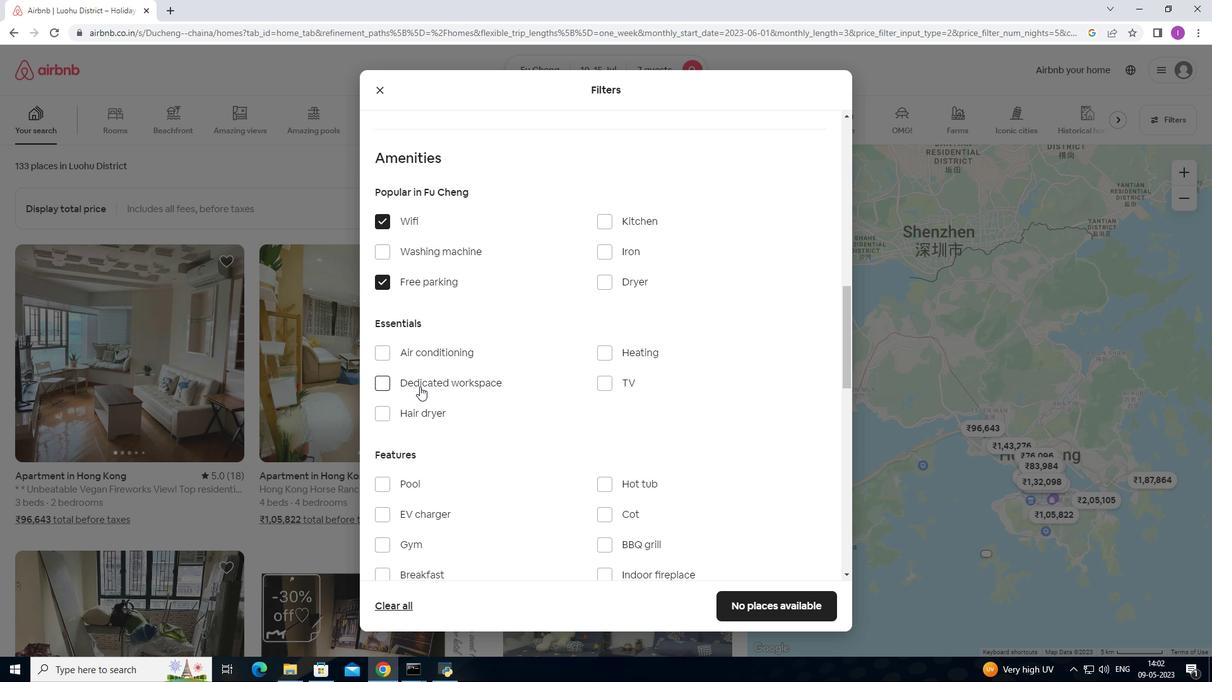 
Action: Mouse scrolled (419, 389) with delta (0, 0)
Screenshot: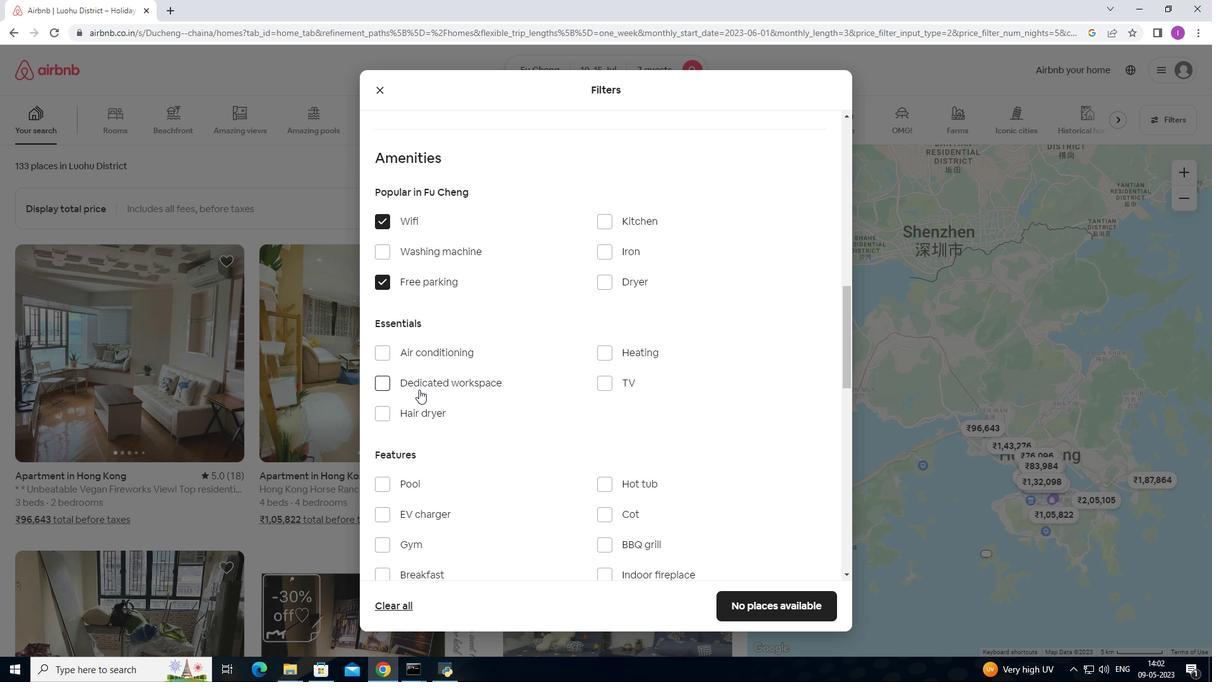 
Action: Mouse moved to (475, 382)
Screenshot: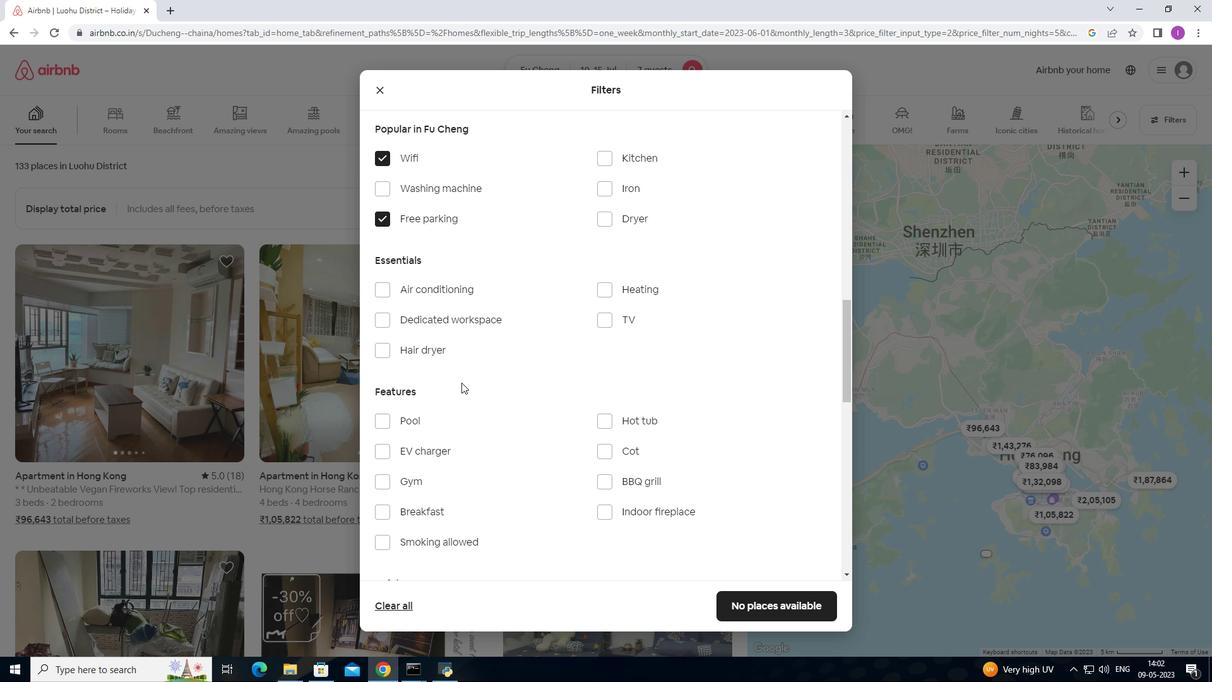 
Action: Mouse scrolled (475, 381) with delta (0, 0)
Screenshot: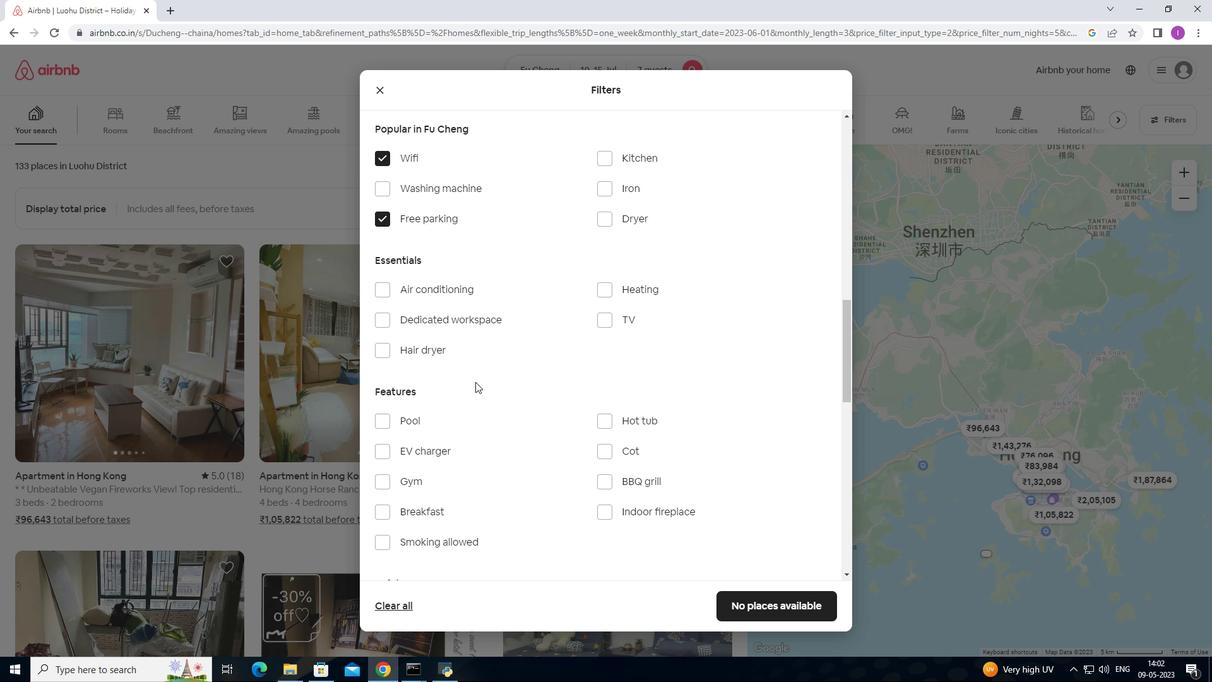 
Action: Mouse moved to (488, 388)
Screenshot: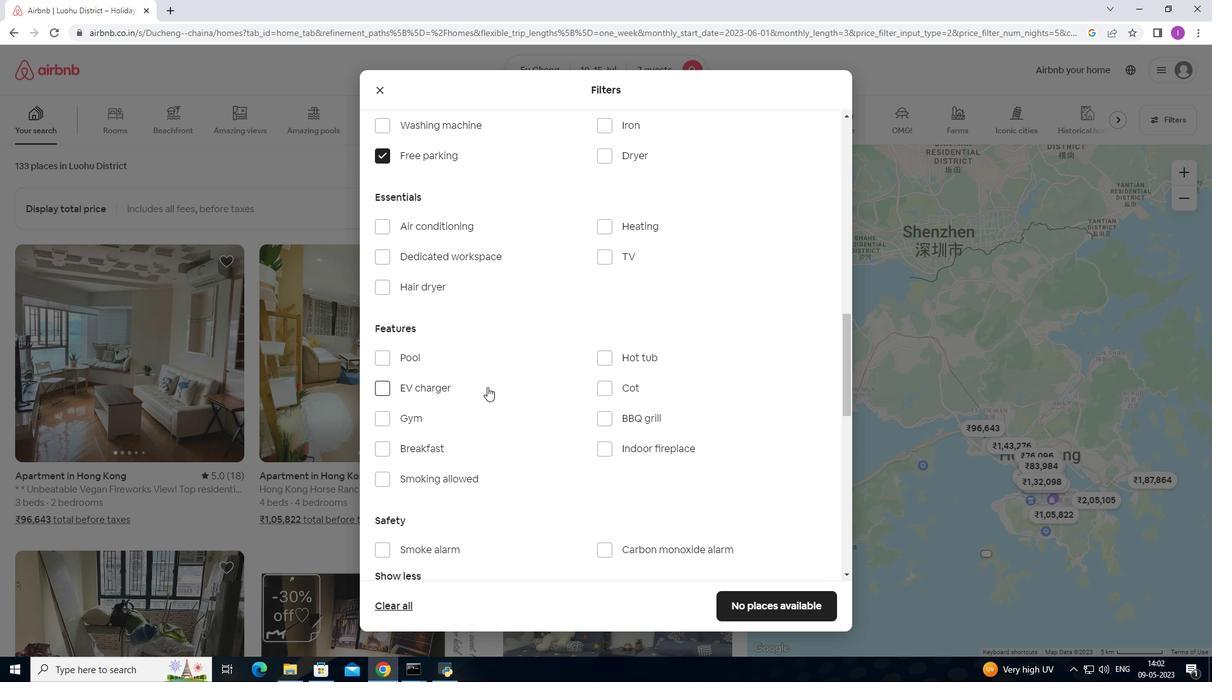 
Action: Mouse scrolled (488, 389) with delta (0, 0)
Screenshot: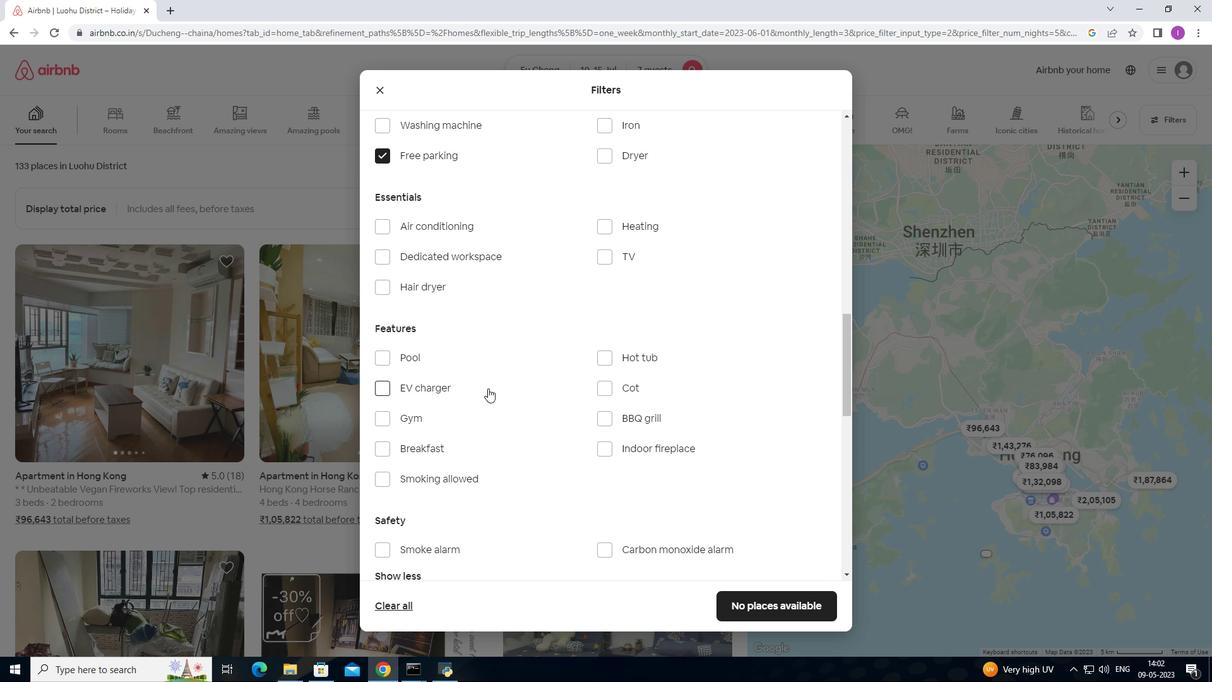 
Action: Mouse moved to (491, 383)
Screenshot: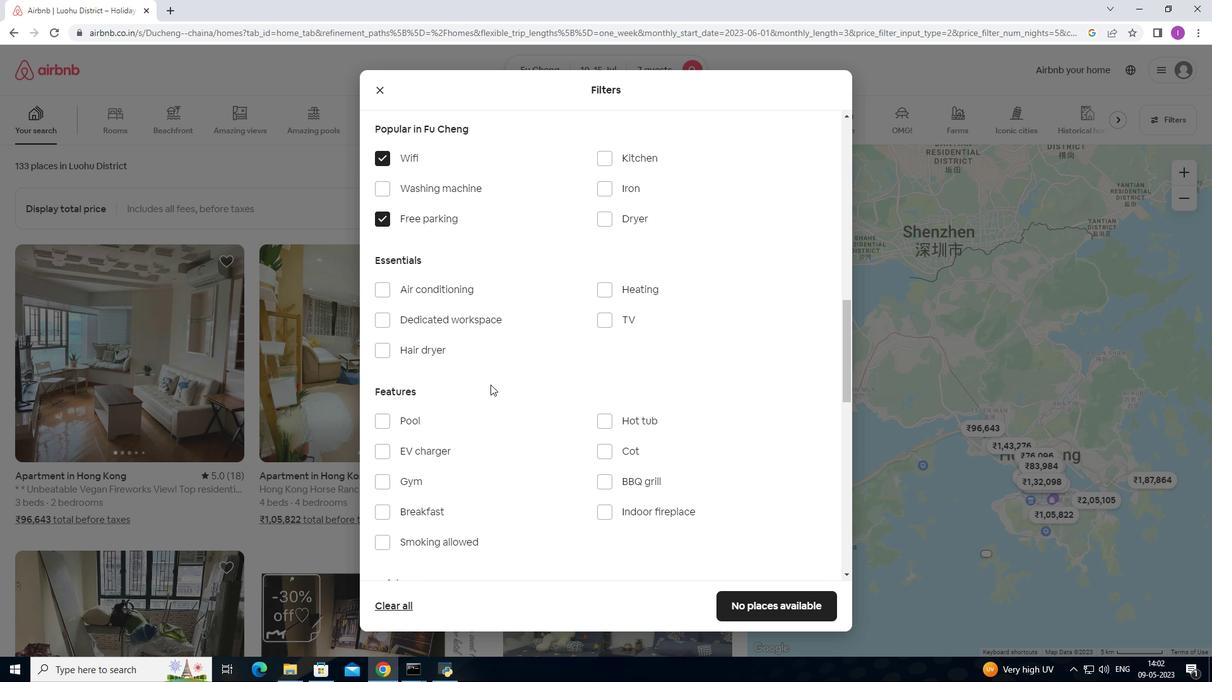 
Action: Mouse scrolled (491, 384) with delta (0, 0)
Screenshot: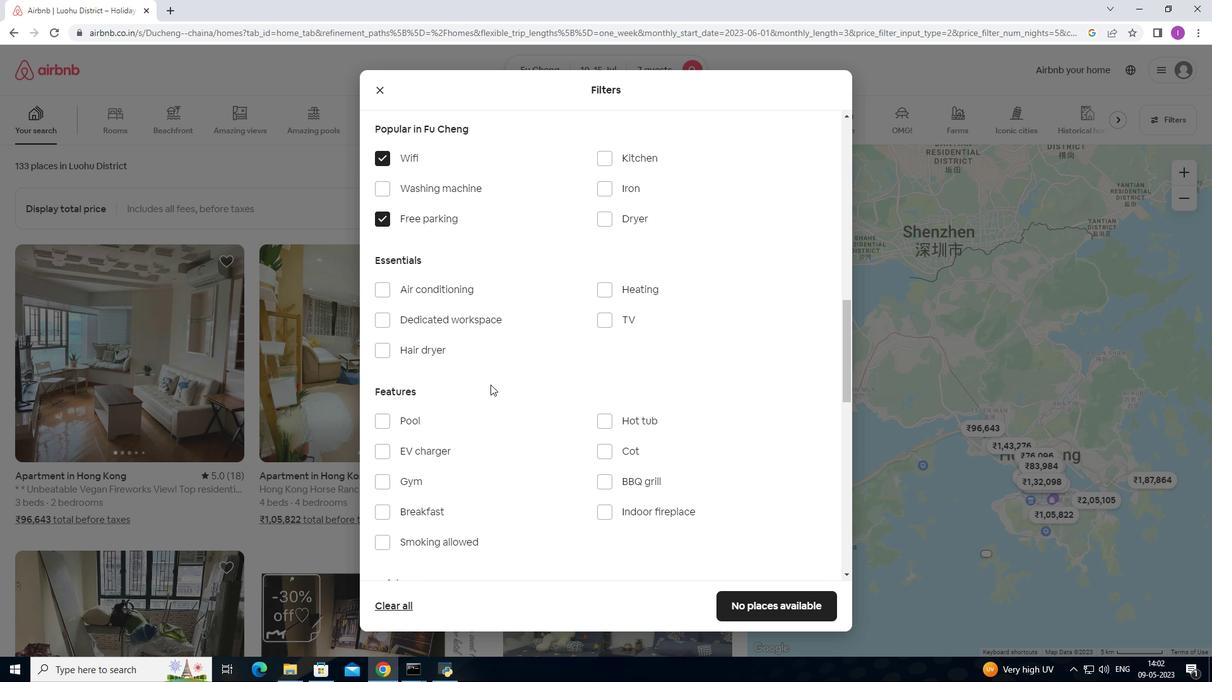 
Action: Mouse scrolled (491, 382) with delta (0, 0)
Screenshot: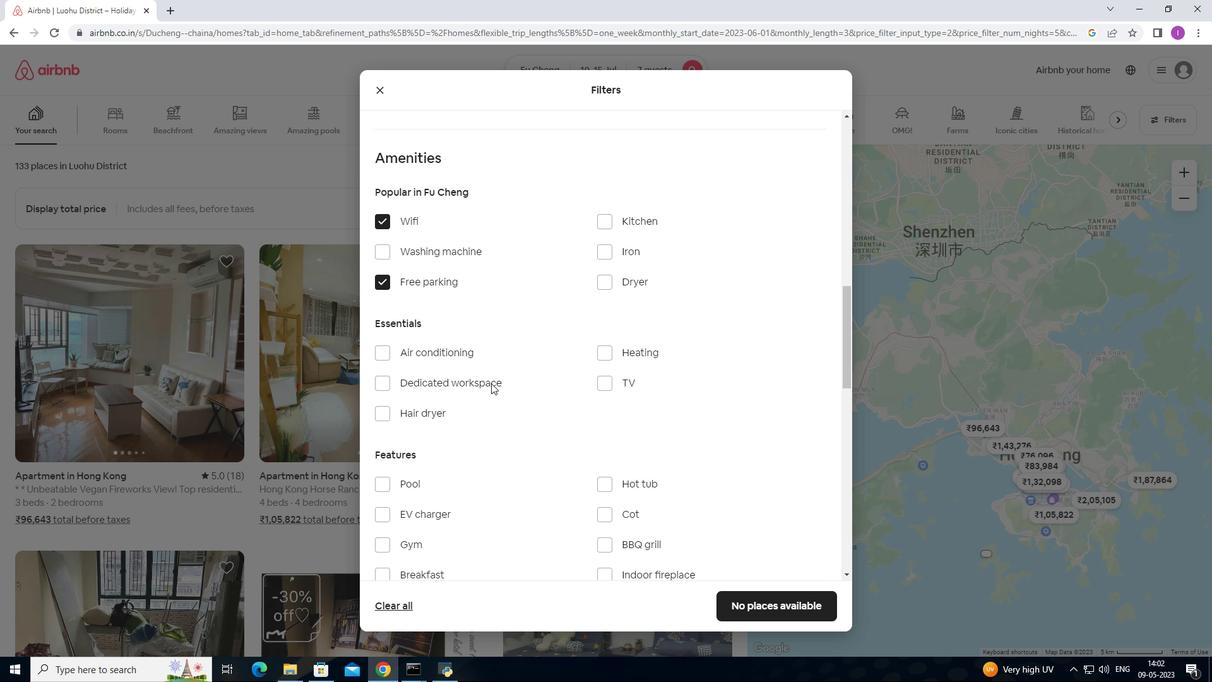 
Action: Mouse scrolled (491, 382) with delta (0, 0)
Screenshot: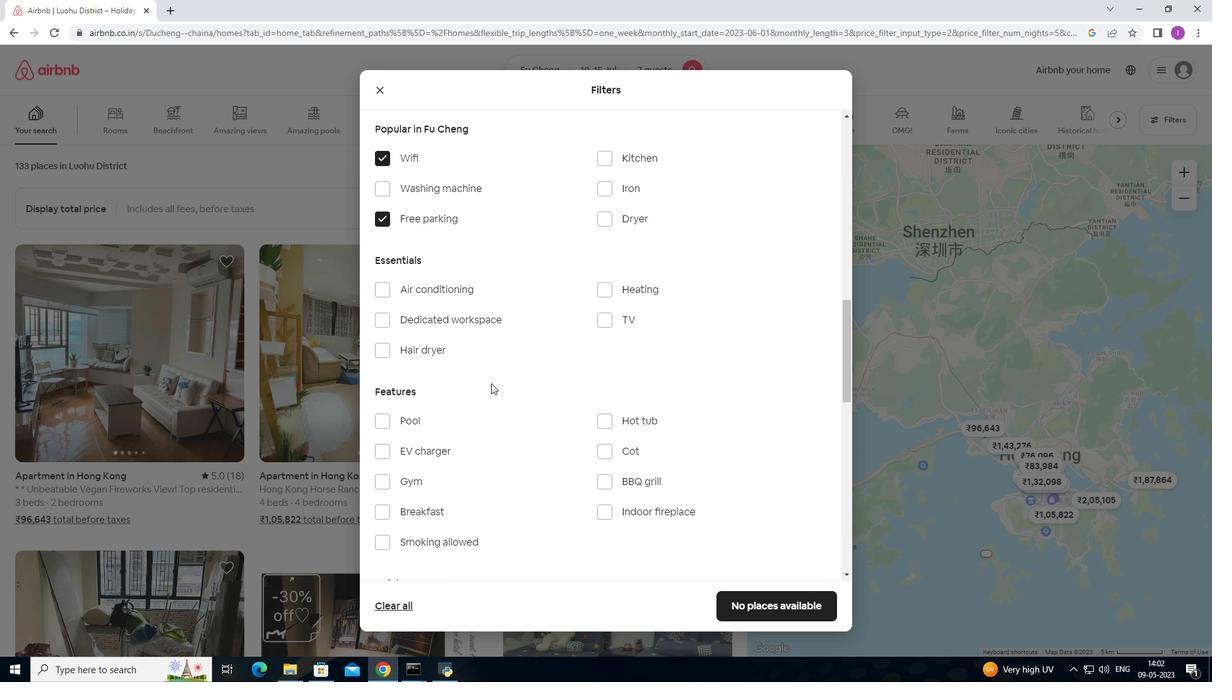 
Action: Mouse scrolled (491, 382) with delta (0, 0)
Screenshot: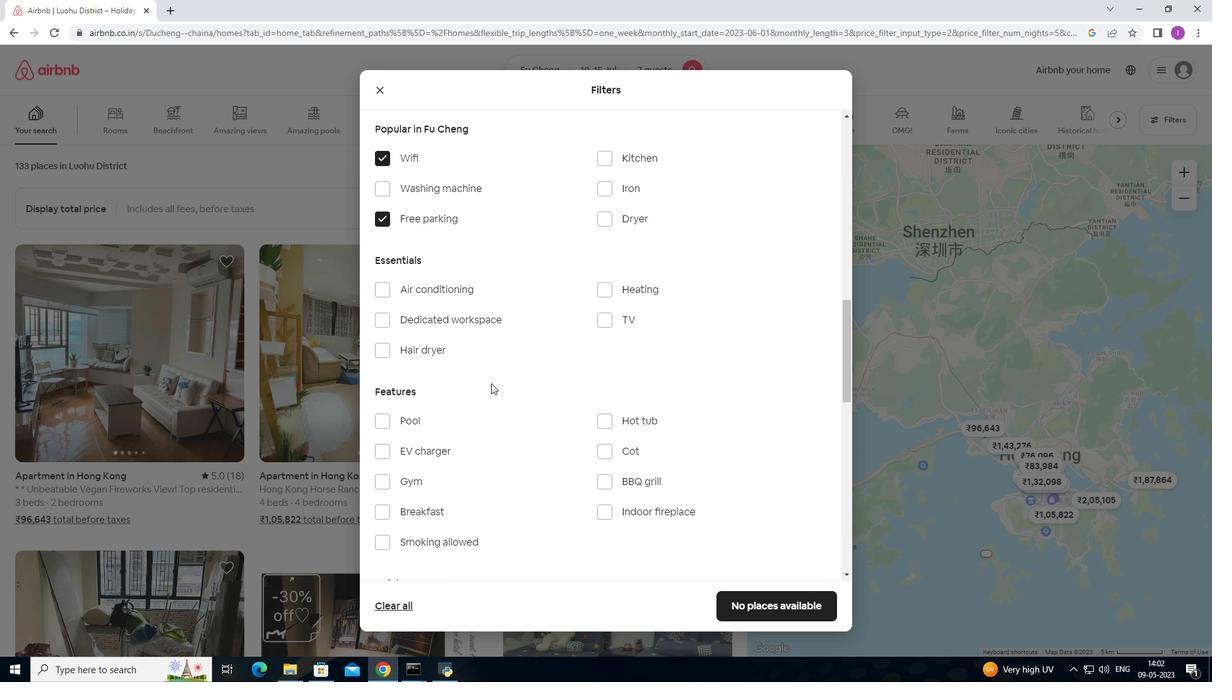 
Action: Mouse scrolled (491, 384) with delta (0, 0)
Screenshot: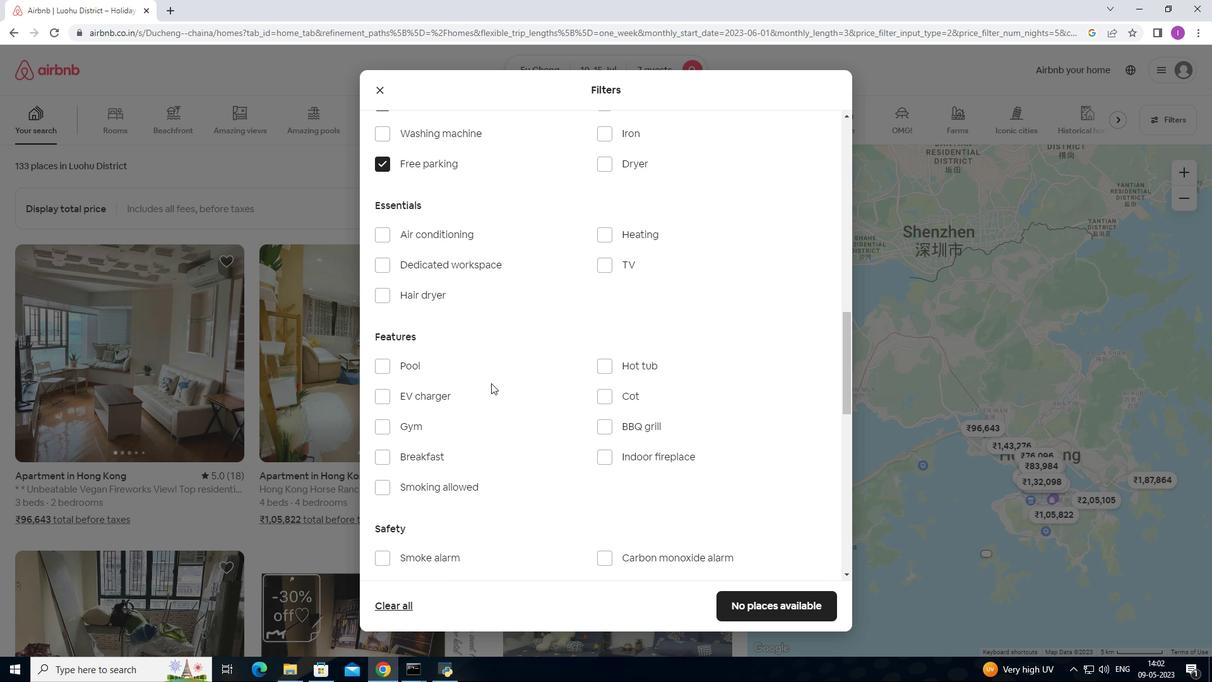 
Action: Mouse scrolled (491, 384) with delta (0, 0)
Screenshot: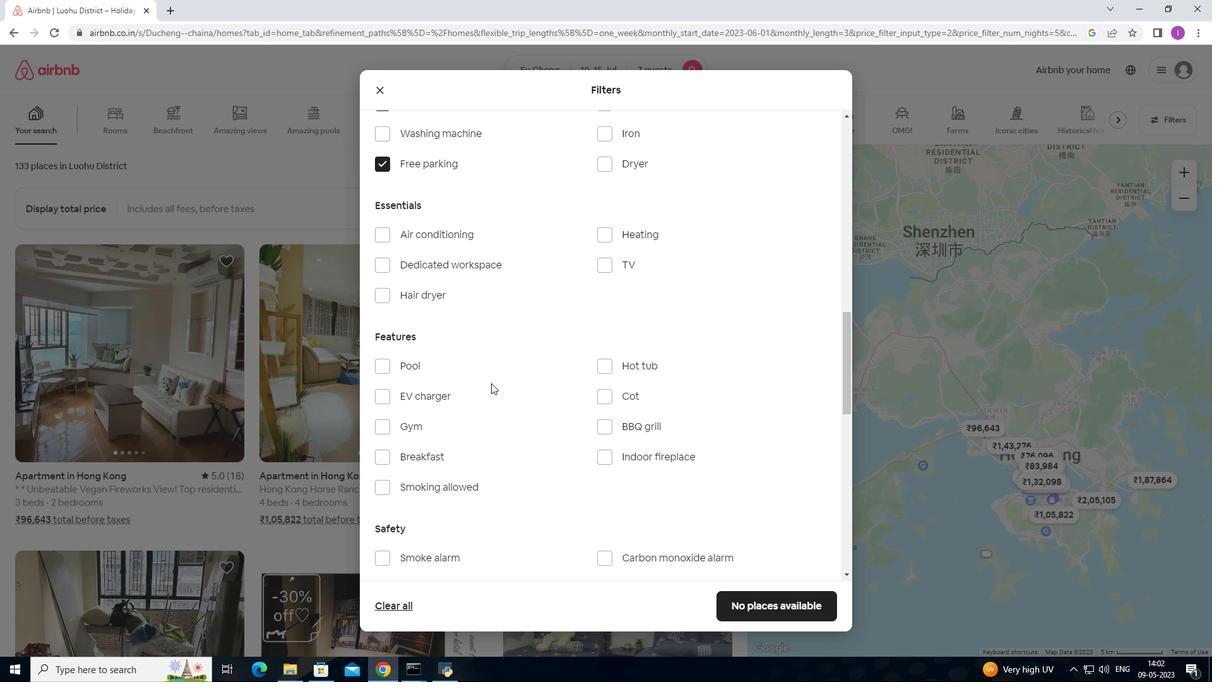 
Action: Mouse scrolled (491, 384) with delta (0, 0)
Screenshot: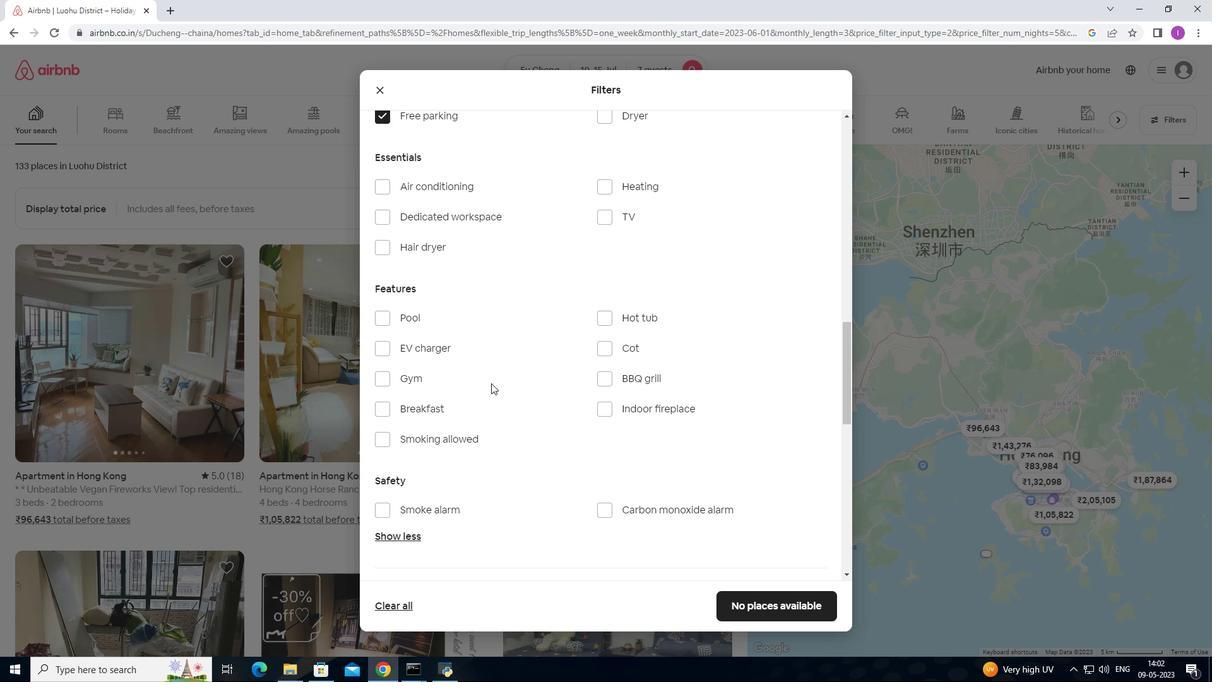 
Action: Mouse scrolled (491, 382) with delta (0, 0)
Screenshot: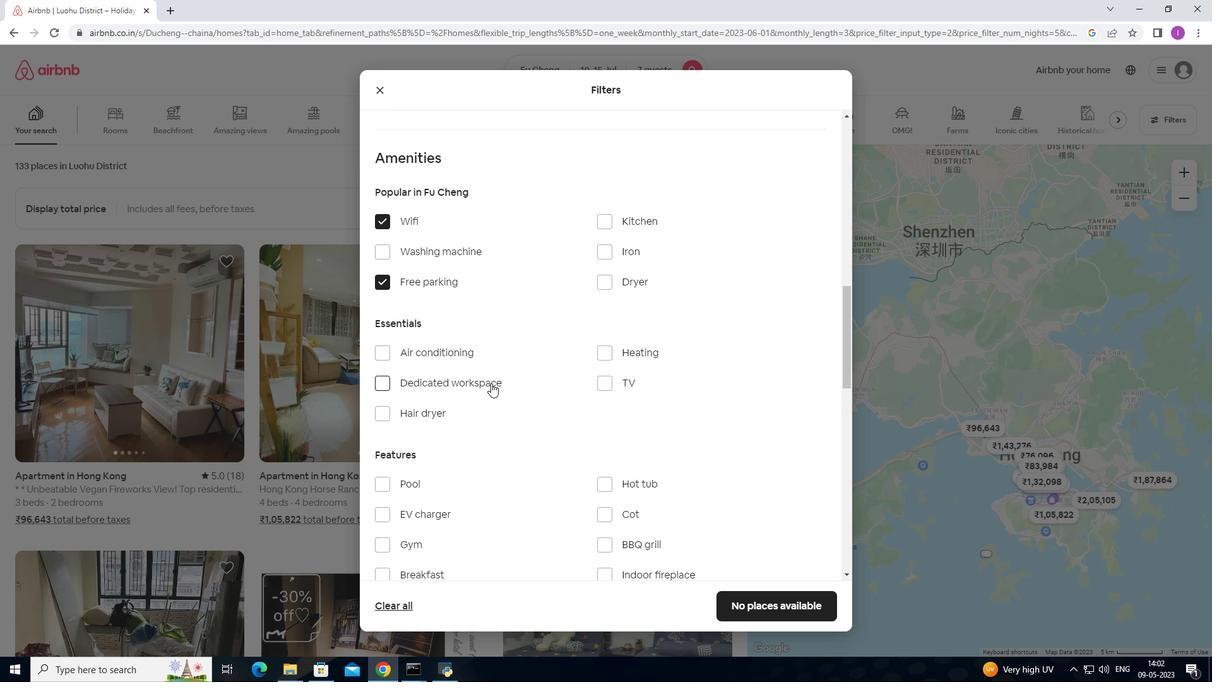 
Action: Mouse scrolled (491, 382) with delta (0, 0)
Screenshot: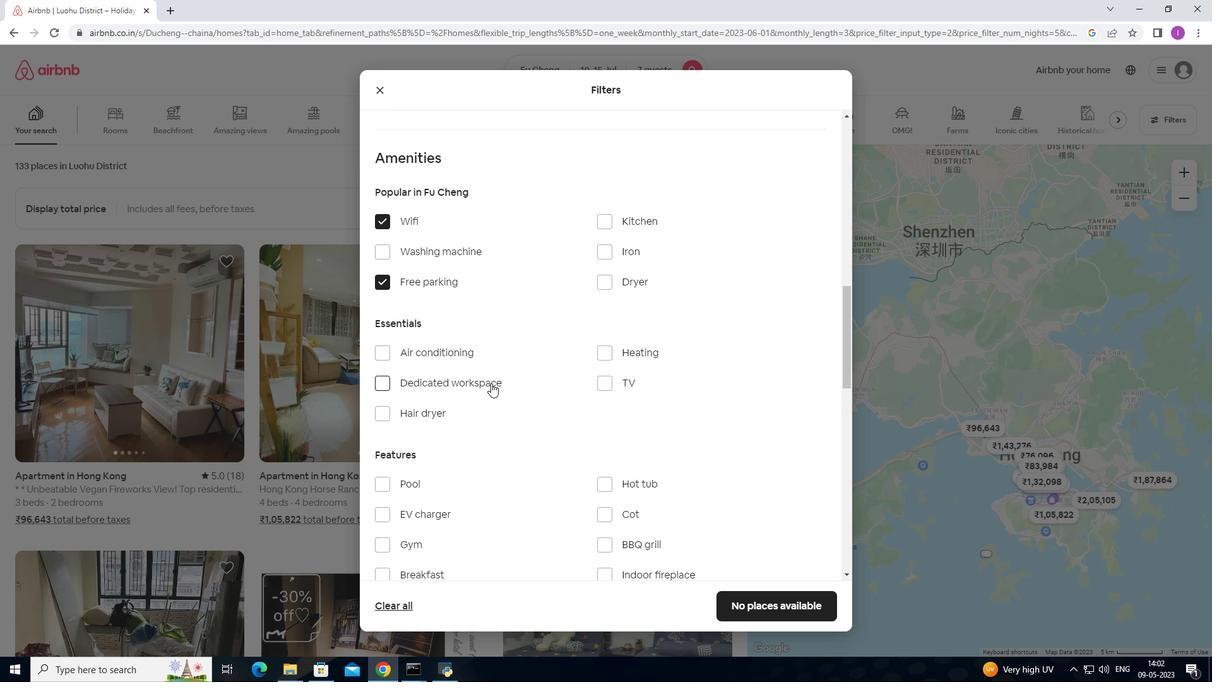 
Action: Mouse moved to (603, 259)
Screenshot: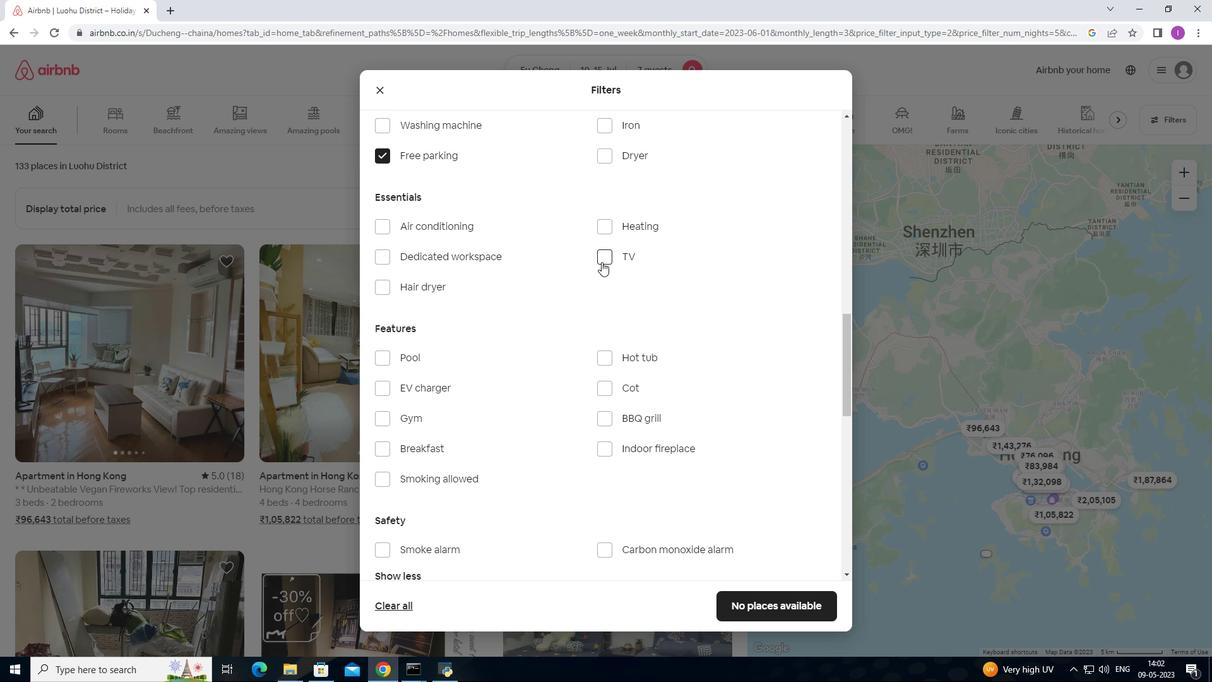 
Action: Mouse pressed left at (603, 259)
Screenshot: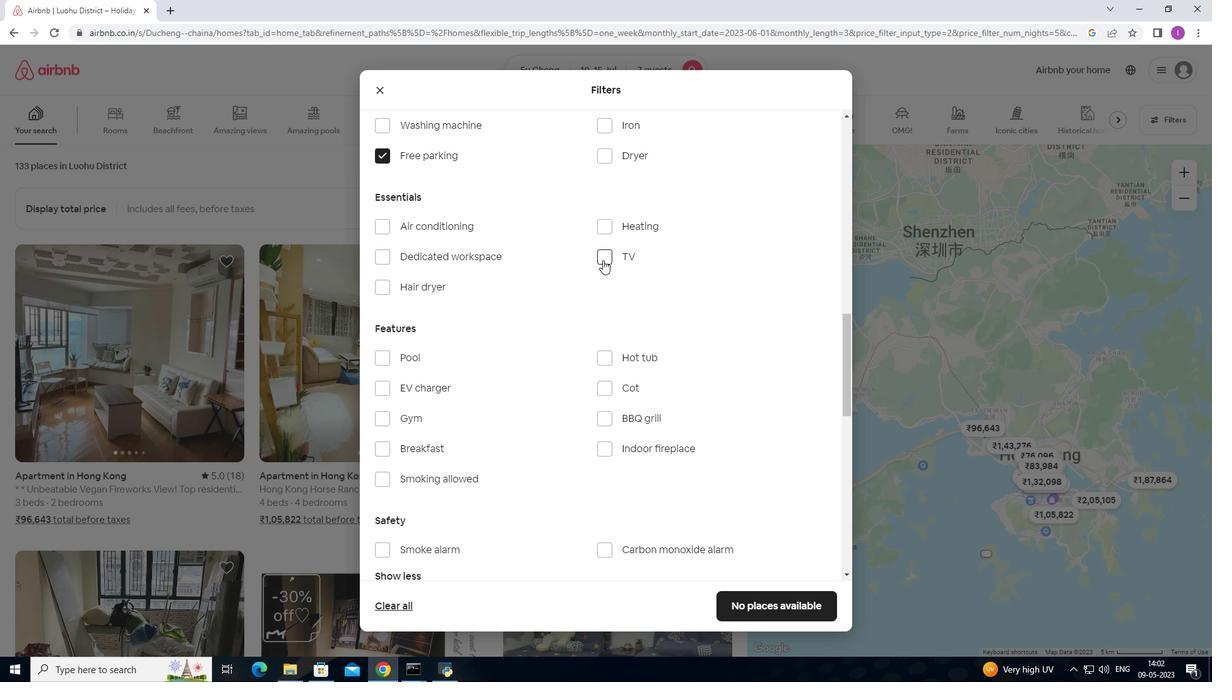 
Action: Mouse moved to (533, 345)
Screenshot: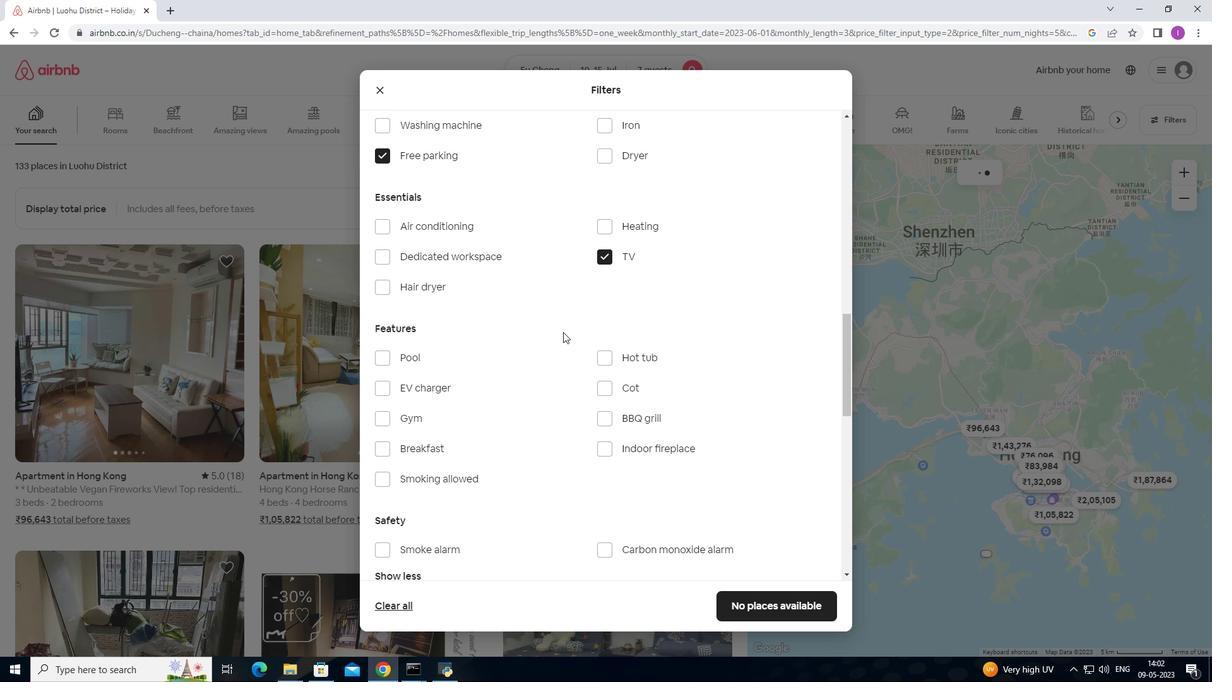 
Action: Mouse scrolled (533, 344) with delta (0, 0)
Screenshot: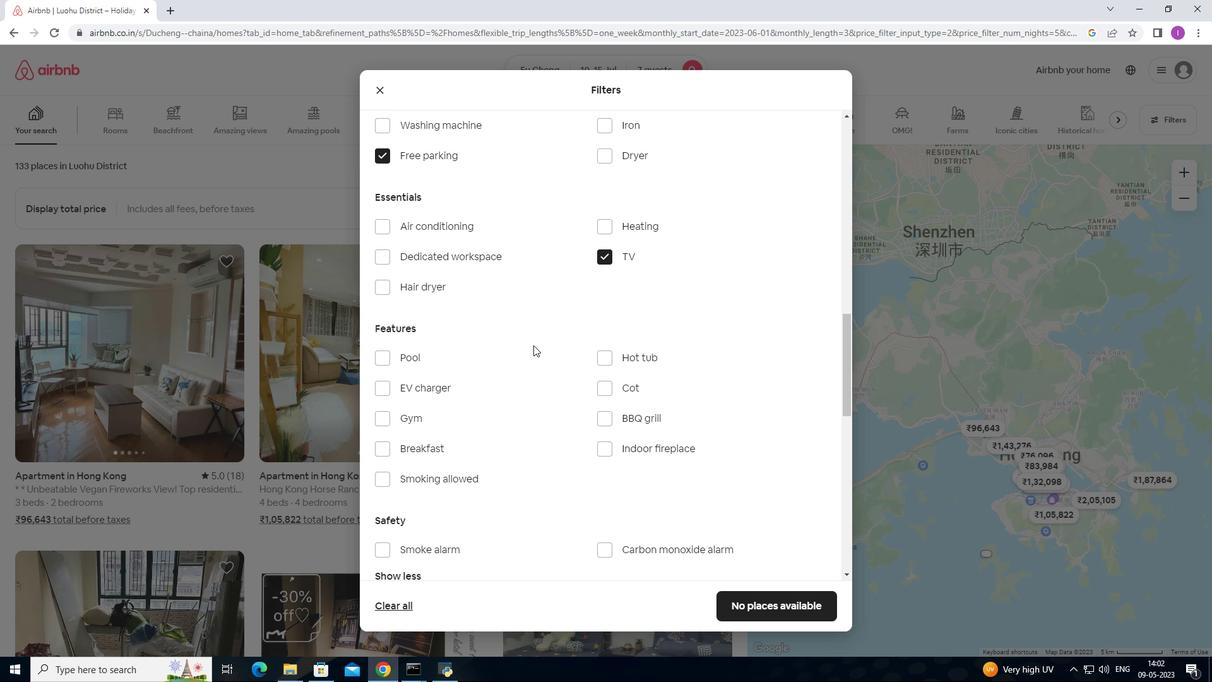 
Action: Mouse moved to (416, 355)
Screenshot: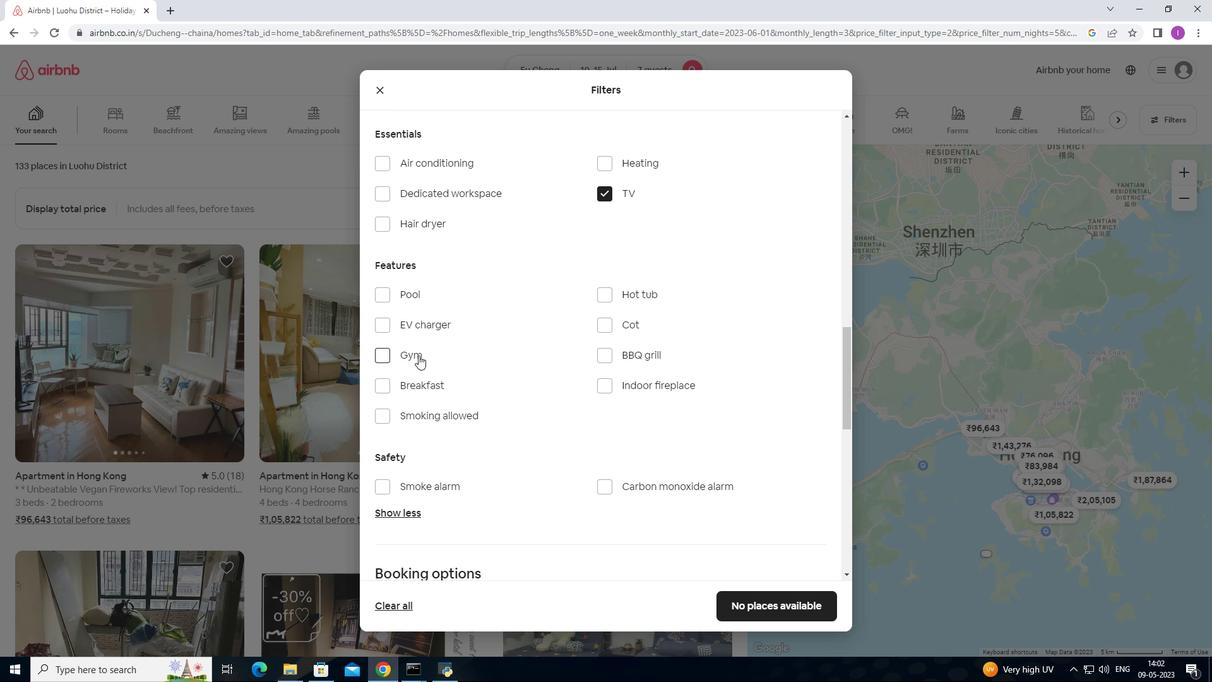 
Action: Mouse pressed left at (416, 355)
Screenshot: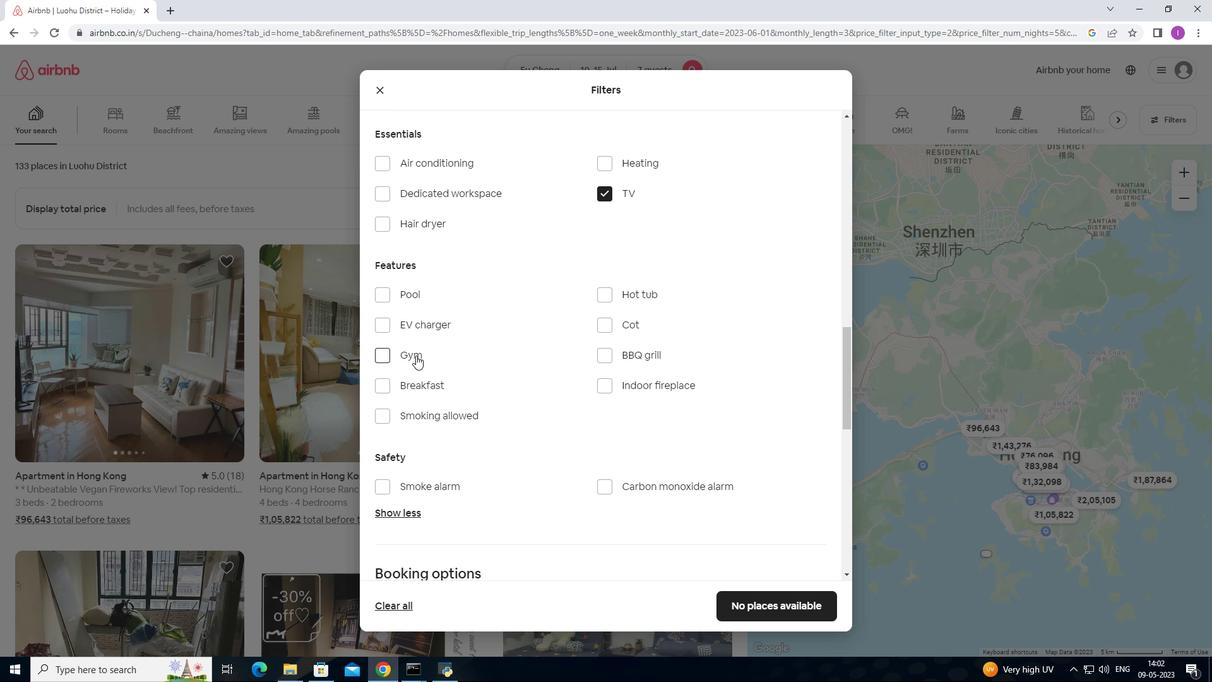 
Action: Mouse moved to (415, 377)
Screenshot: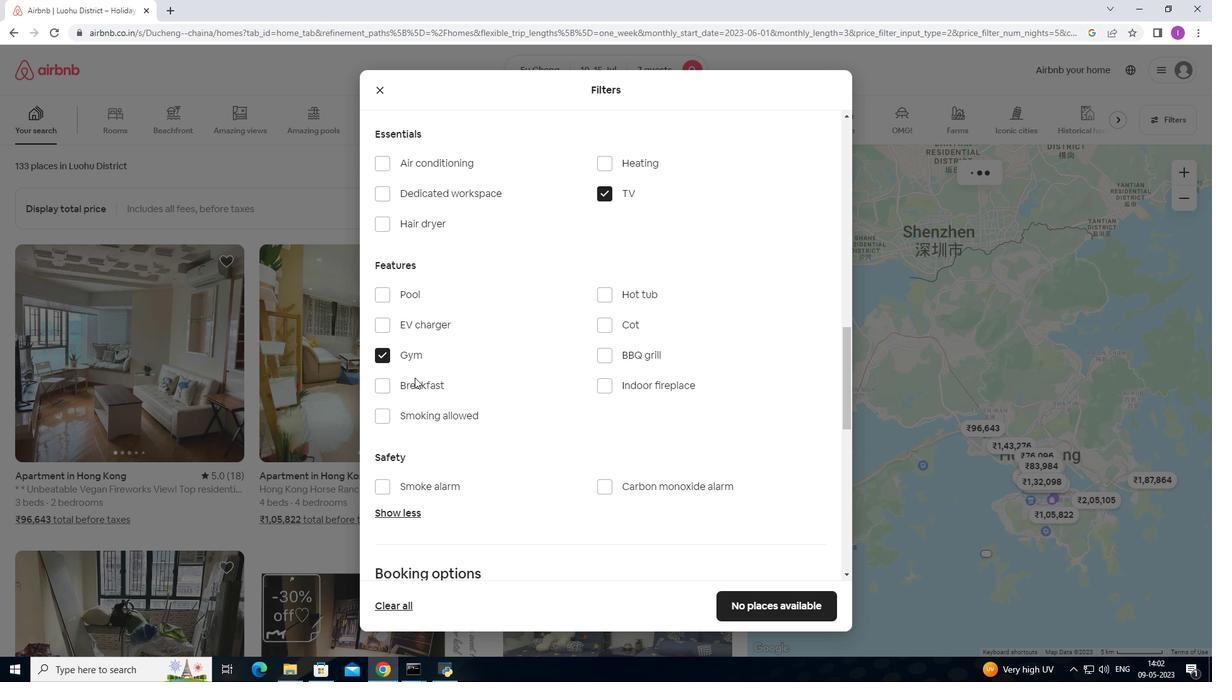 
Action: Mouse pressed left at (415, 377)
Screenshot: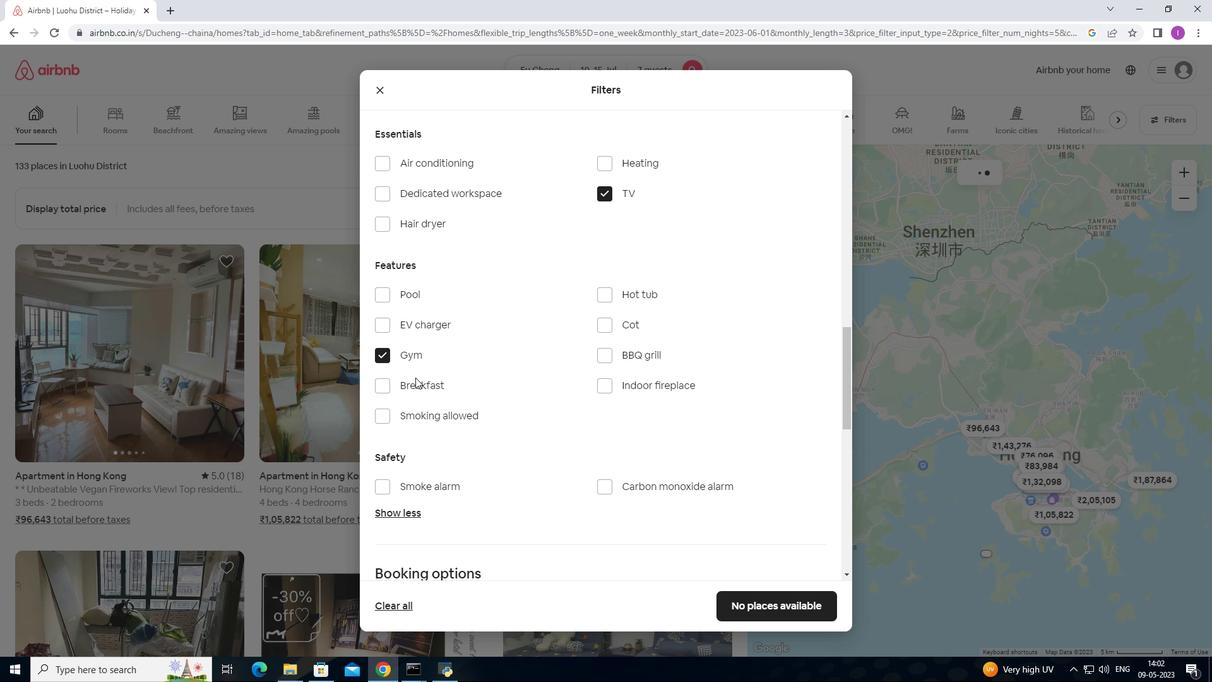 
Action: Mouse moved to (421, 385)
Screenshot: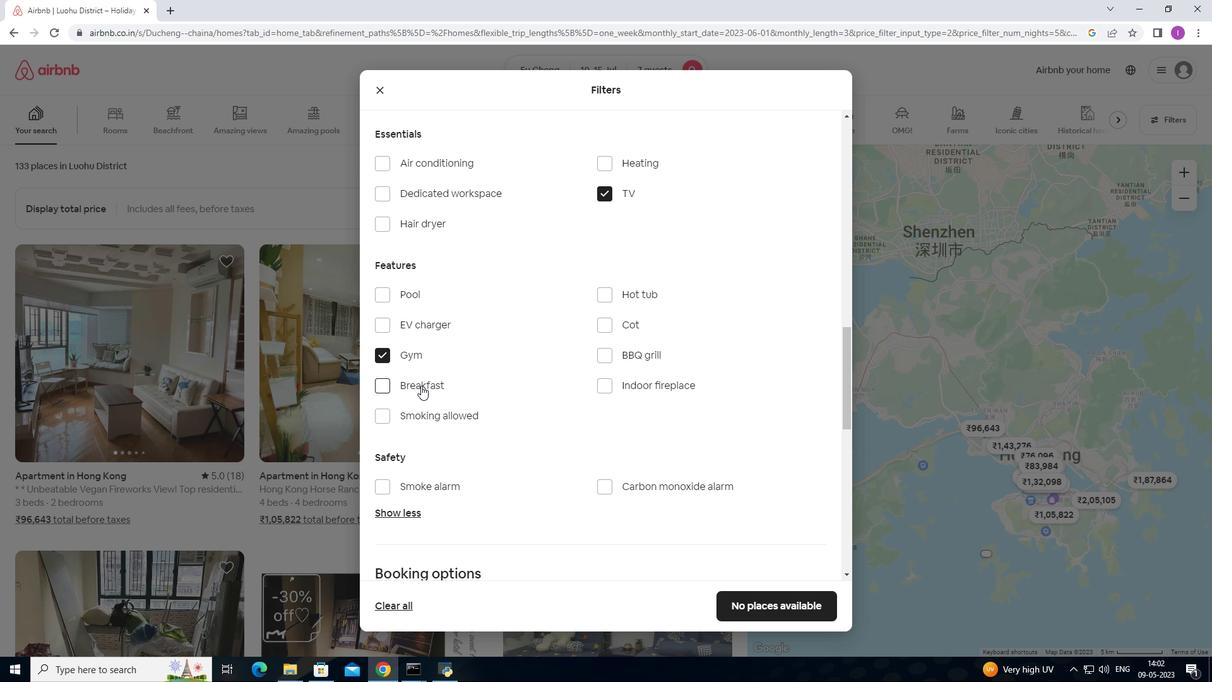 
Action: Mouse pressed left at (421, 385)
Screenshot: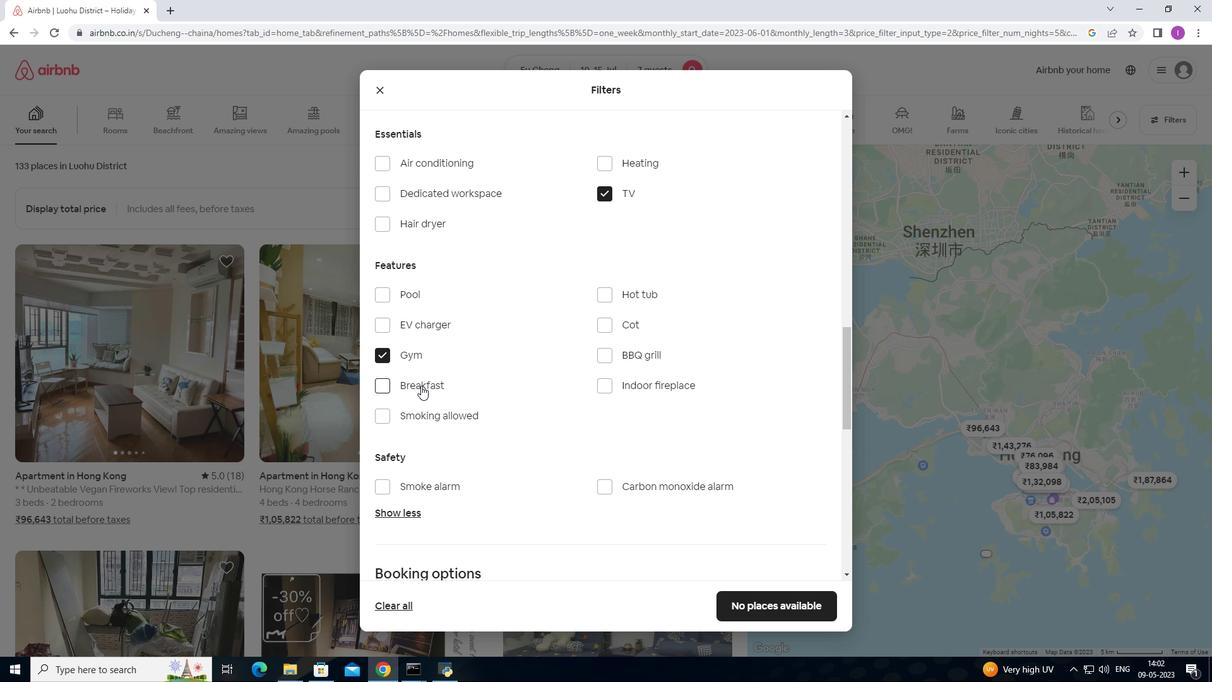 
Action: Mouse moved to (488, 362)
Screenshot: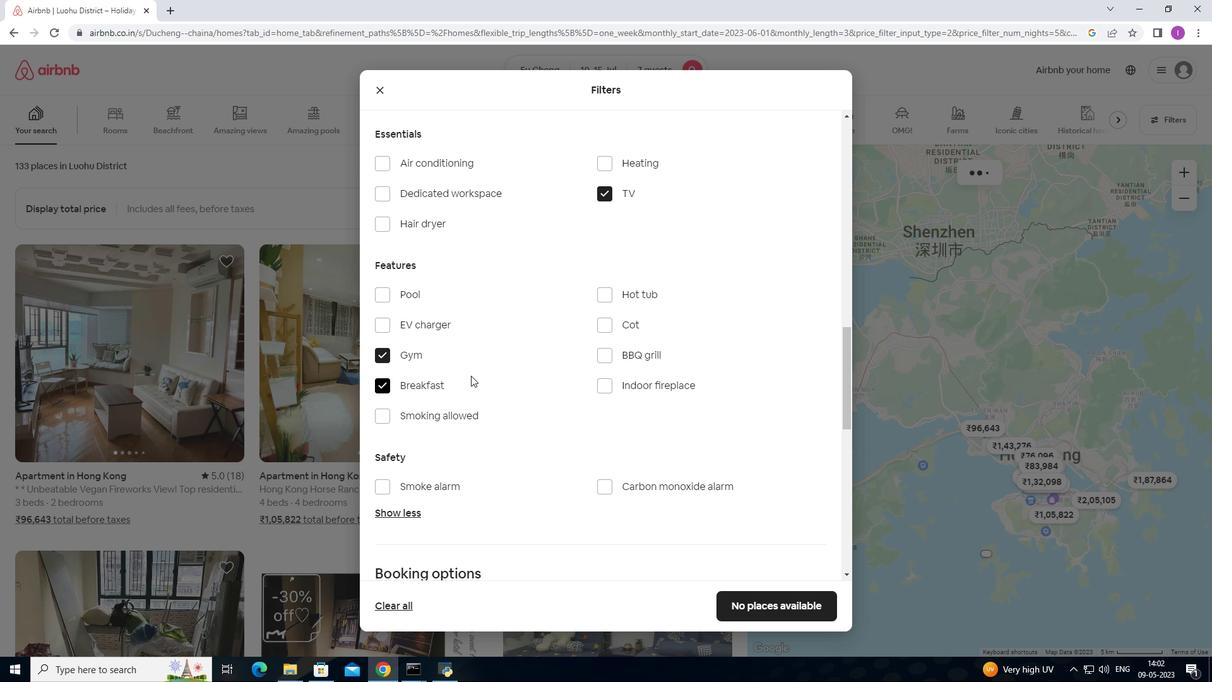 
Action: Mouse scrolled (488, 361) with delta (0, 0)
Screenshot: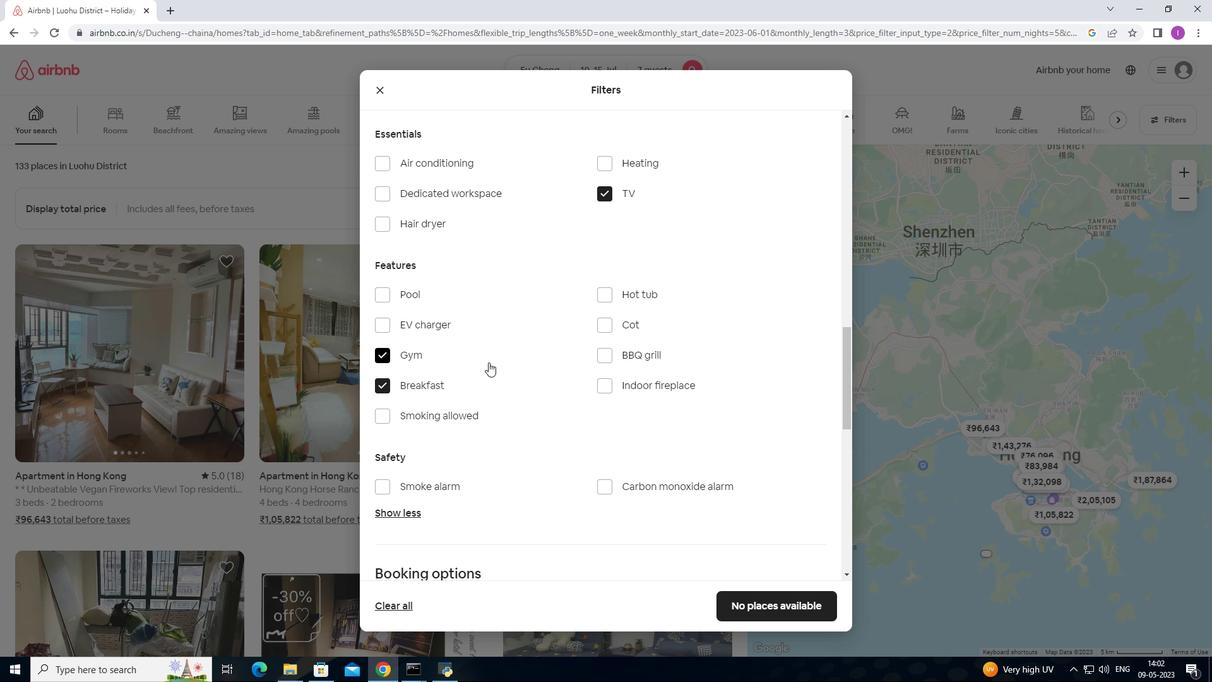 
Action: Mouse scrolled (488, 363) with delta (0, 0)
Screenshot: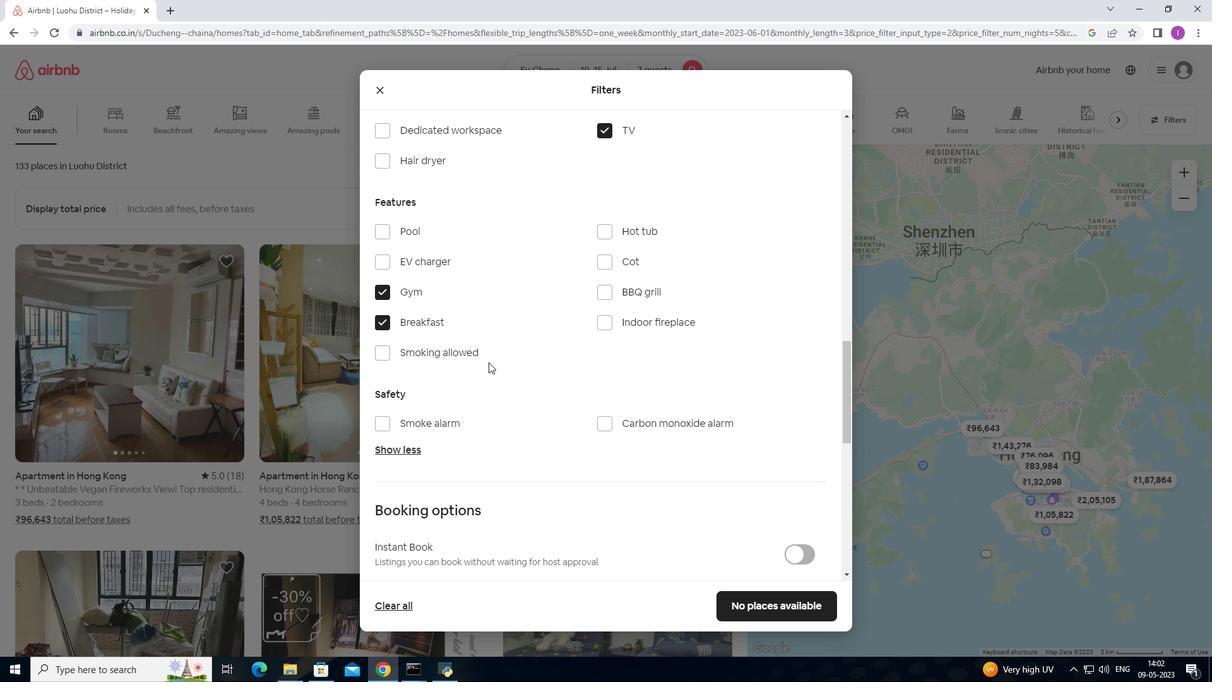 
Action: Mouse scrolled (488, 363) with delta (0, 0)
Screenshot: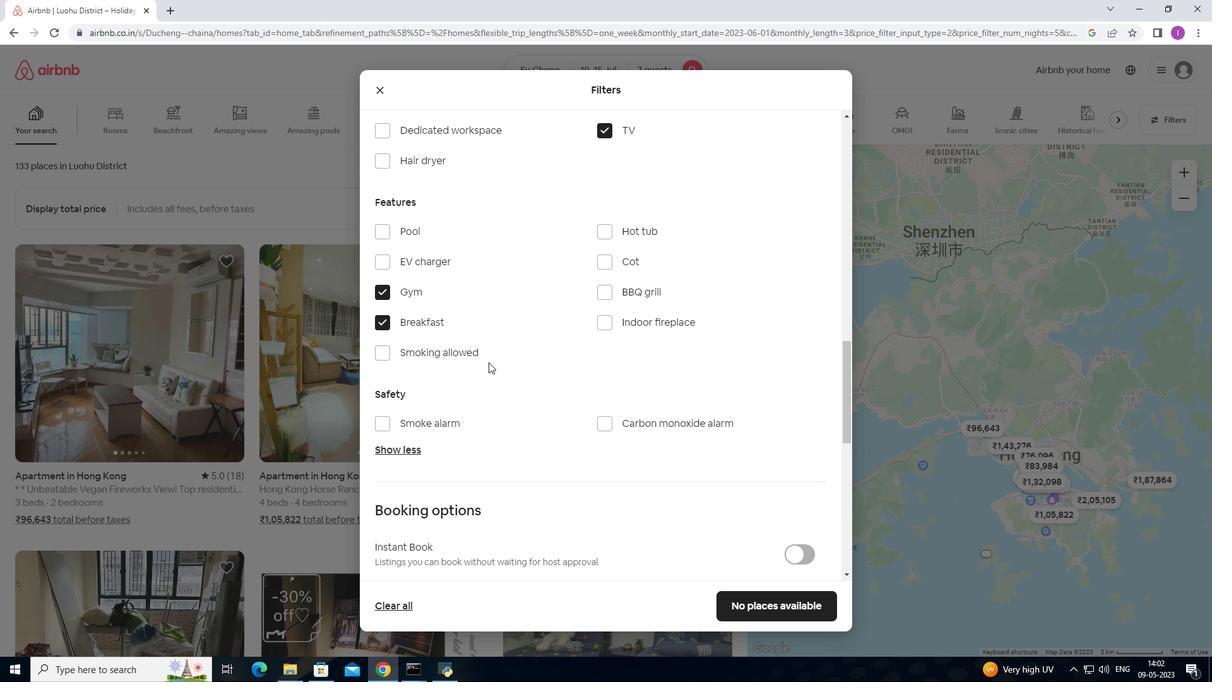 
Action: Mouse scrolled (488, 363) with delta (0, 0)
Screenshot: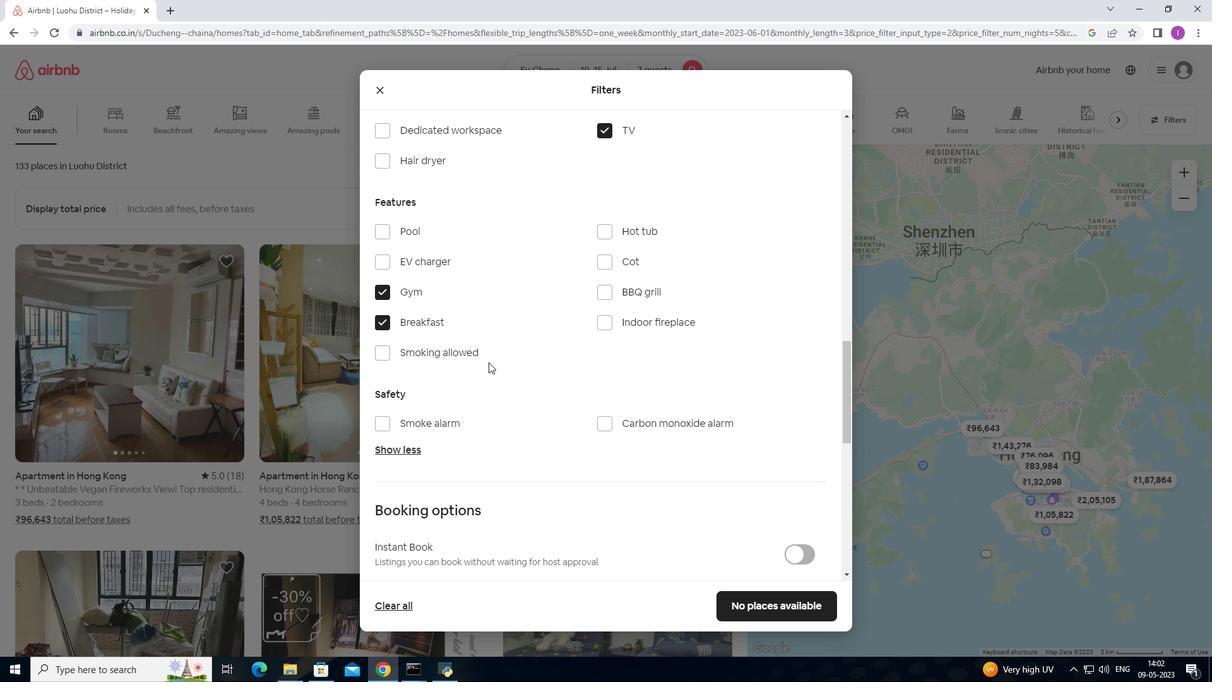 
Action: Mouse scrolled (488, 363) with delta (0, 0)
Screenshot: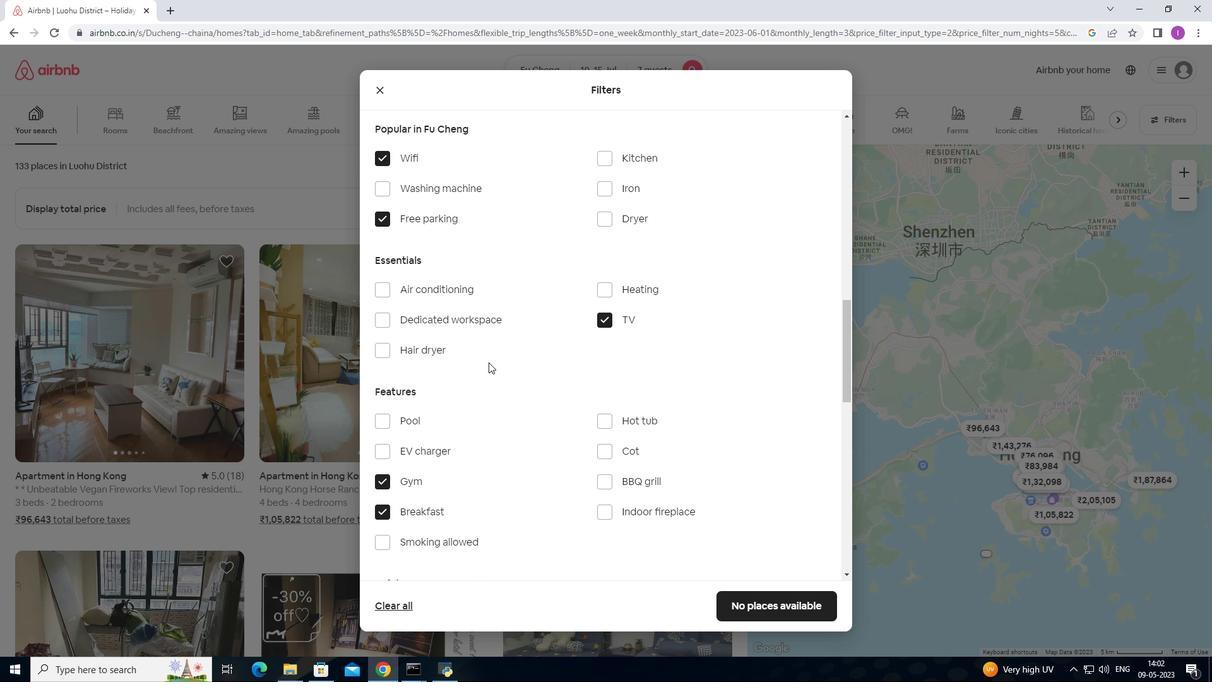
Action: Mouse scrolled (488, 361) with delta (0, 0)
Screenshot: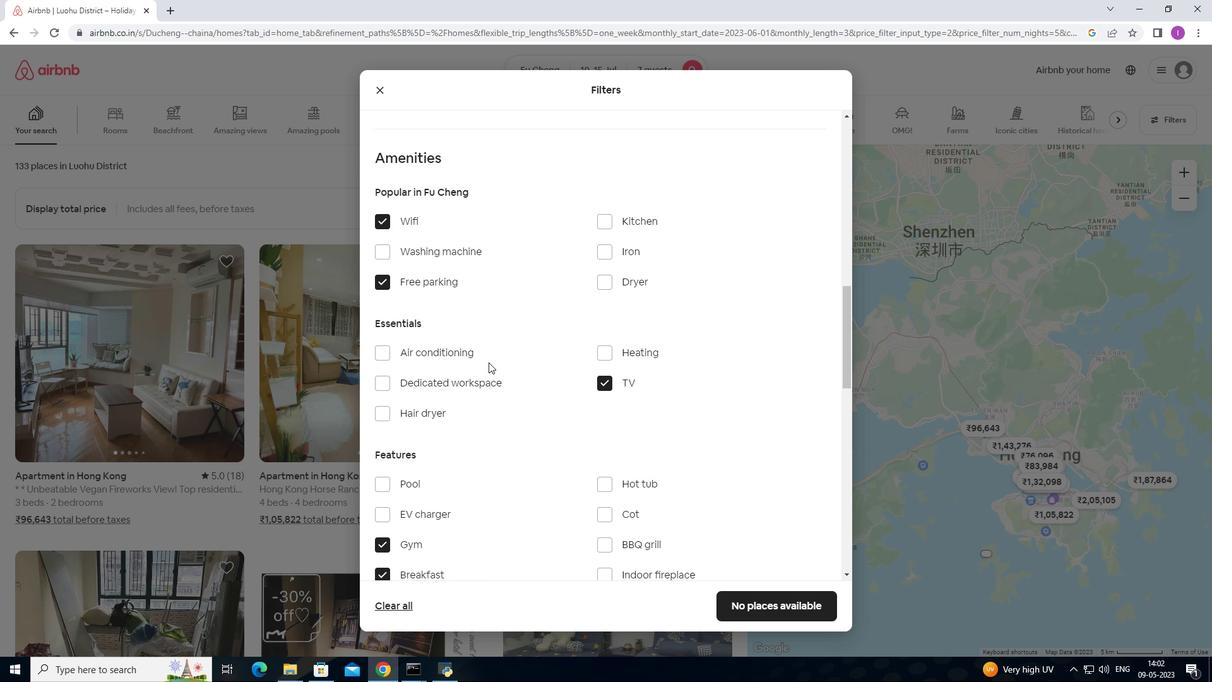 
Action: Mouse scrolled (488, 361) with delta (0, 0)
Screenshot: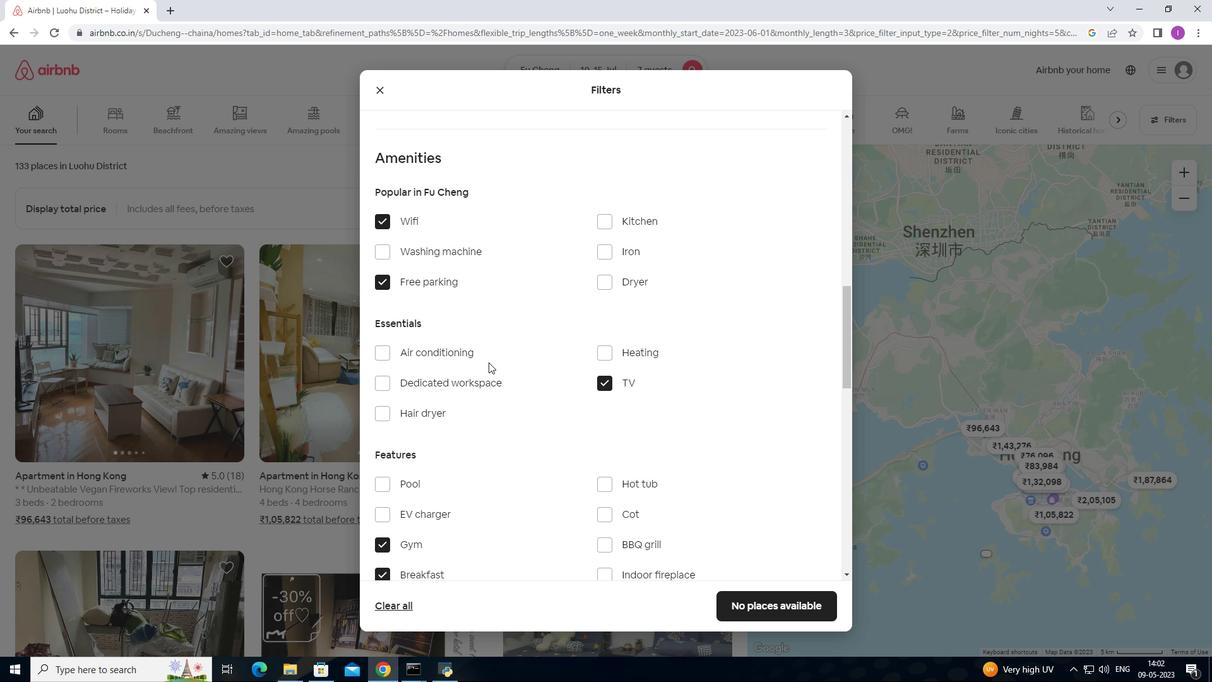 
Action: Mouse scrolled (488, 361) with delta (0, 0)
Screenshot: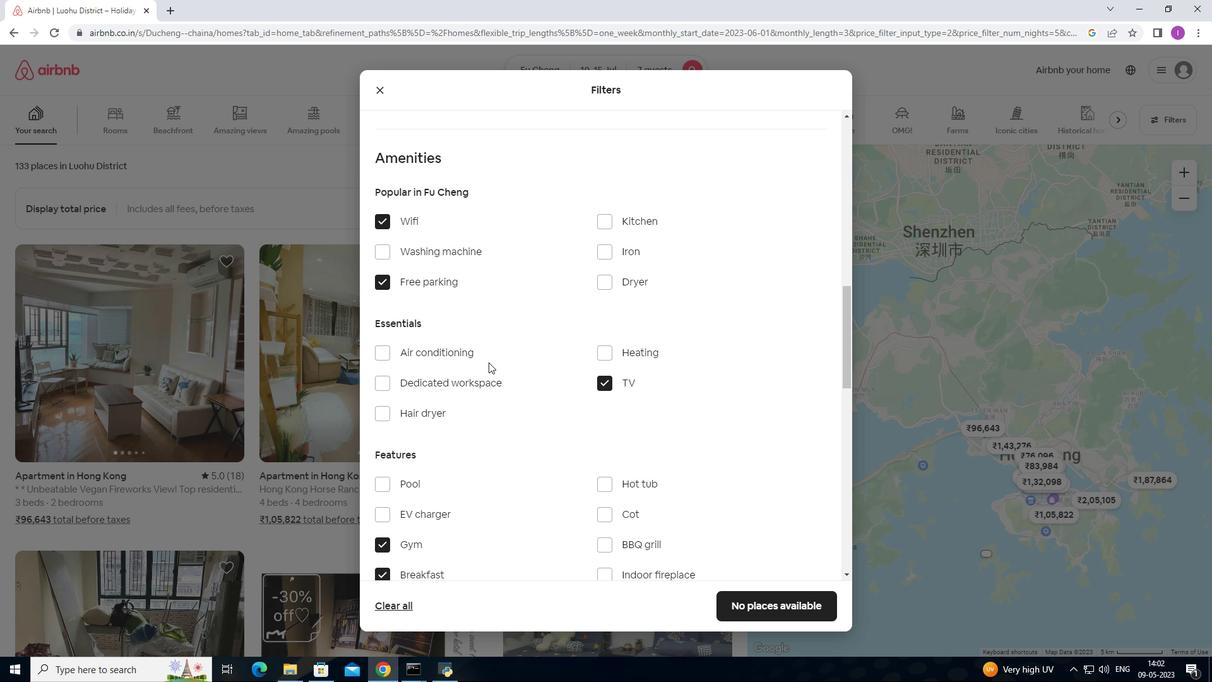 
Action: Mouse scrolled (488, 361) with delta (0, 0)
Screenshot: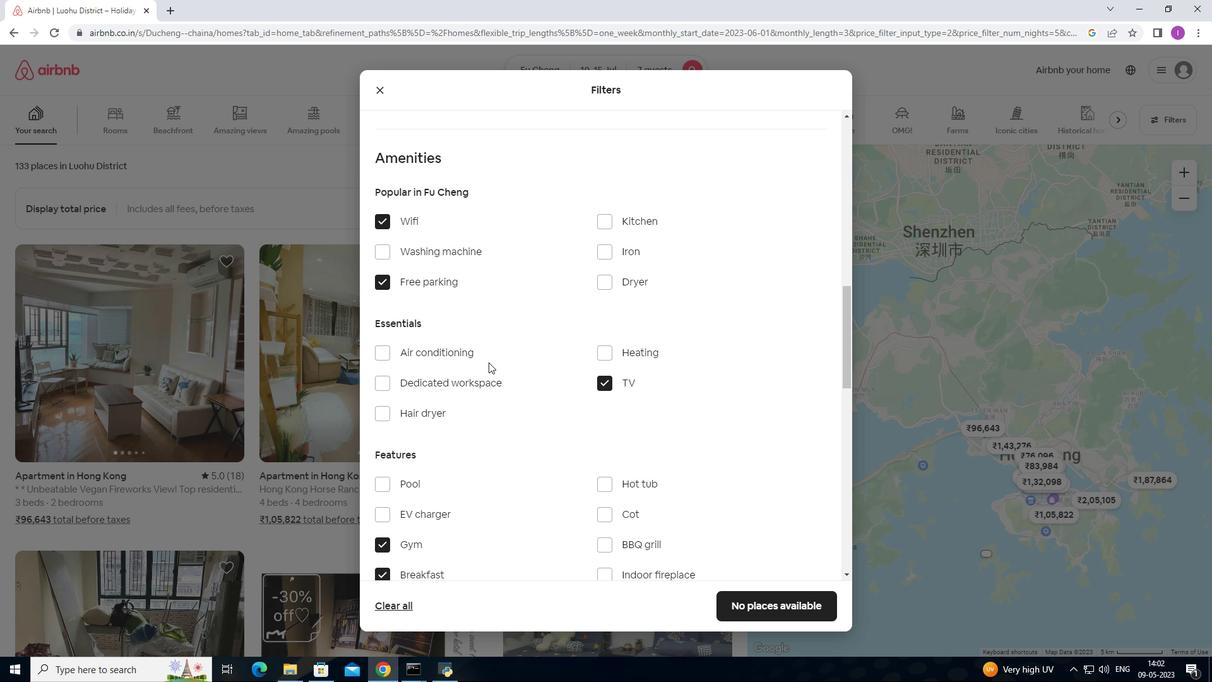 
Action: Mouse scrolled (488, 361) with delta (0, 0)
Screenshot: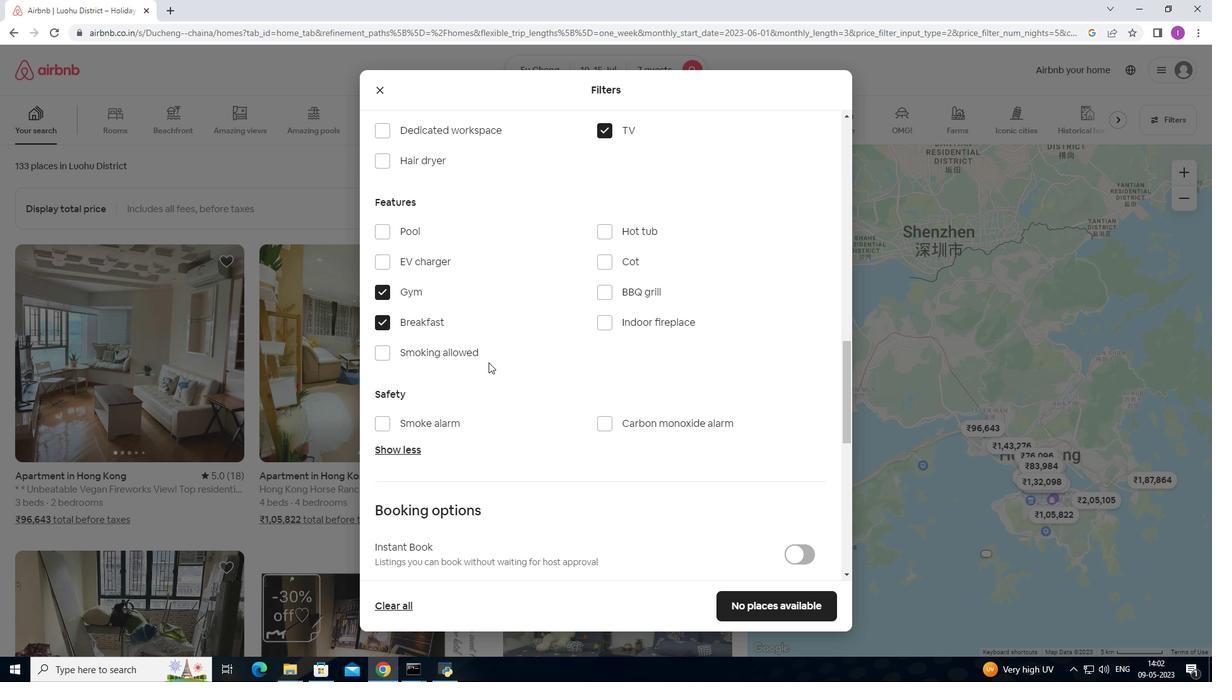 
Action: Mouse scrolled (488, 361) with delta (0, 0)
Screenshot: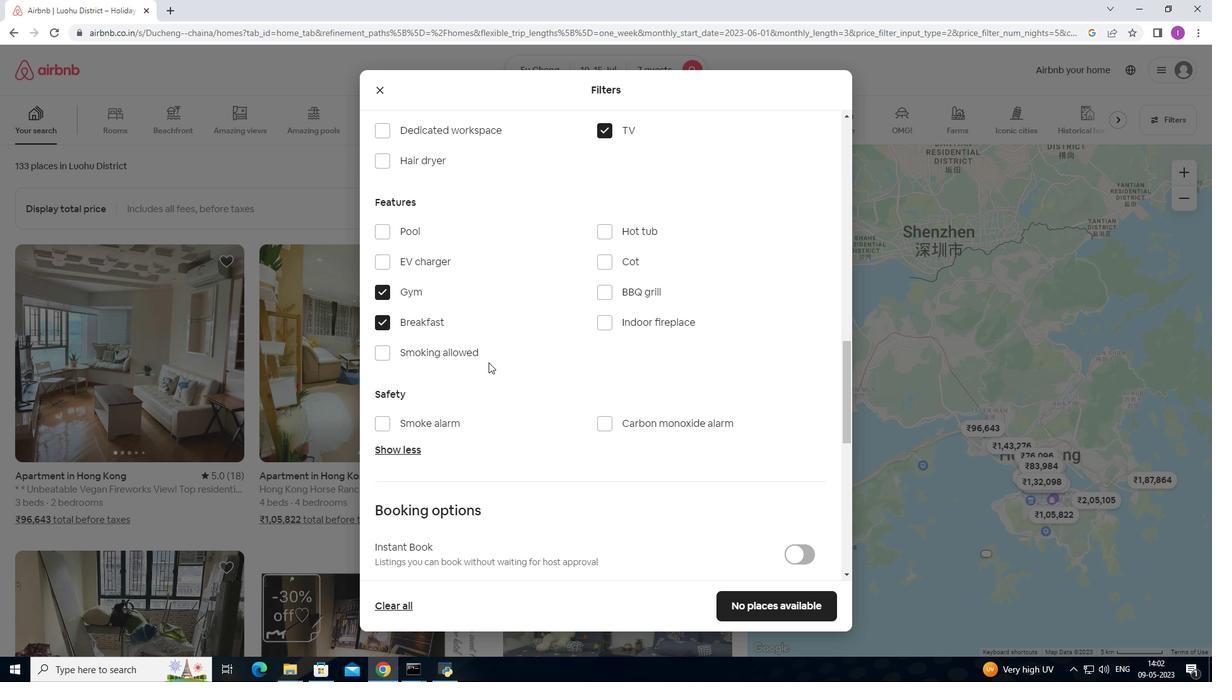 
Action: Mouse scrolled (488, 361) with delta (0, 0)
Screenshot: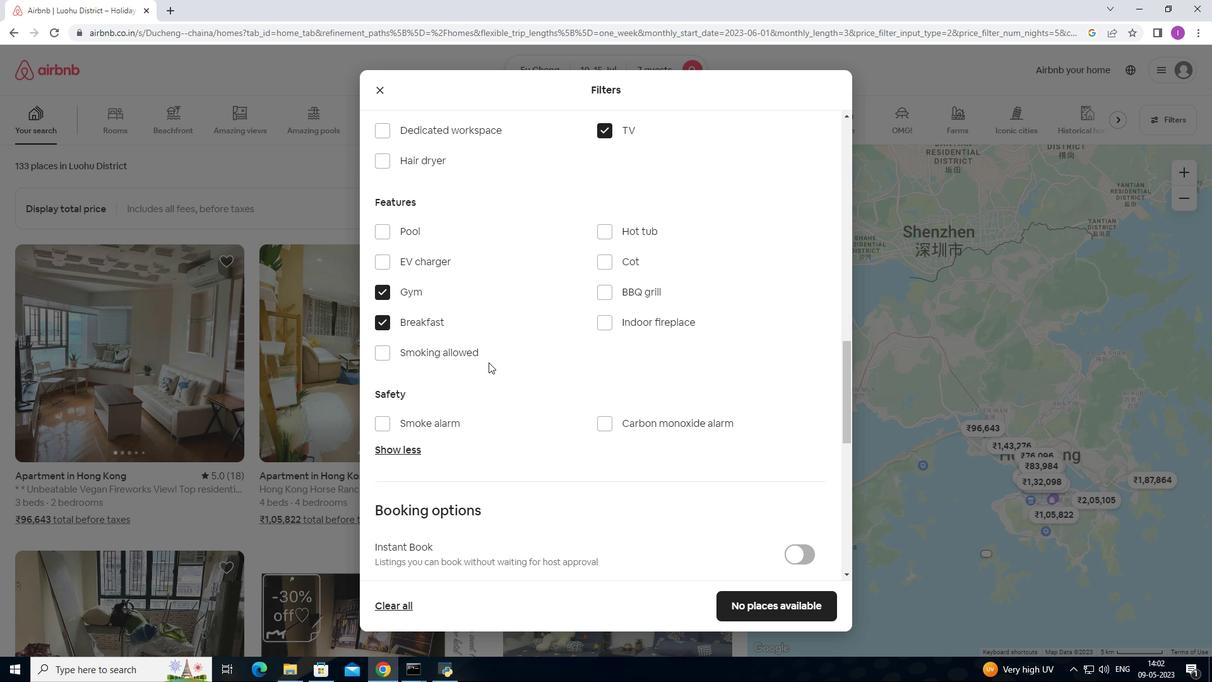 
Action: Mouse moved to (799, 406)
Screenshot: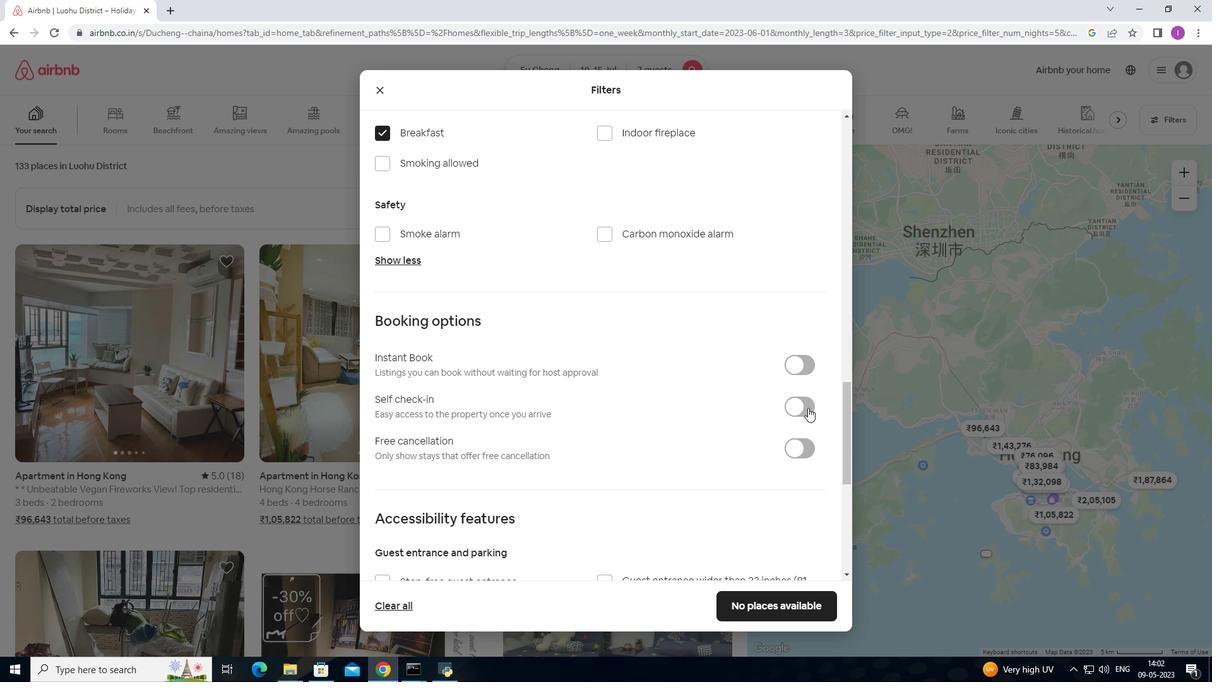 
Action: Mouse pressed left at (799, 406)
Screenshot: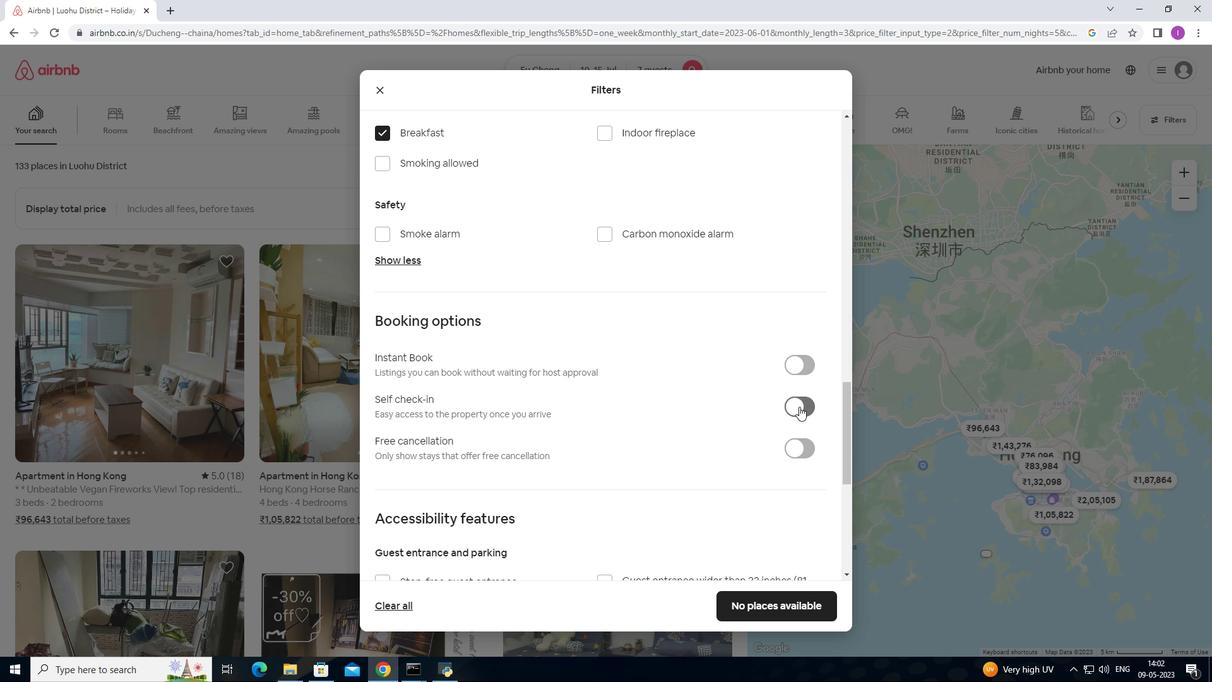 
Action: Mouse moved to (705, 449)
Screenshot: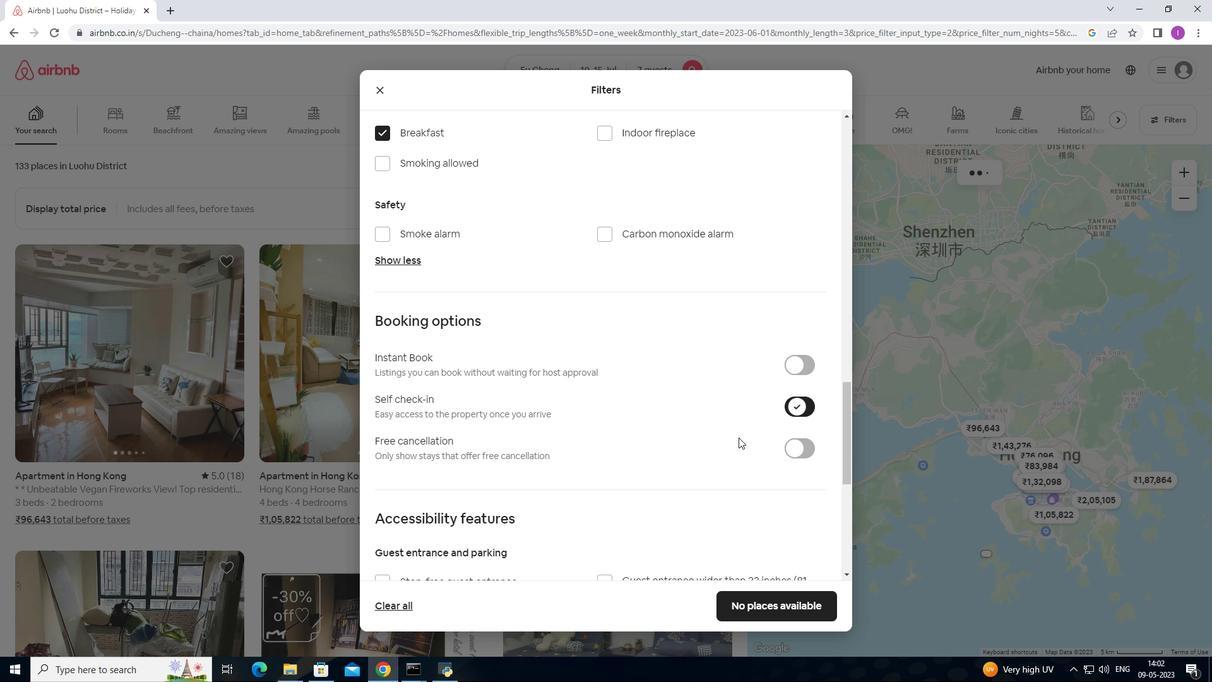 
Action: Mouse scrolled (705, 449) with delta (0, 0)
Screenshot: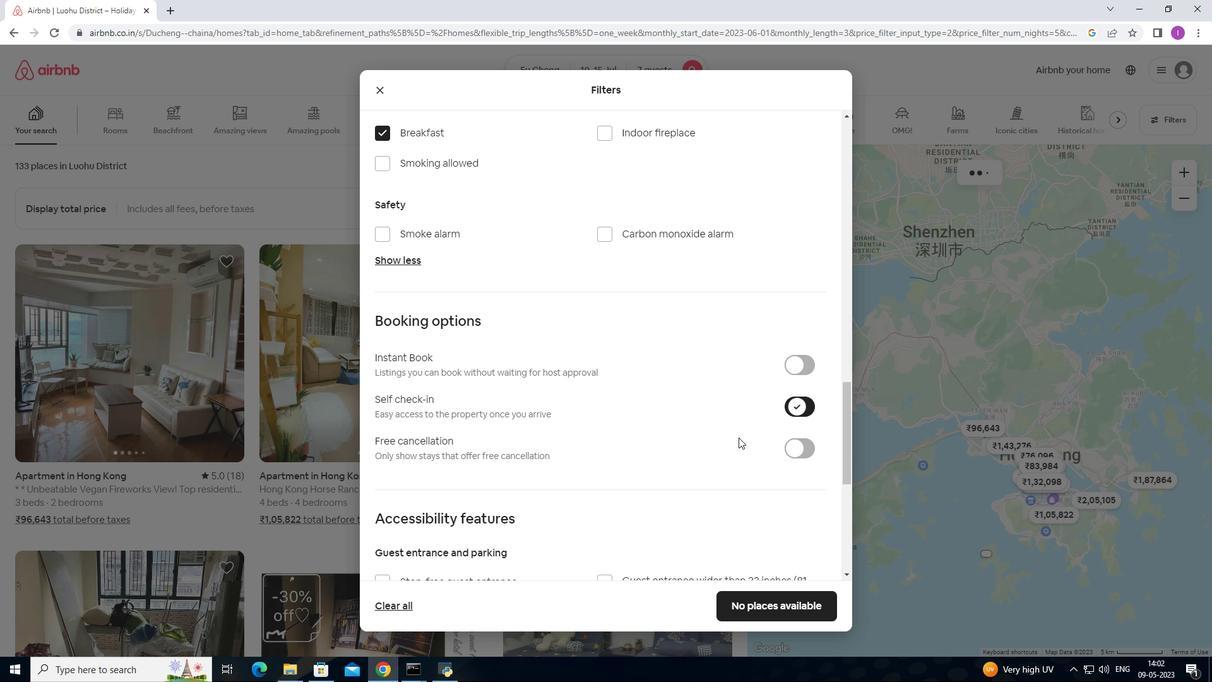 
Action: Mouse scrolled (705, 449) with delta (0, 0)
Screenshot: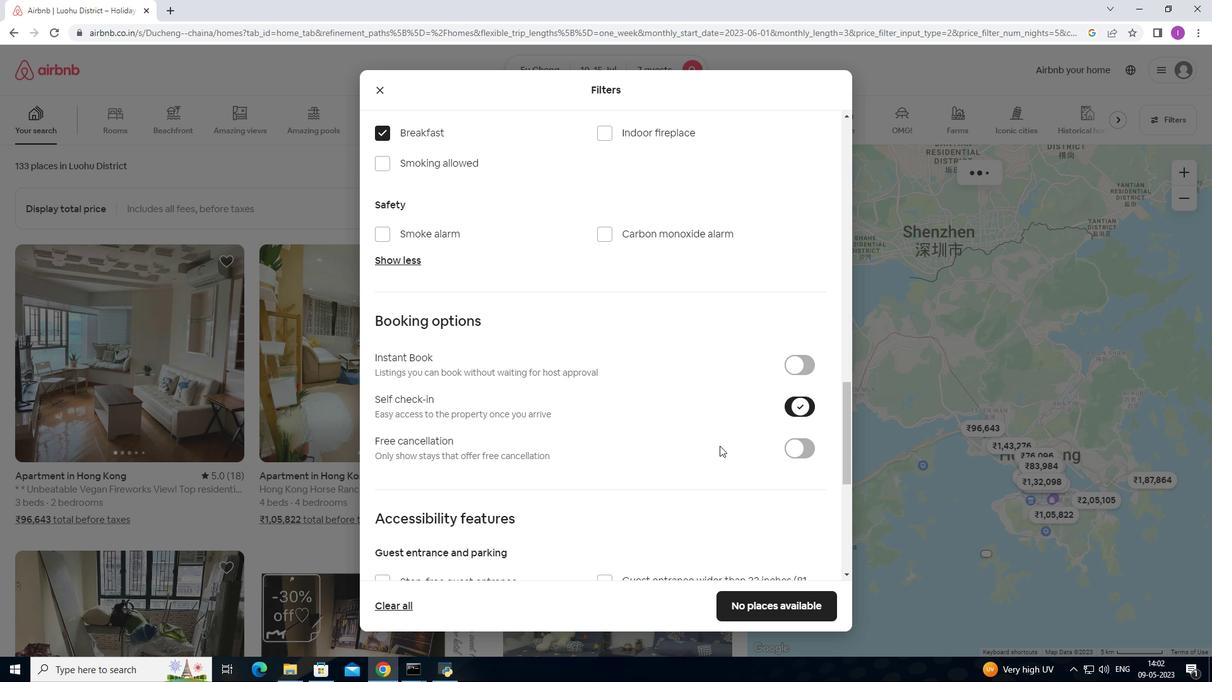 
Action: Mouse scrolled (705, 449) with delta (0, 0)
Screenshot: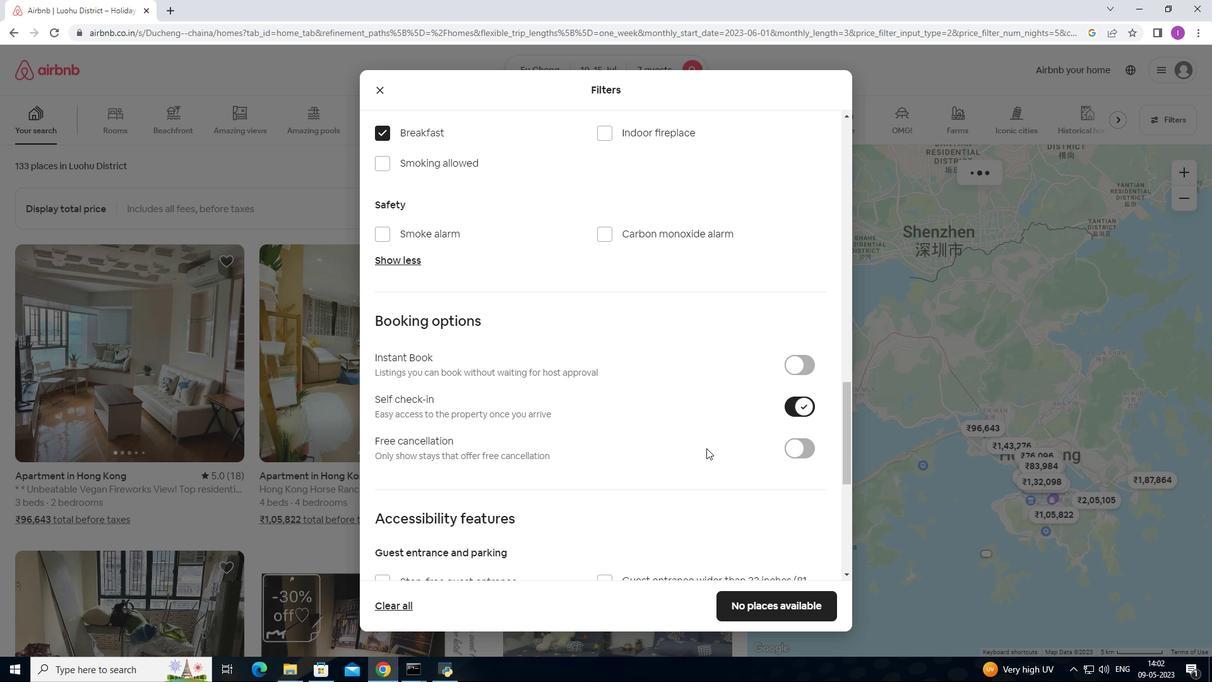 
Action: Mouse moved to (704, 450)
Screenshot: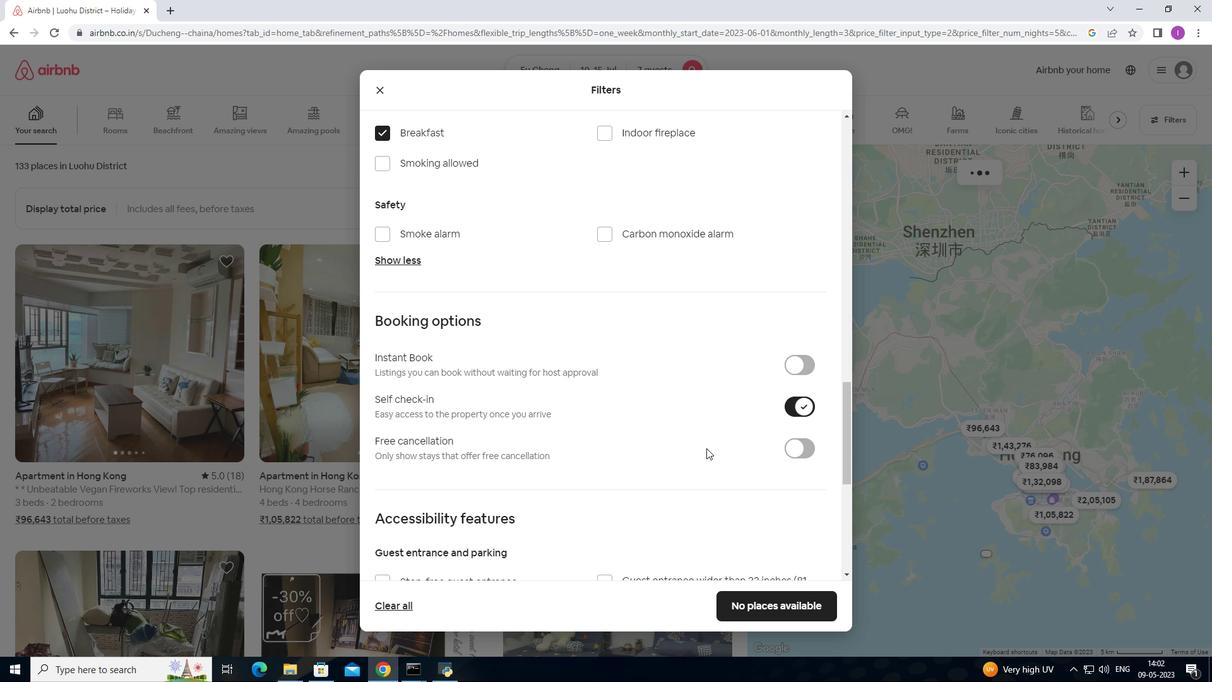 
Action: Mouse scrolled (704, 449) with delta (0, 0)
Screenshot: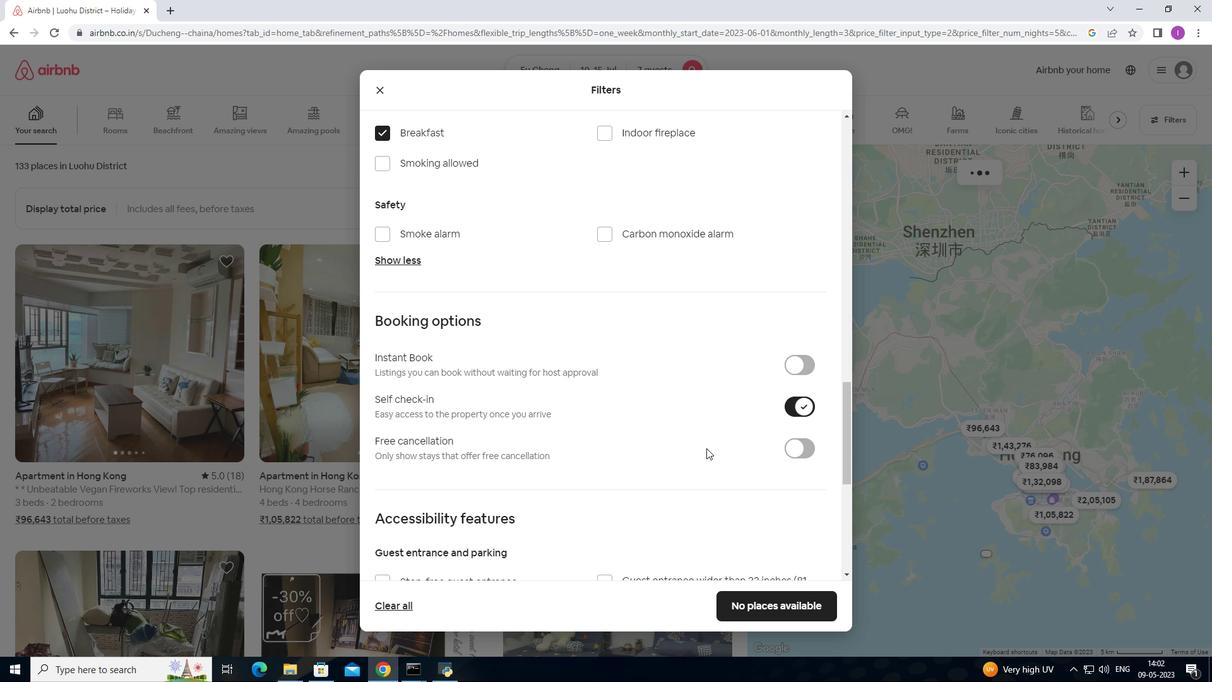 
Action: Mouse moved to (595, 429)
Screenshot: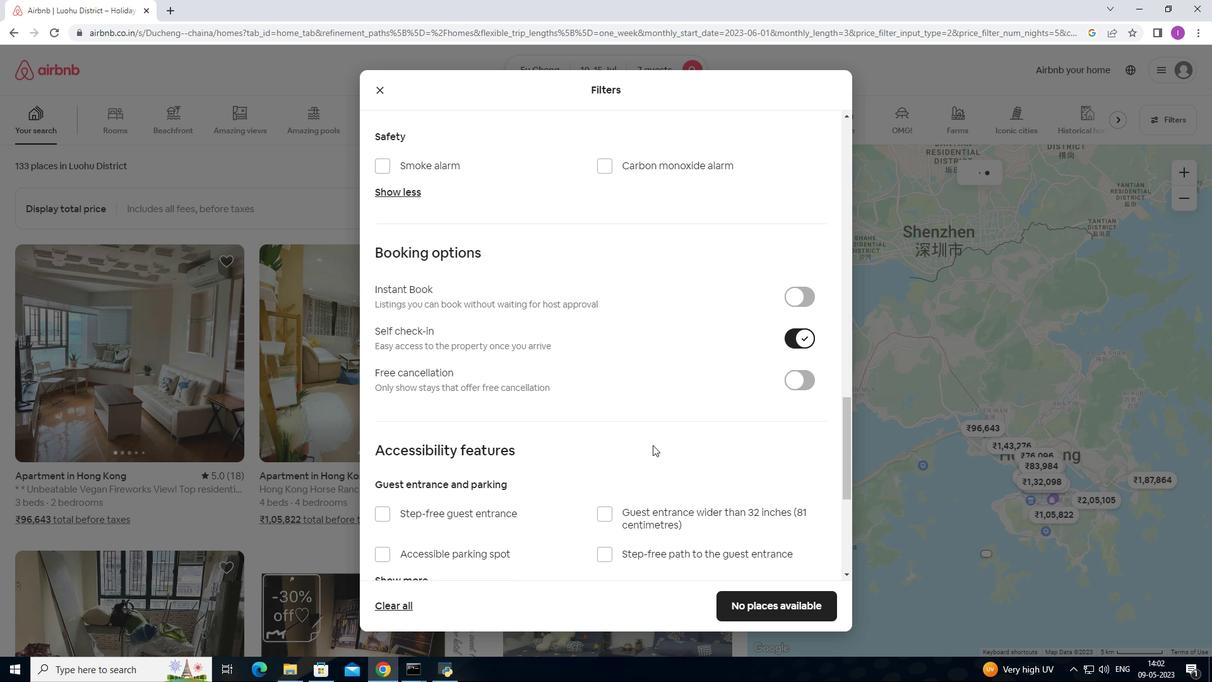 
Action: Mouse scrolled (595, 428) with delta (0, 0)
Screenshot: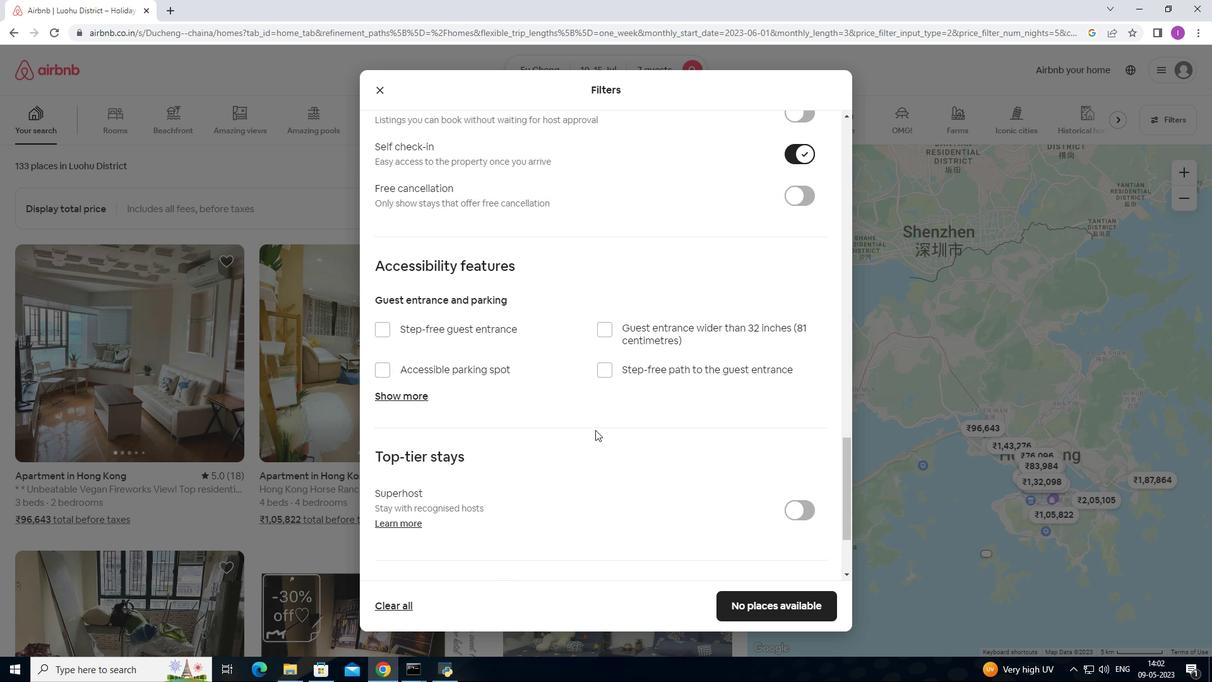 
Action: Mouse scrolled (595, 428) with delta (0, 0)
Screenshot: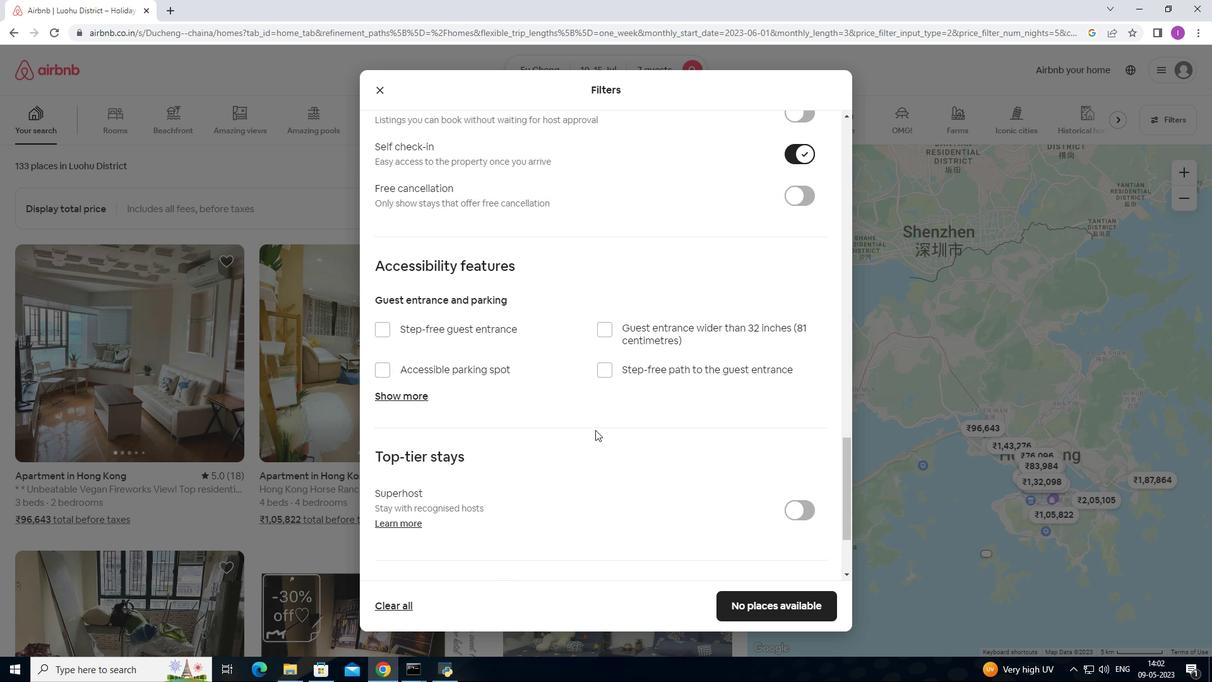 
Action: Mouse scrolled (595, 428) with delta (0, 0)
Screenshot: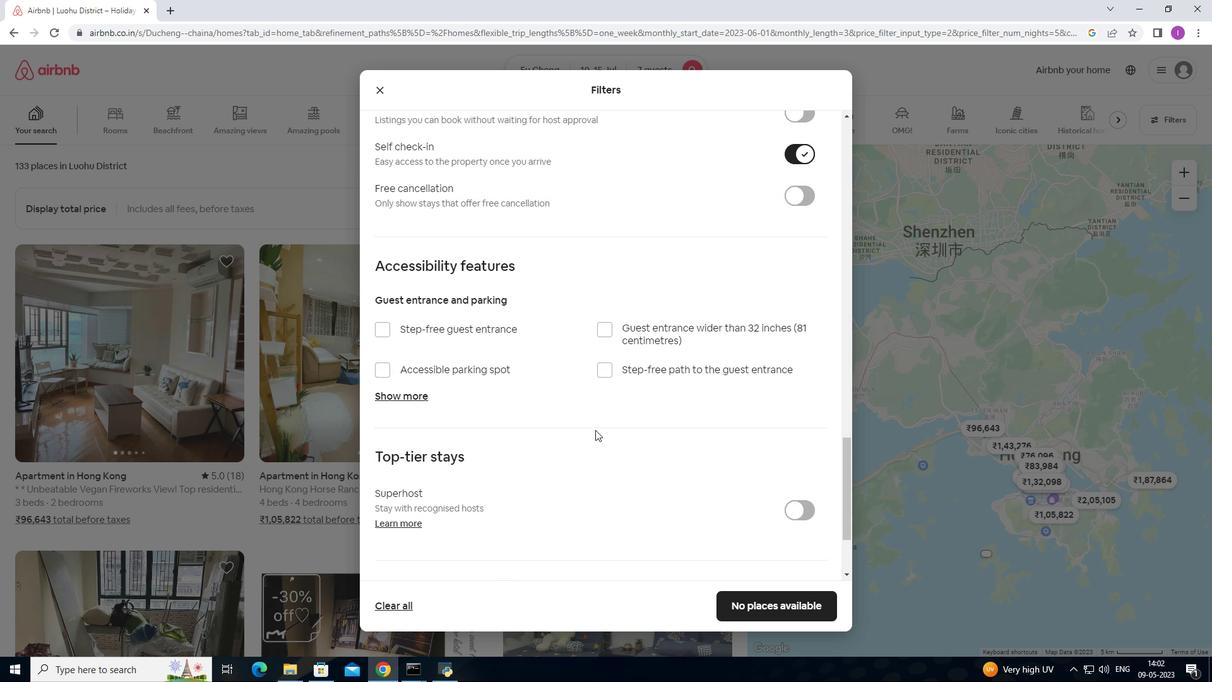 
Action: Mouse scrolled (595, 430) with delta (0, 0)
Screenshot: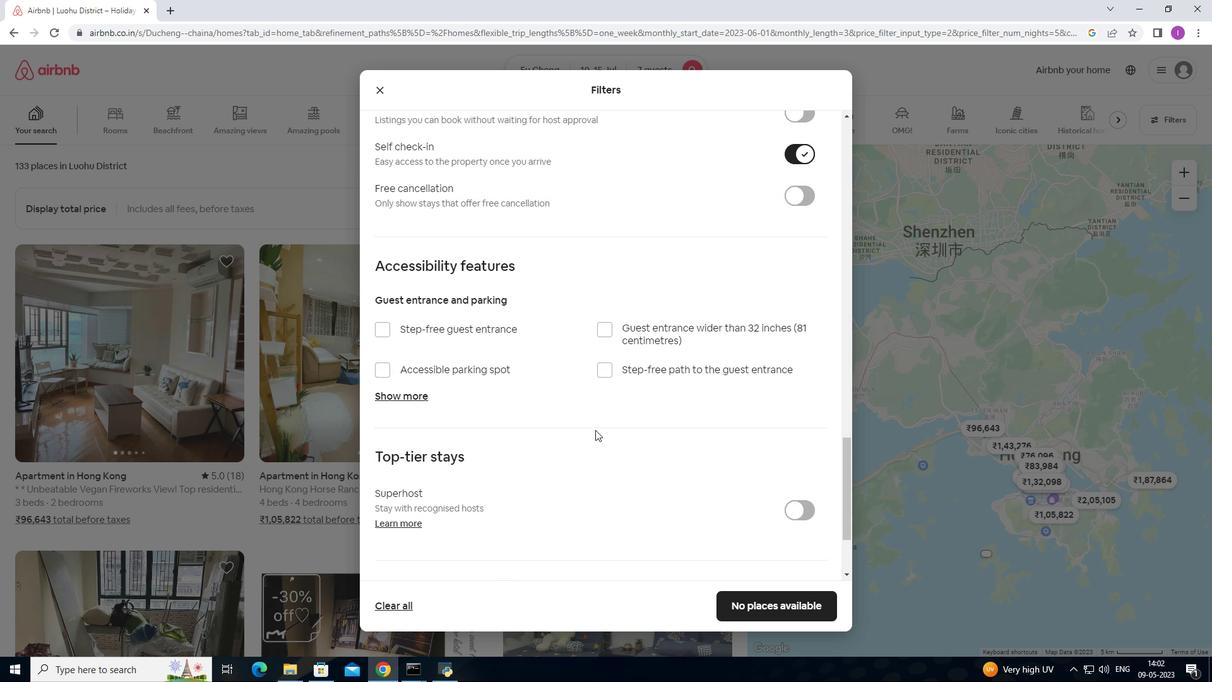 
Action: Mouse scrolled (595, 428) with delta (0, 0)
Screenshot: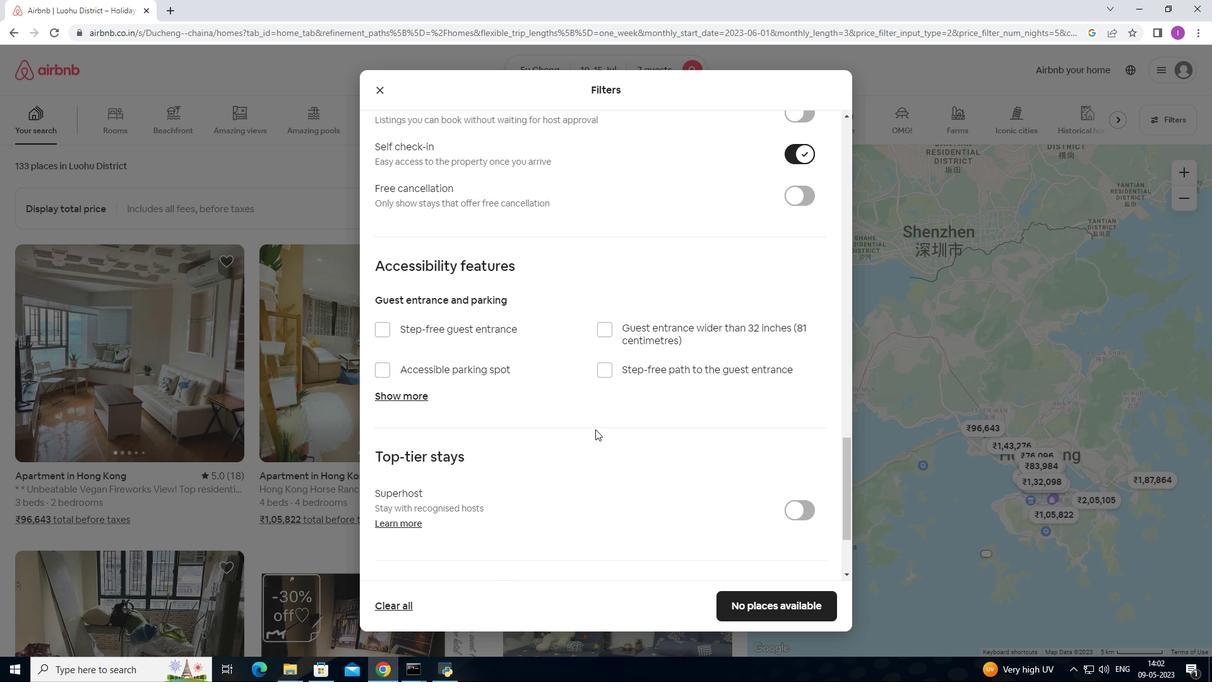 
Action: Mouse moved to (641, 430)
Screenshot: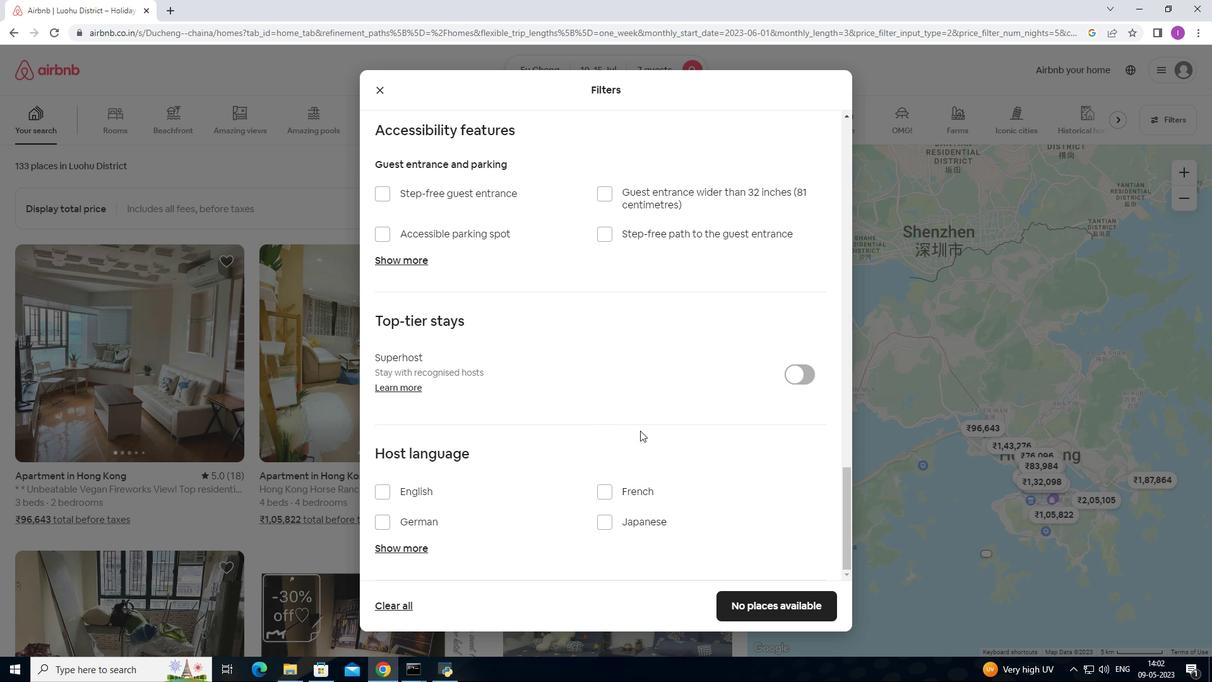 
Action: Mouse scrolled (641, 430) with delta (0, 0)
Screenshot: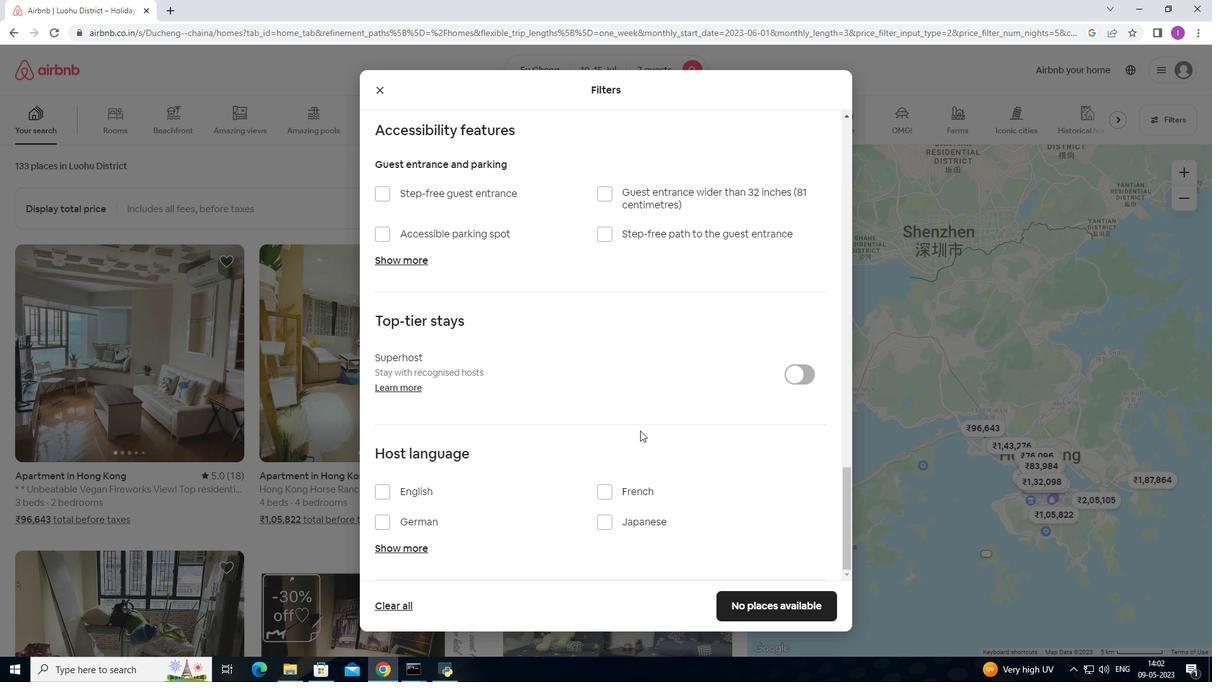 
Action: Mouse scrolled (641, 430) with delta (0, 0)
Screenshot: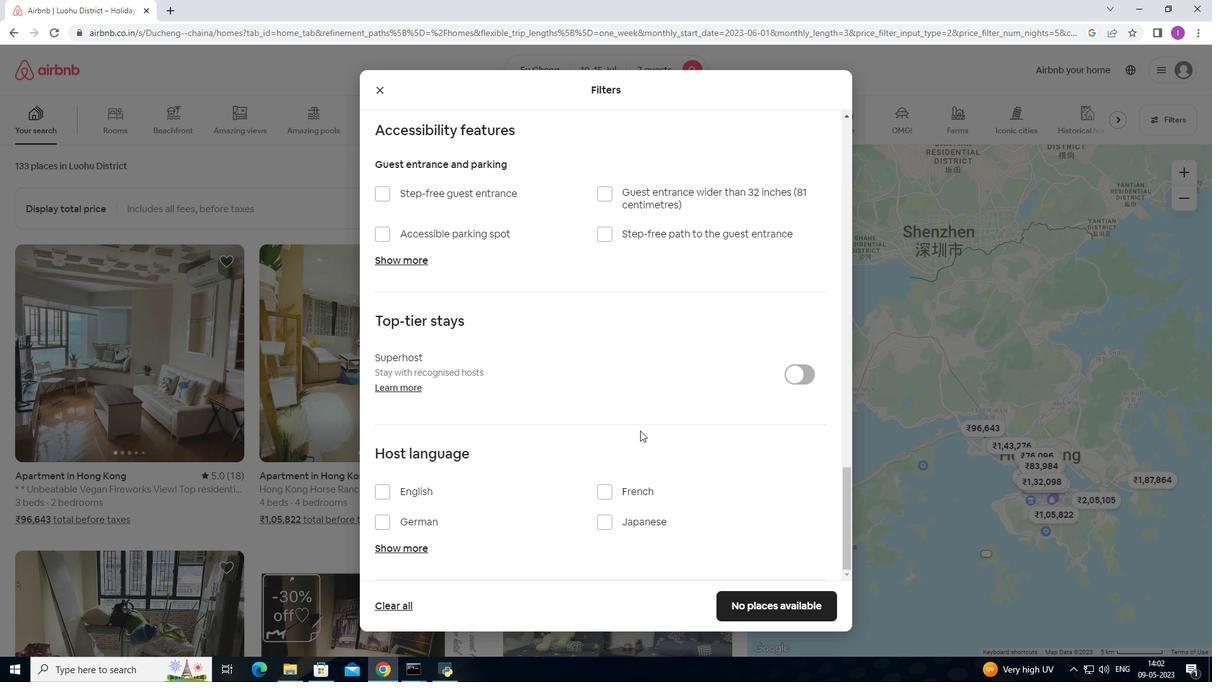 
Action: Mouse scrolled (641, 430) with delta (0, 0)
Screenshot: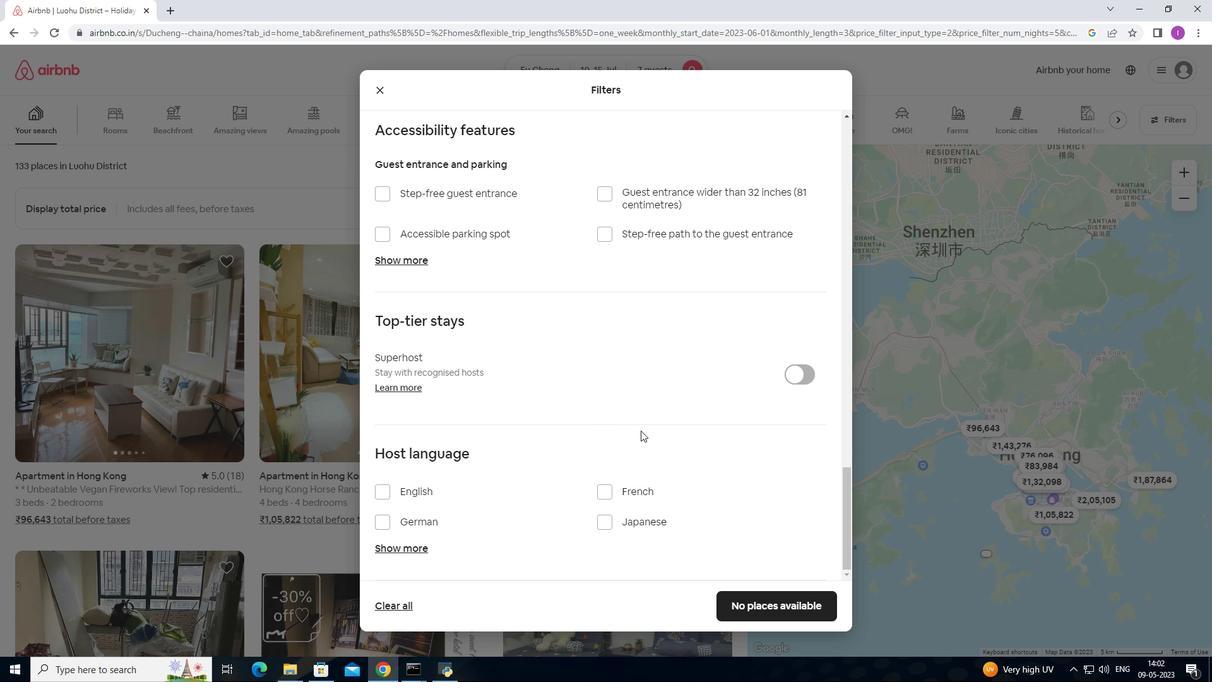 
Action: Mouse moved to (391, 490)
Screenshot: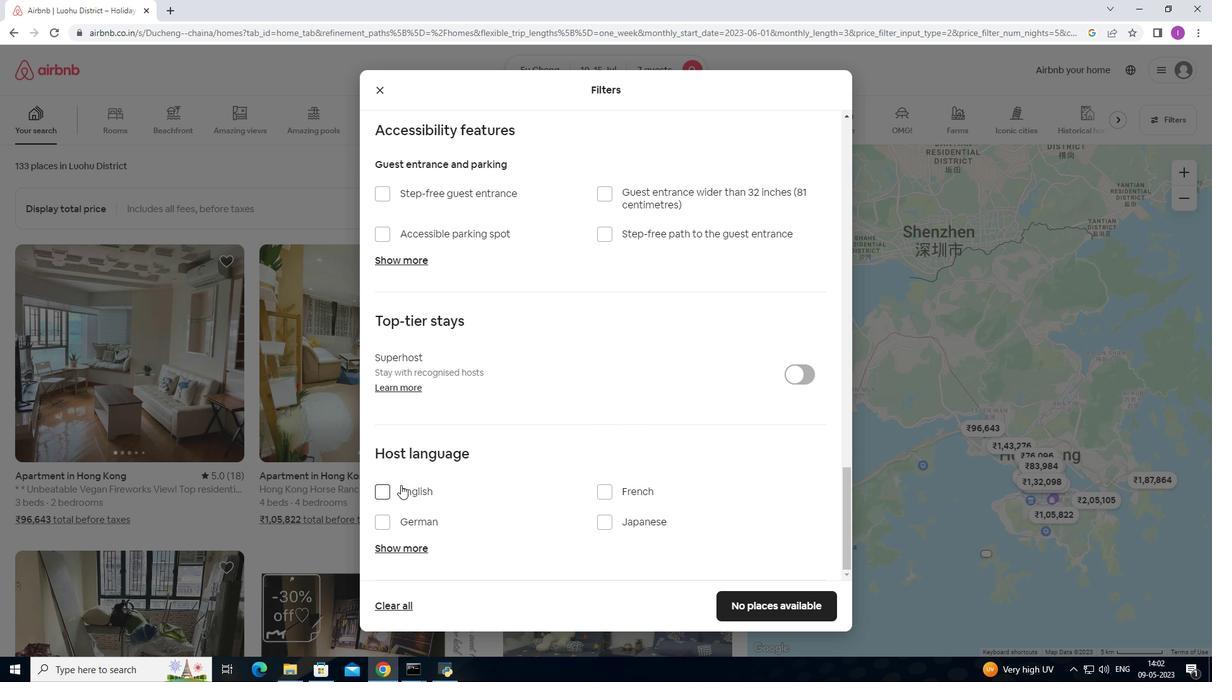 
Action: Mouse pressed left at (391, 490)
Screenshot: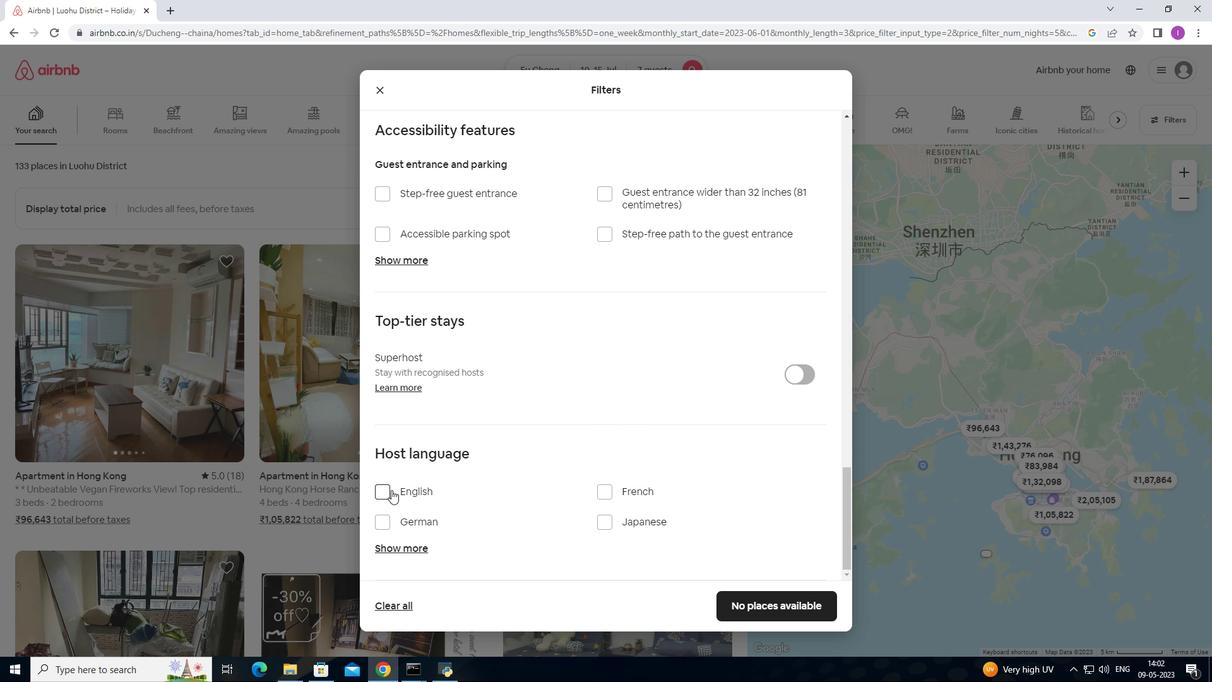 
Action: Mouse moved to (794, 615)
Screenshot: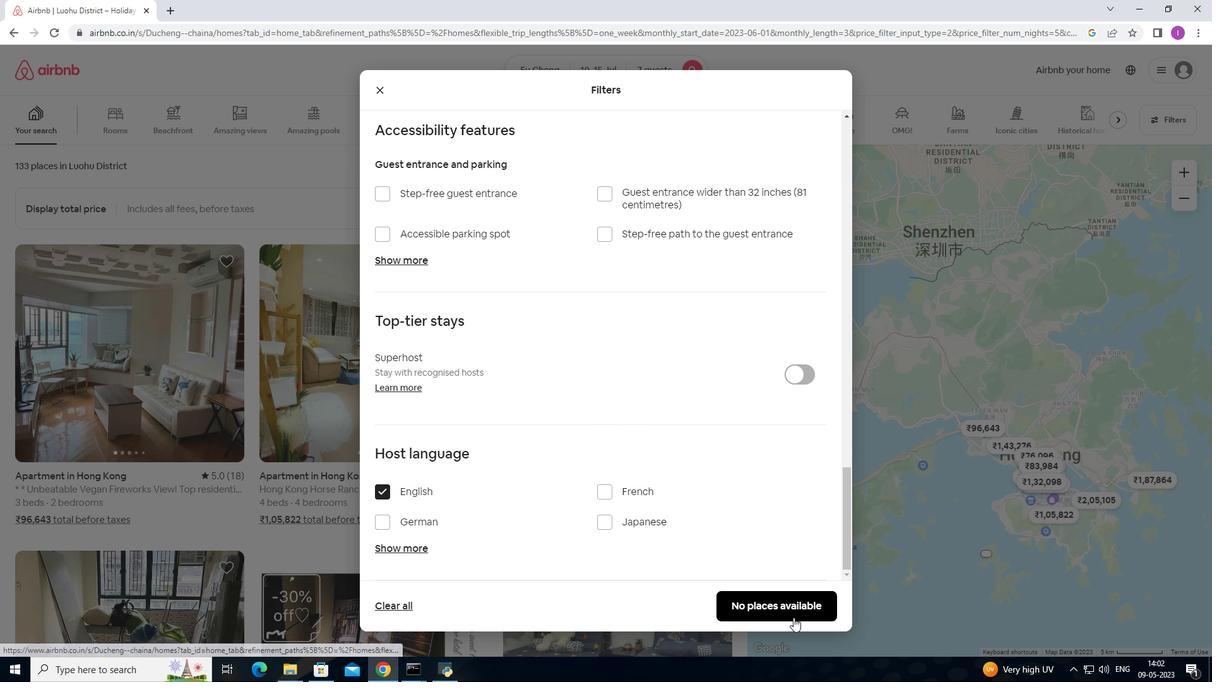 
Action: Mouse pressed left at (794, 615)
Screenshot: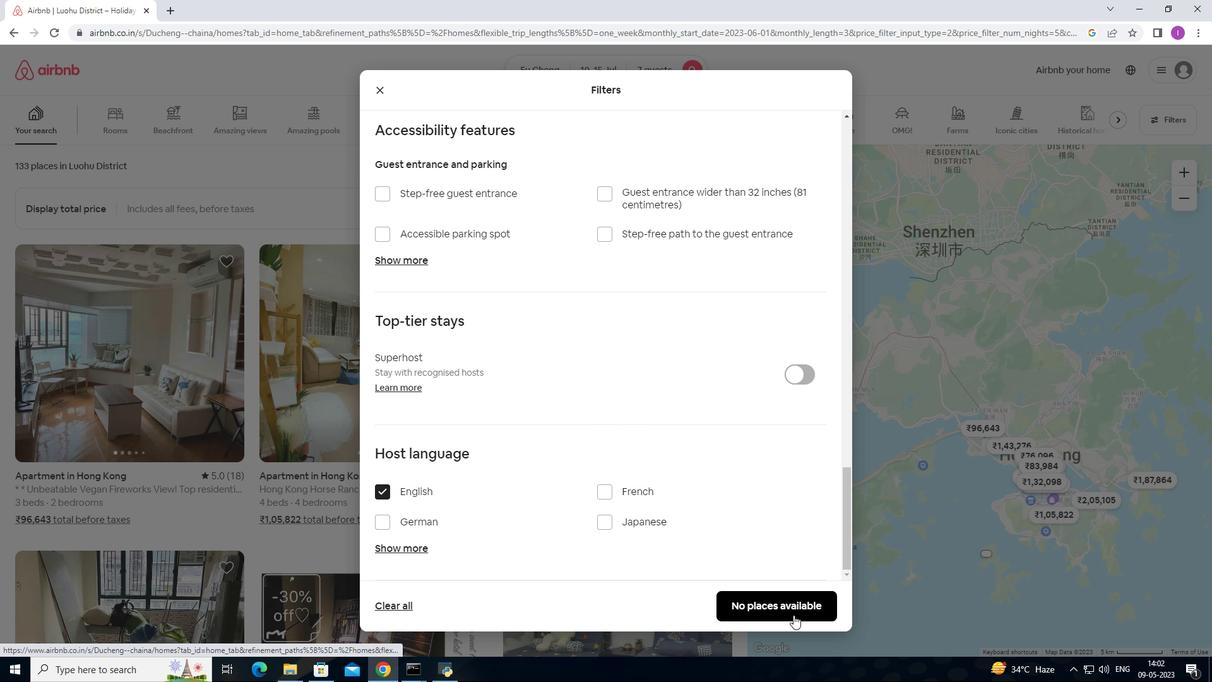 
Action: Mouse moved to (788, 592)
Screenshot: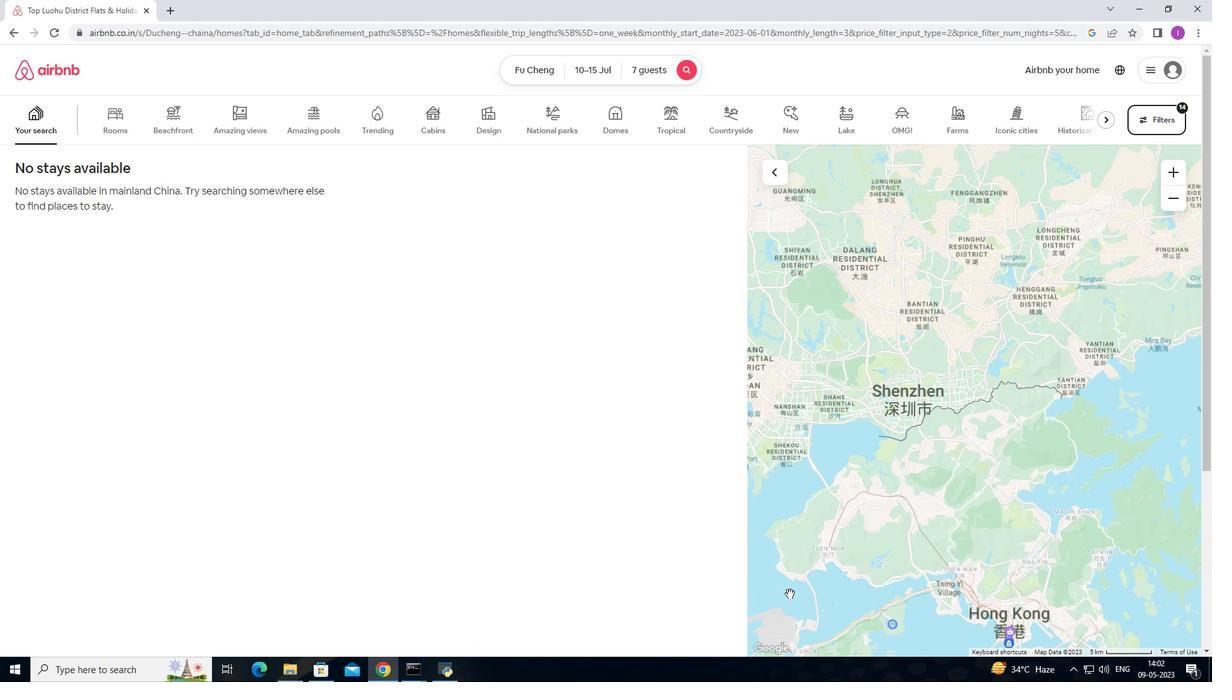 
